 Task: Find connections with filter location Mandapeta with filter topic #HRwith filter profile language German with filter current company QX Global Group with filter school University of Kashmir, Srinagar with filter industry Periodical Publishing with filter service category Product Marketing with filter keywords title Telephone Operator
Action: Mouse moved to (615, 86)
Screenshot: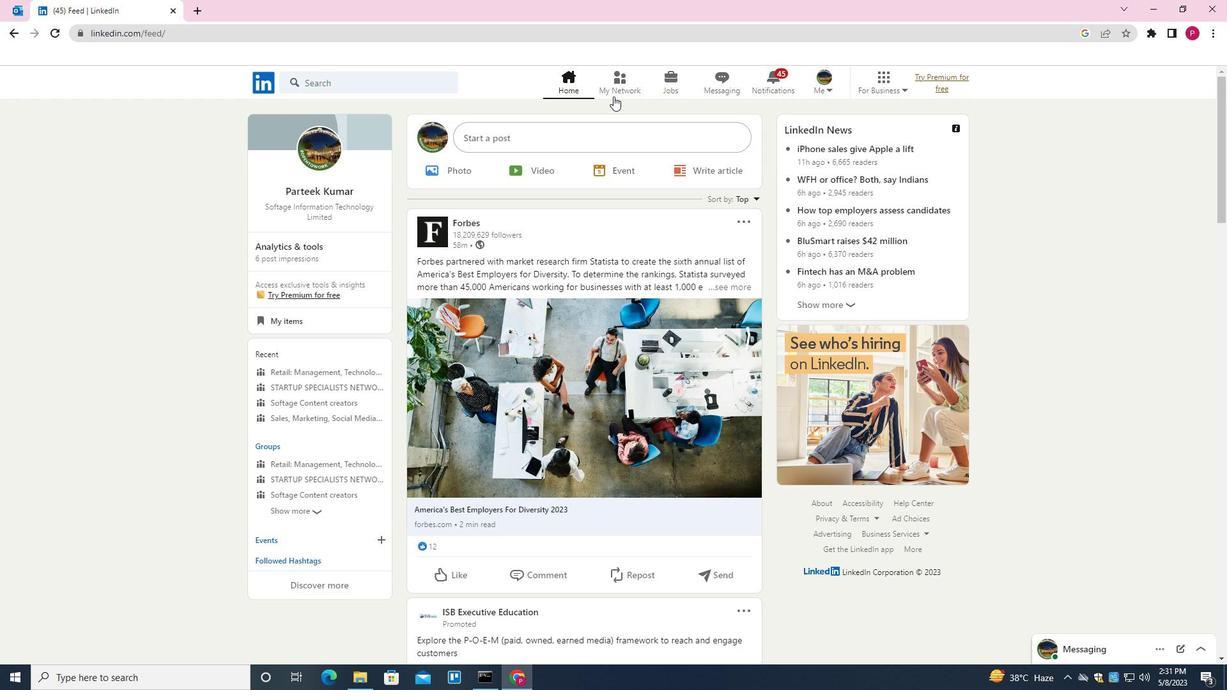 
Action: Mouse pressed left at (615, 86)
Screenshot: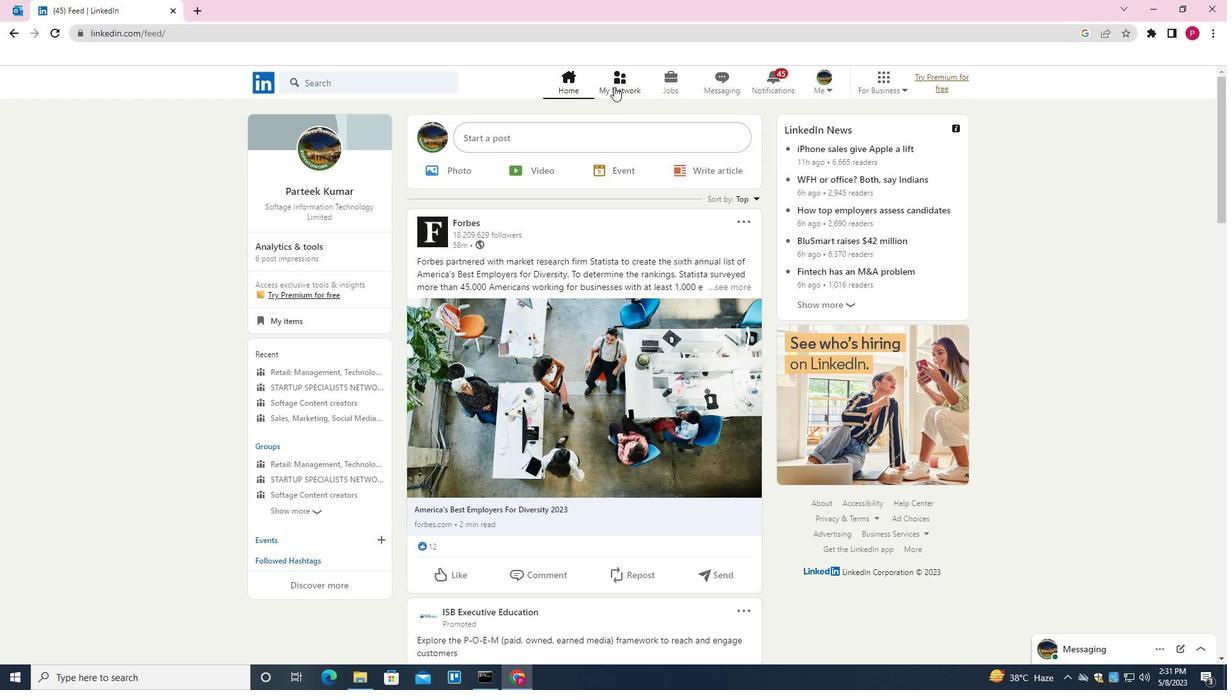 
Action: Mouse moved to (412, 150)
Screenshot: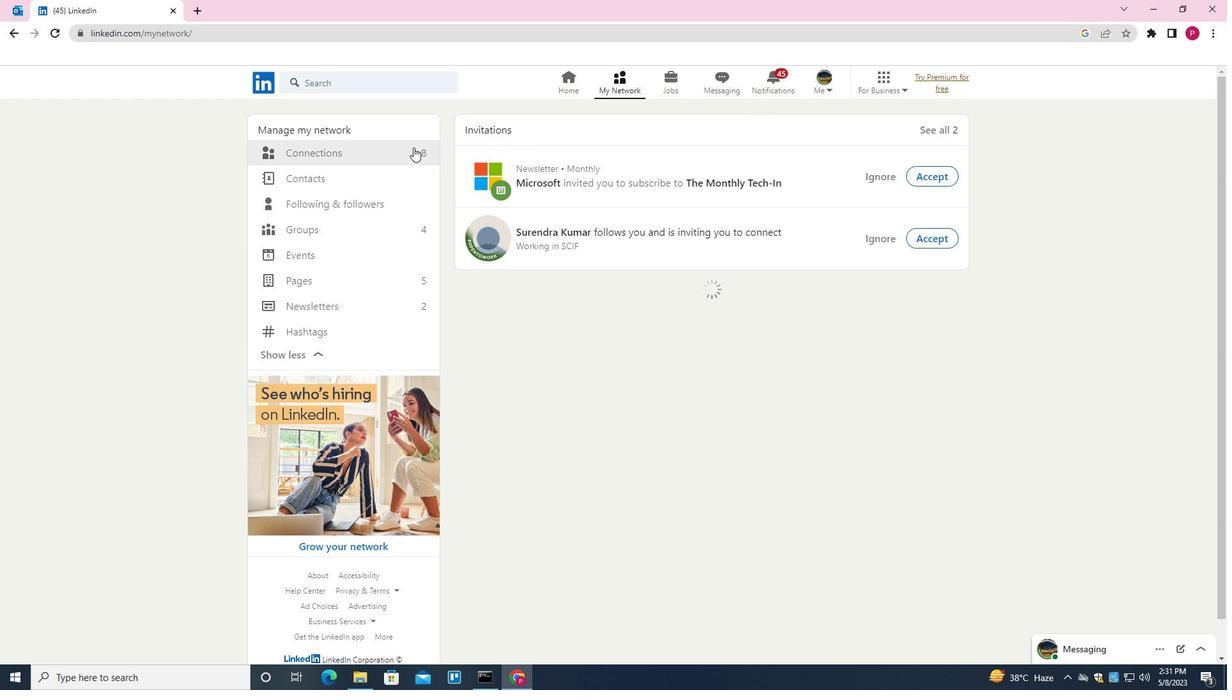 
Action: Mouse pressed left at (412, 150)
Screenshot: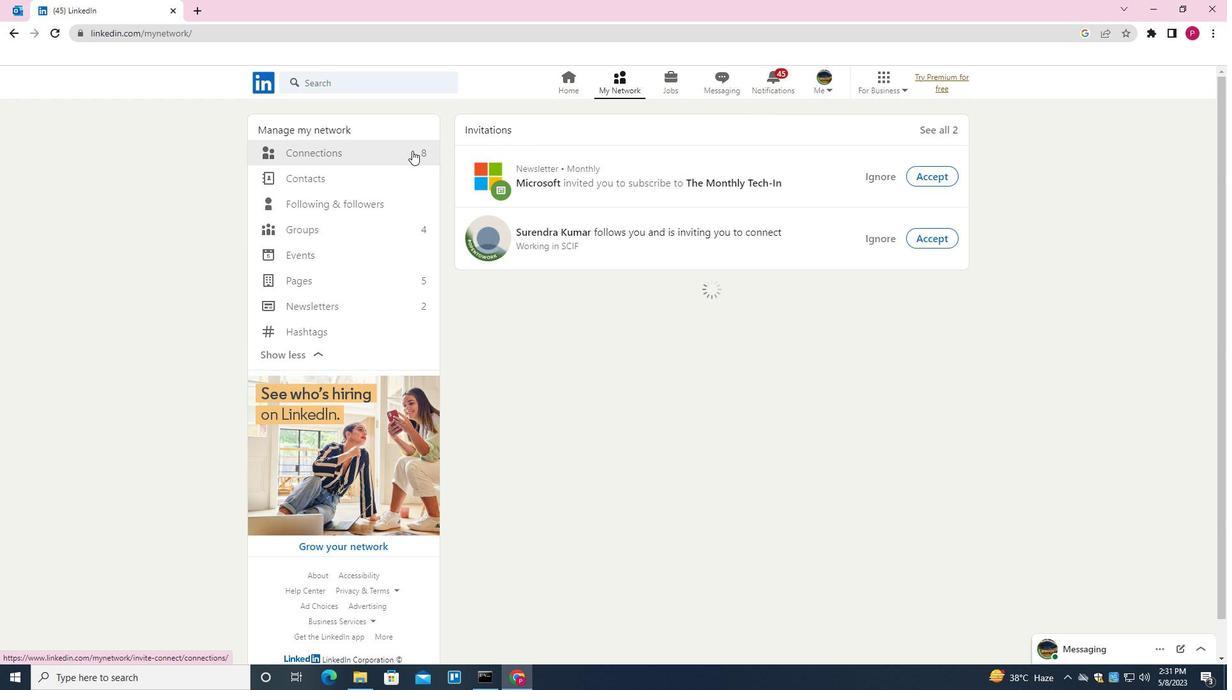
Action: Mouse moved to (708, 157)
Screenshot: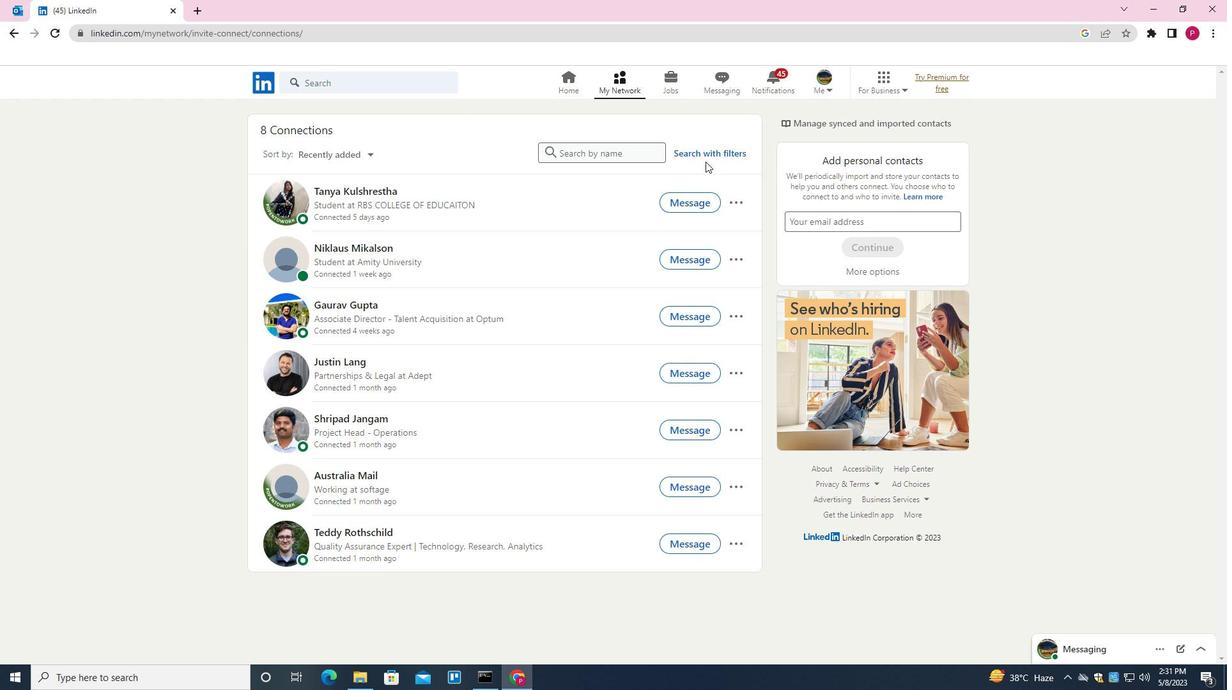 
Action: Mouse pressed left at (708, 157)
Screenshot: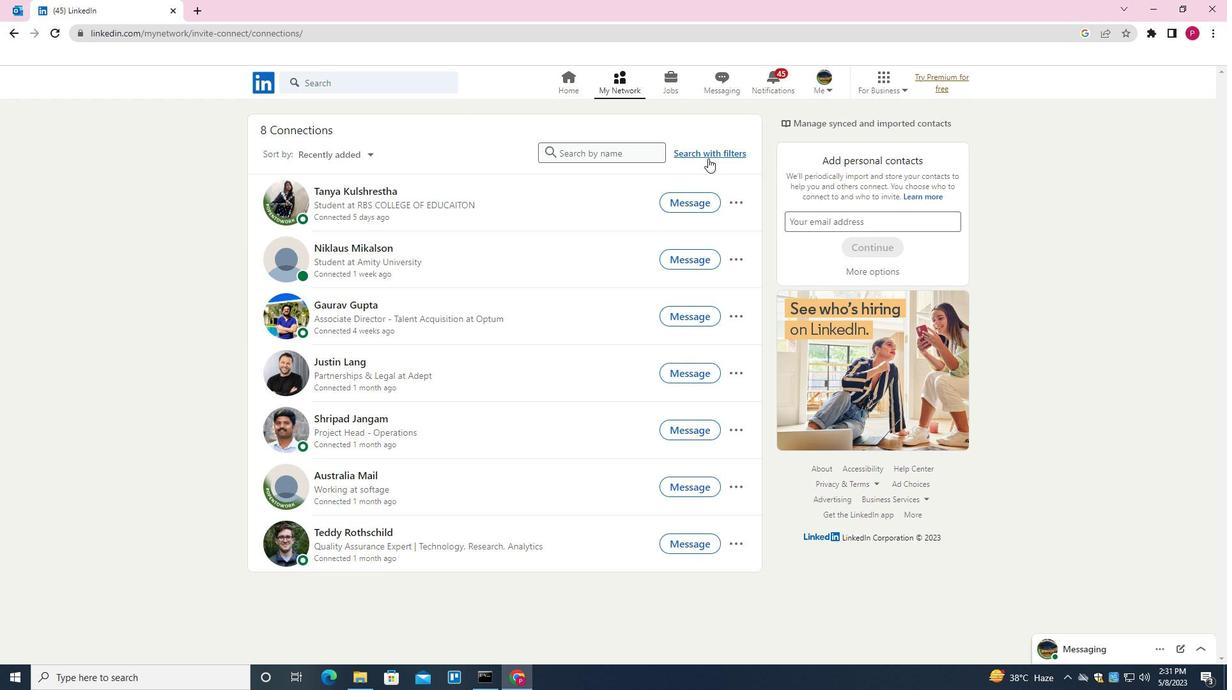 
Action: Mouse moved to (659, 115)
Screenshot: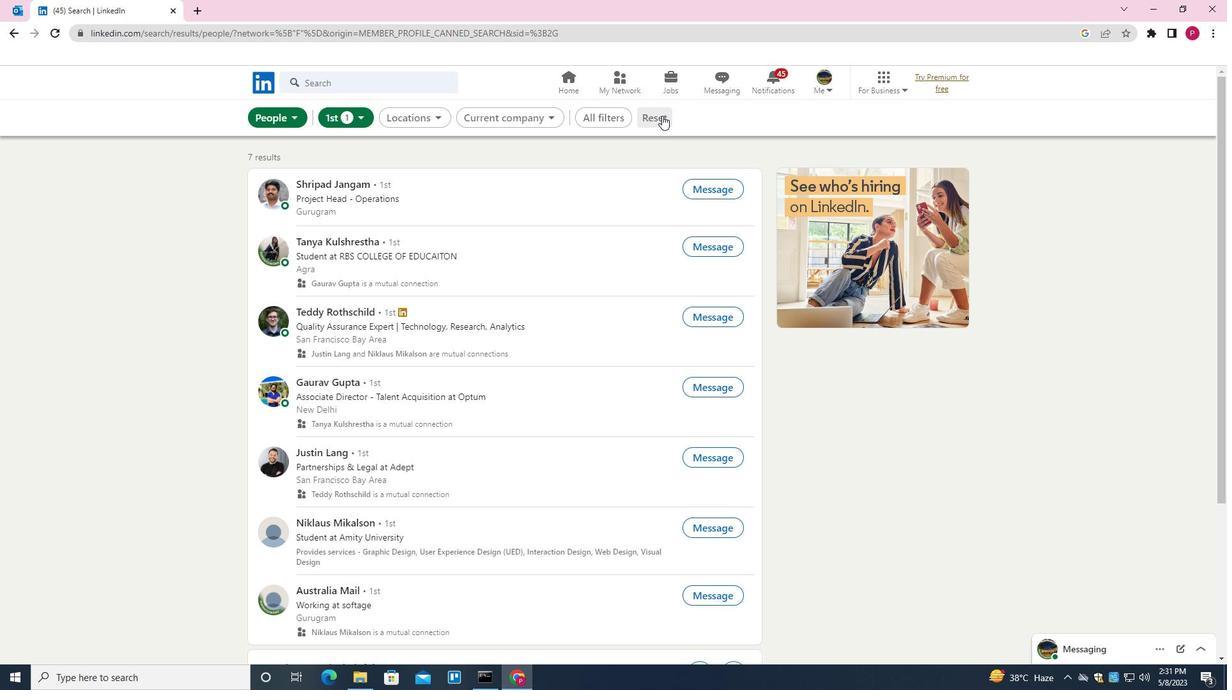 
Action: Mouse pressed left at (659, 115)
Screenshot: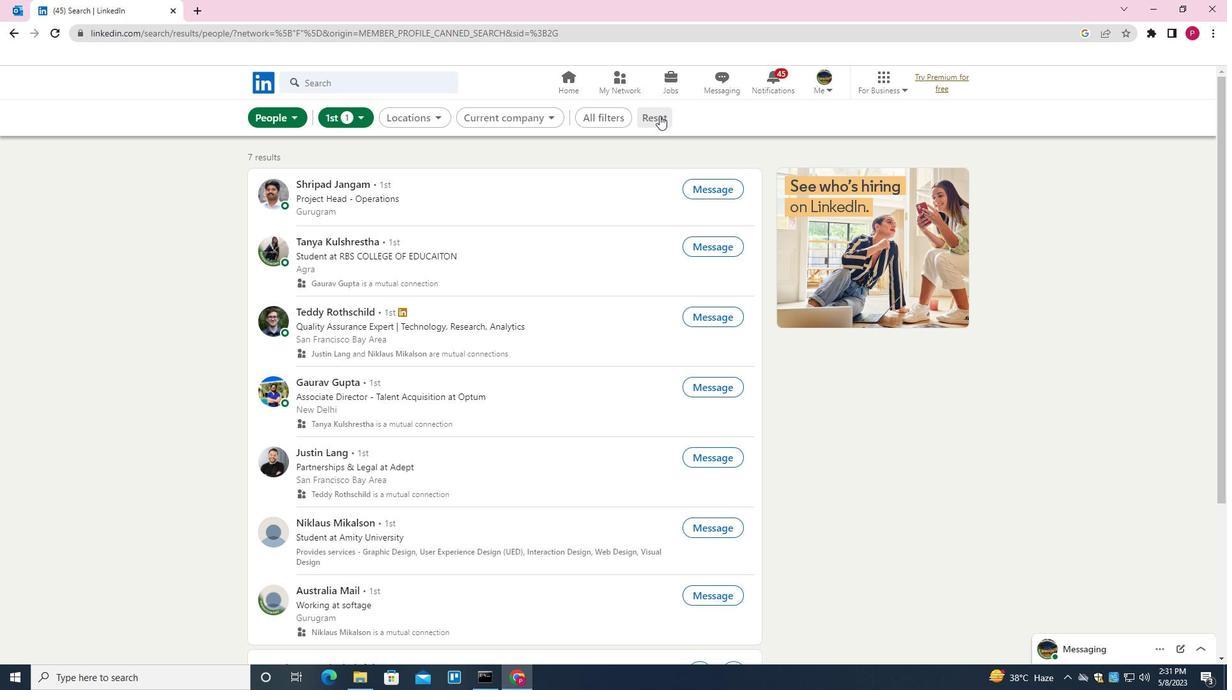 
Action: Mouse moved to (636, 117)
Screenshot: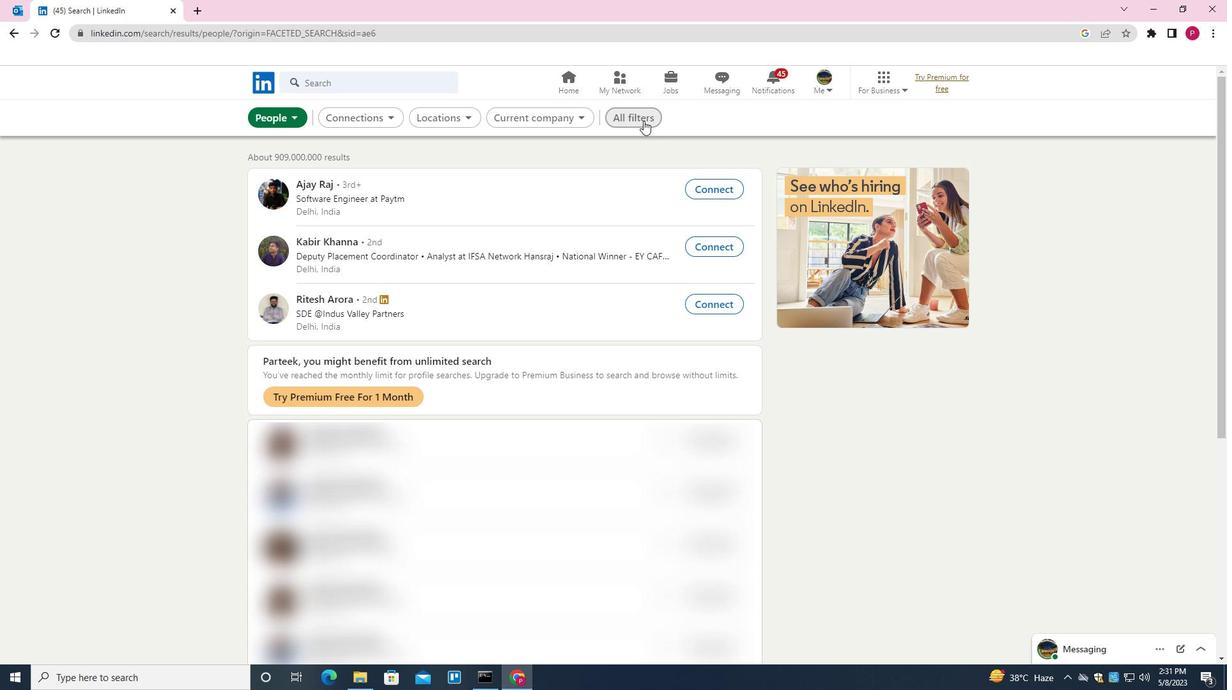 
Action: Mouse pressed left at (636, 117)
Screenshot: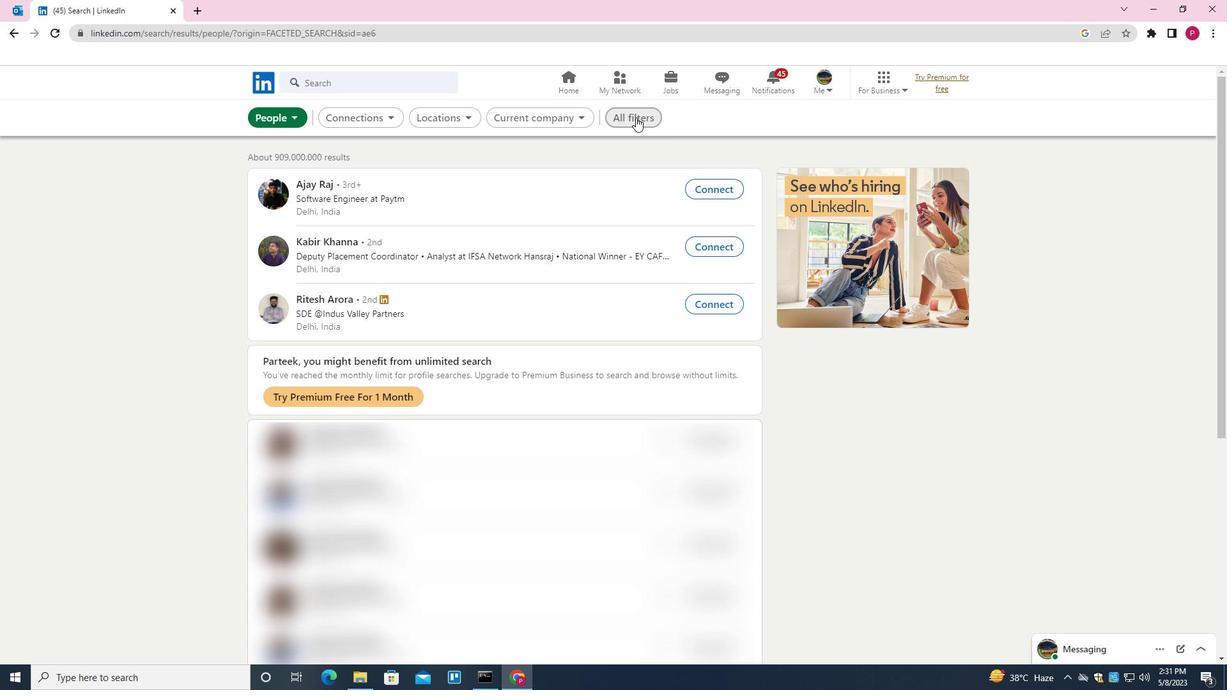 
Action: Mouse moved to (996, 381)
Screenshot: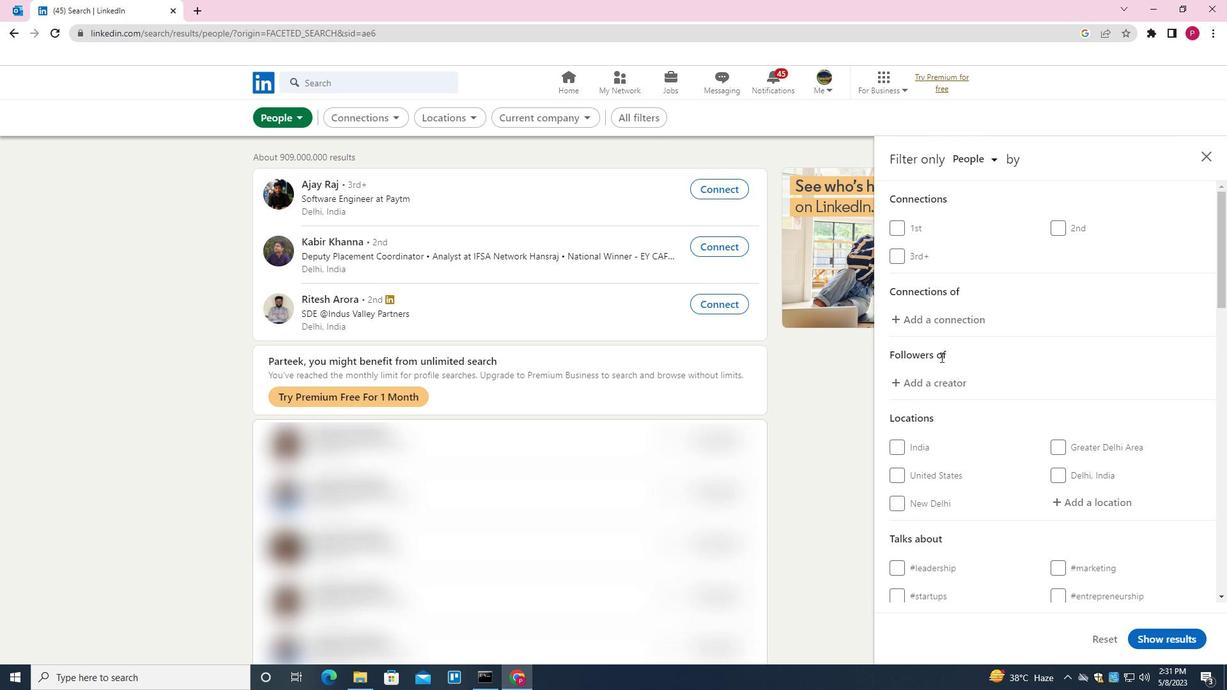 
Action: Mouse scrolled (996, 380) with delta (0, 0)
Screenshot: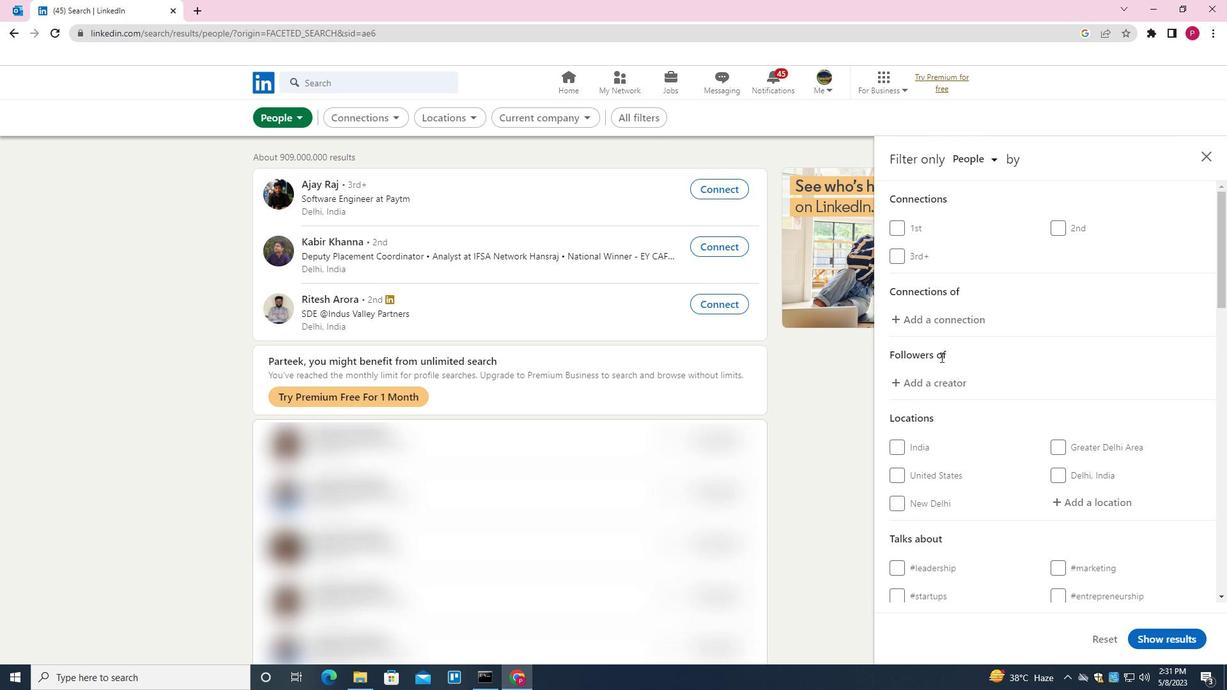 
Action: Mouse moved to (1011, 384)
Screenshot: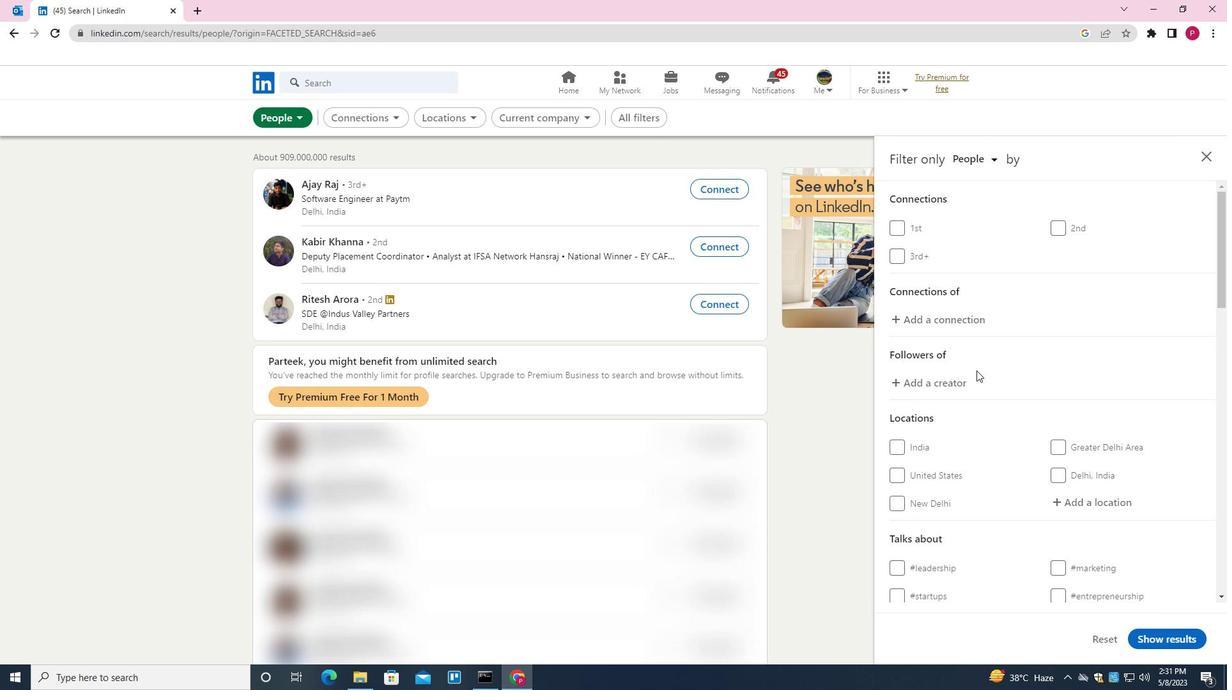 
Action: Mouse scrolled (1011, 384) with delta (0, 0)
Screenshot: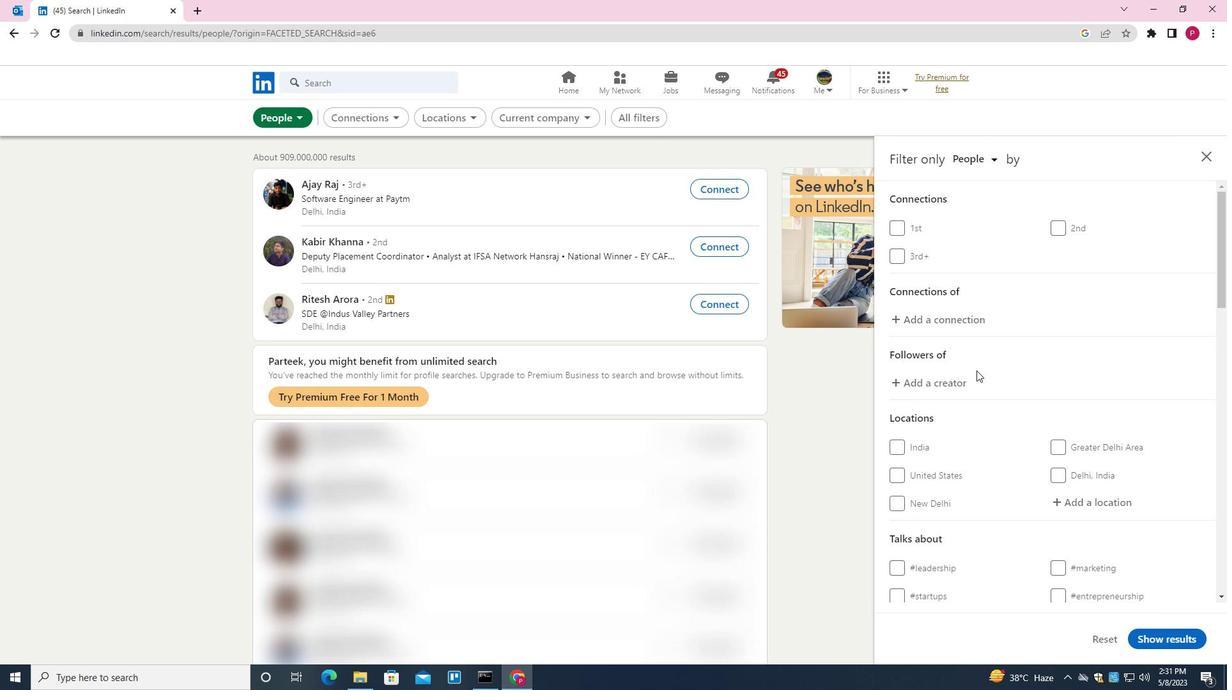 
Action: Mouse moved to (1114, 376)
Screenshot: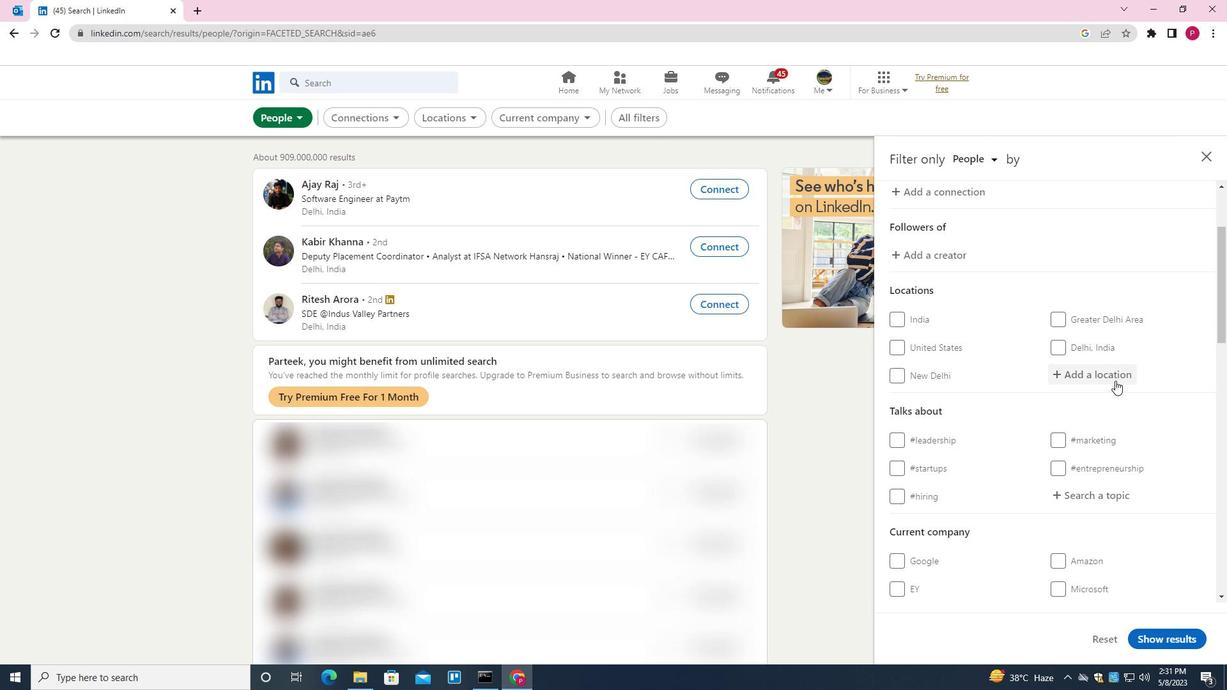 
Action: Mouse pressed left at (1114, 376)
Screenshot: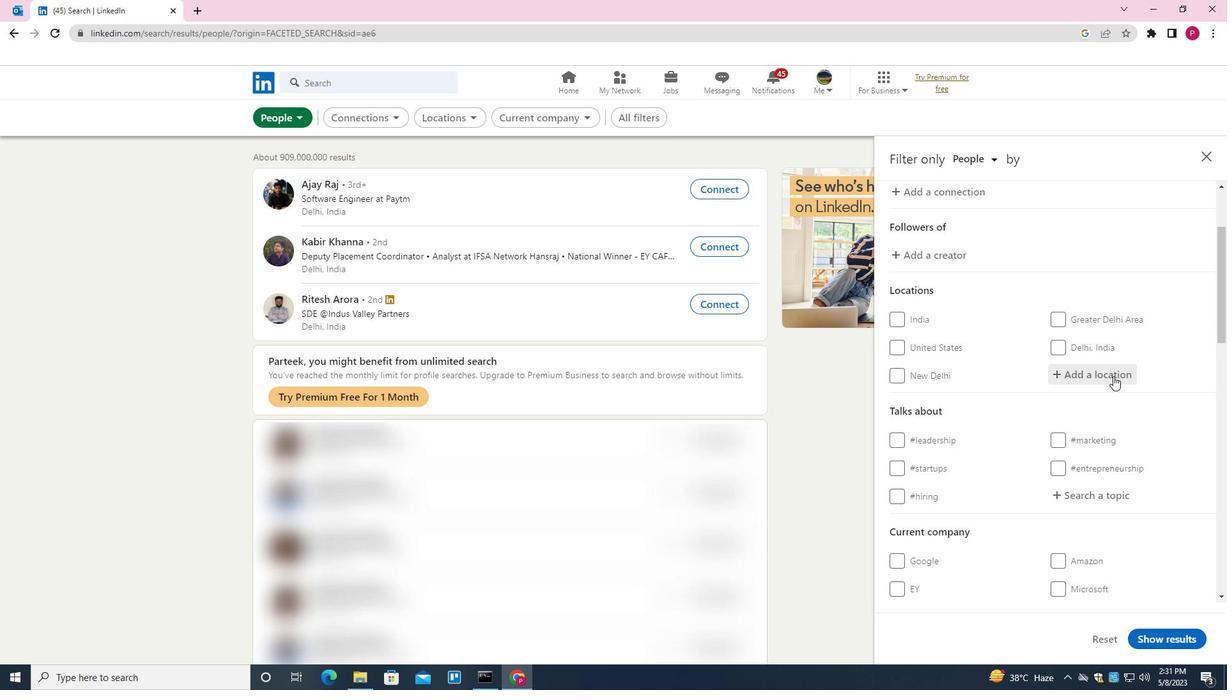 
Action: Mouse moved to (931, 489)
Screenshot: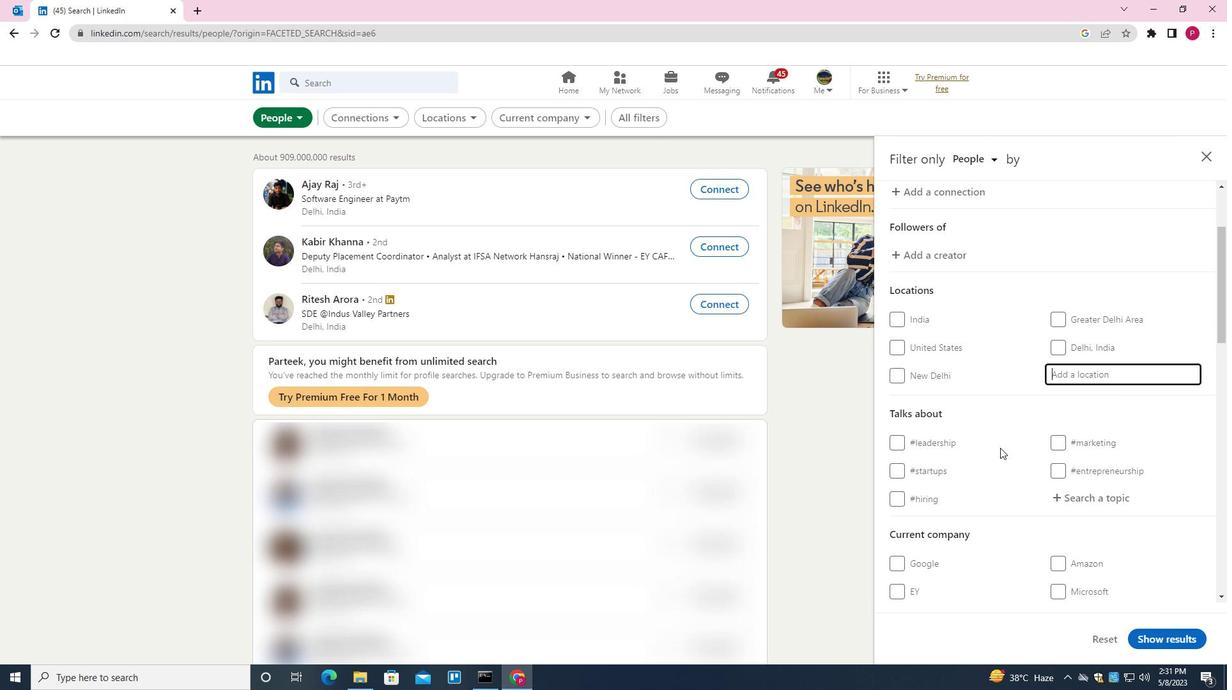
Action: Key pressed <Key.shift>MANDAPETA<Key.space><Key.down><Key.enter>
Screenshot: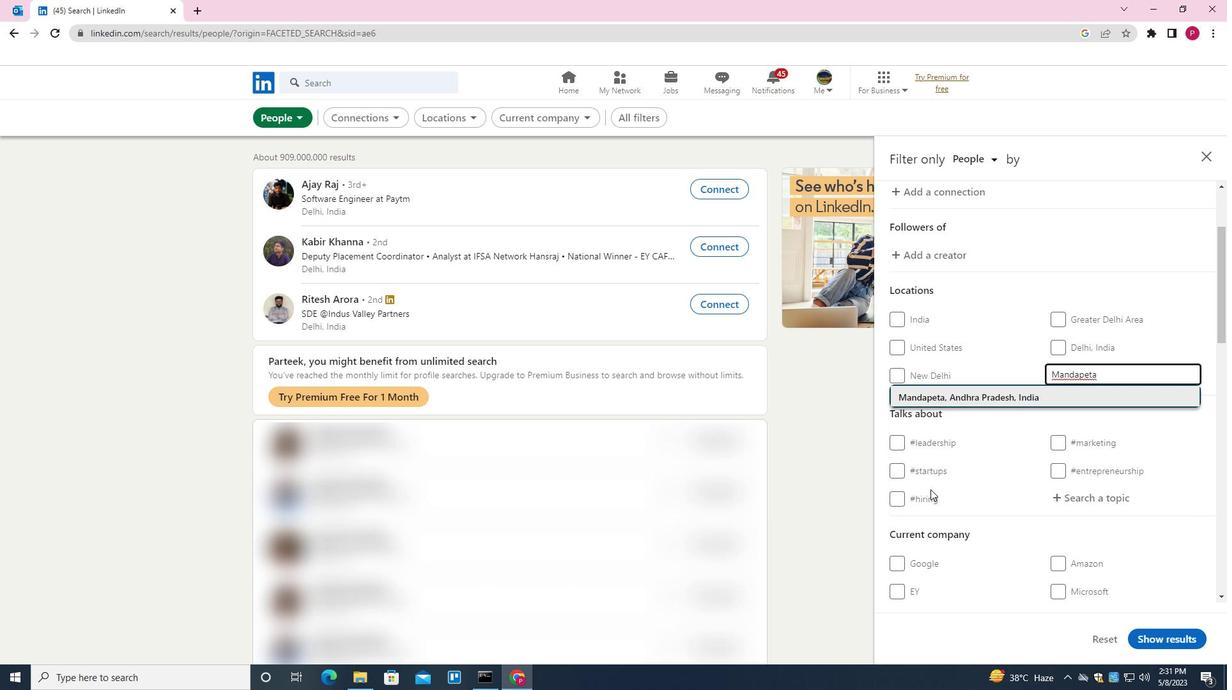 
Action: Mouse moved to (991, 418)
Screenshot: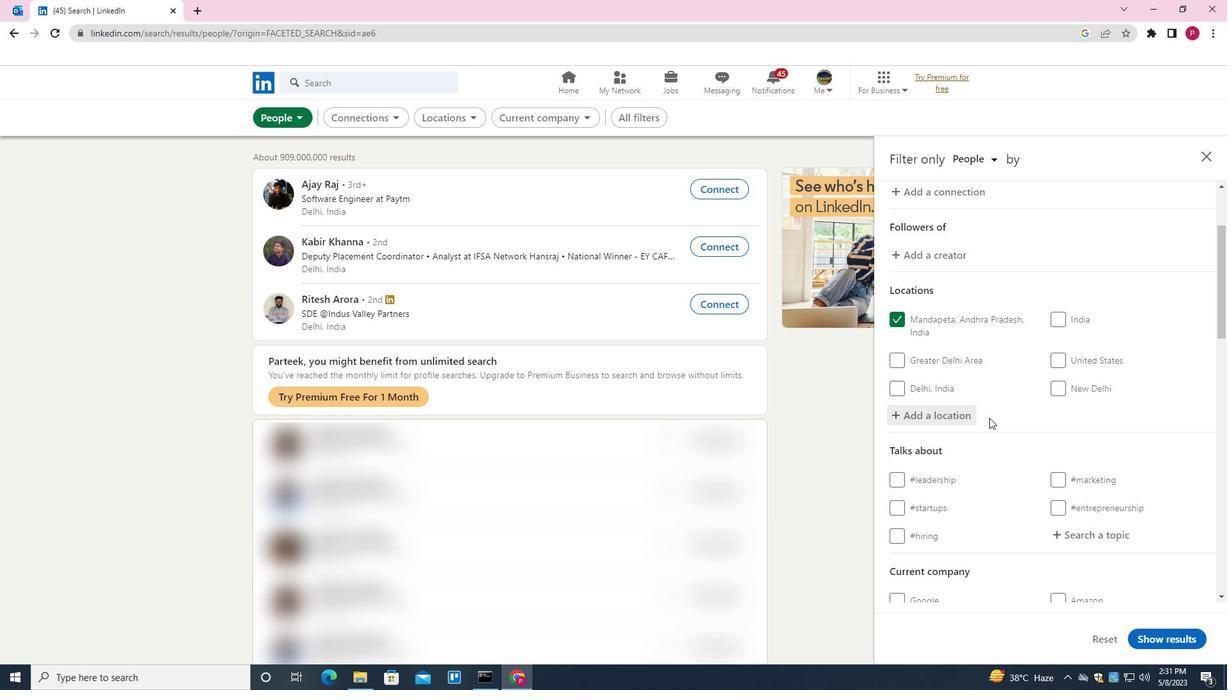
Action: Mouse scrolled (991, 417) with delta (0, 0)
Screenshot: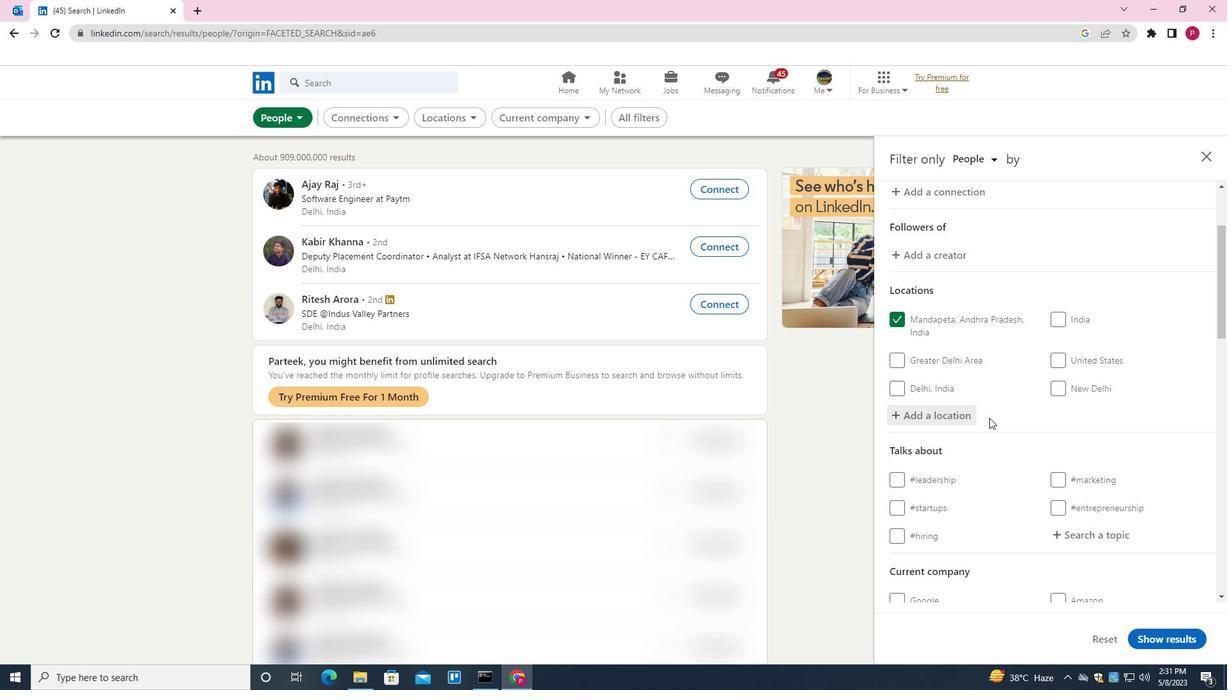 
Action: Mouse moved to (995, 419)
Screenshot: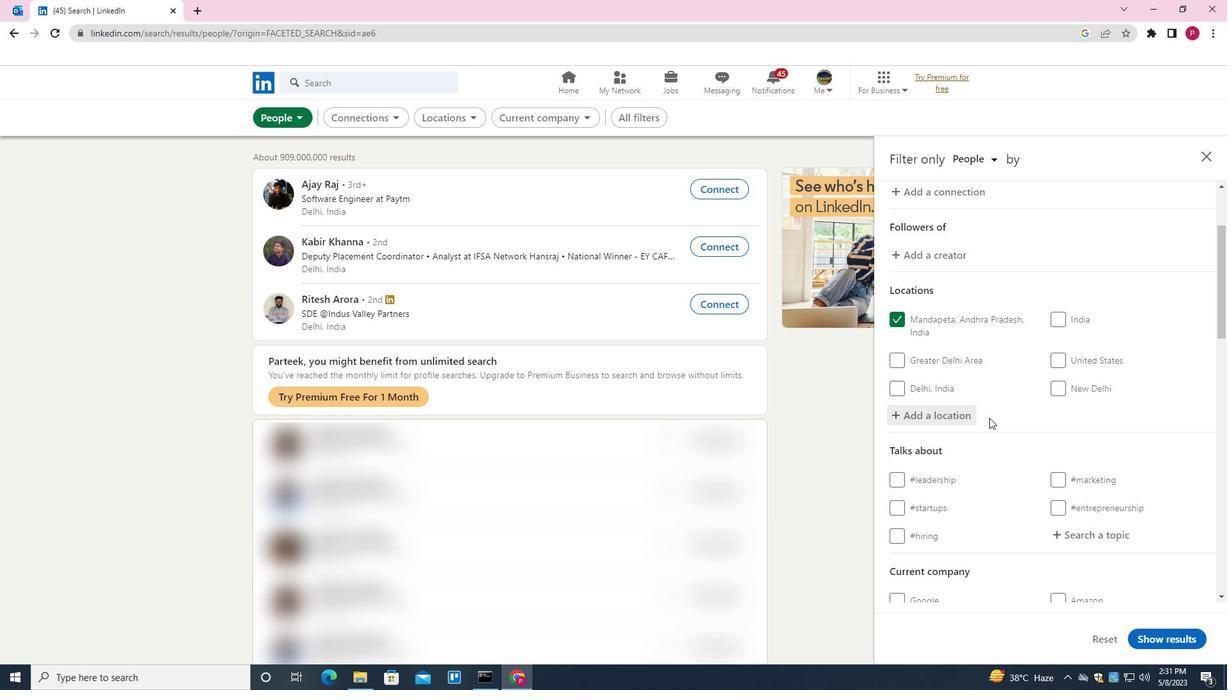 
Action: Mouse scrolled (995, 418) with delta (0, 0)
Screenshot: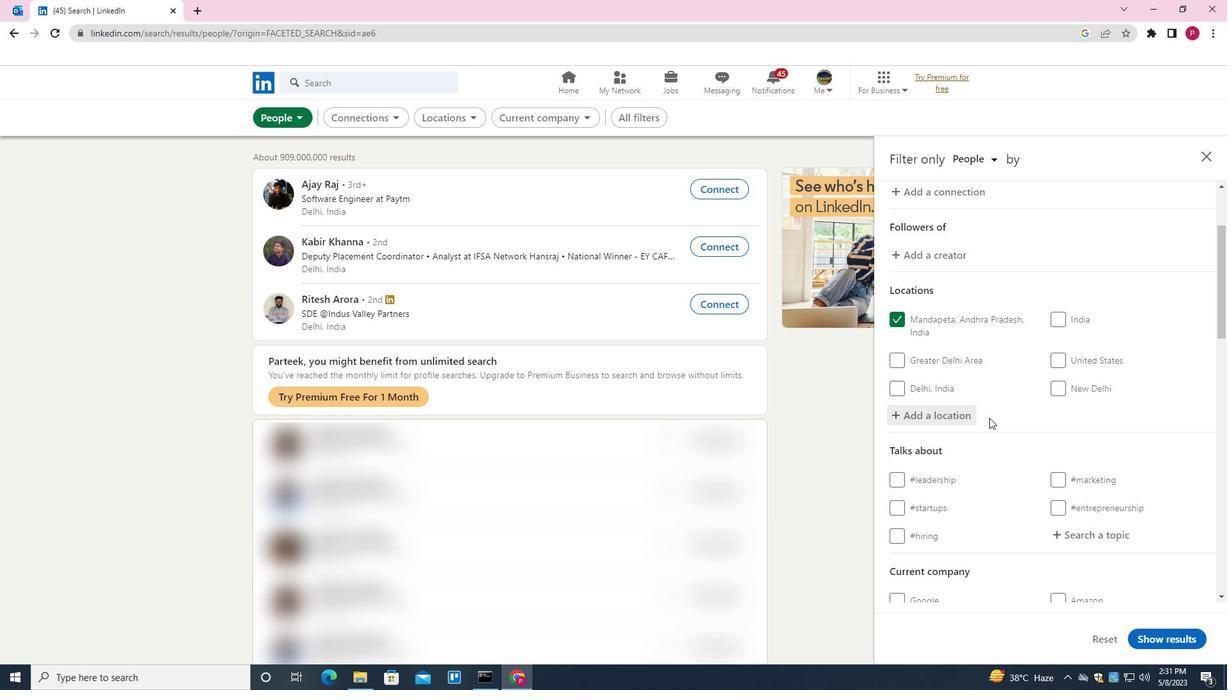 
Action: Mouse moved to (1000, 421)
Screenshot: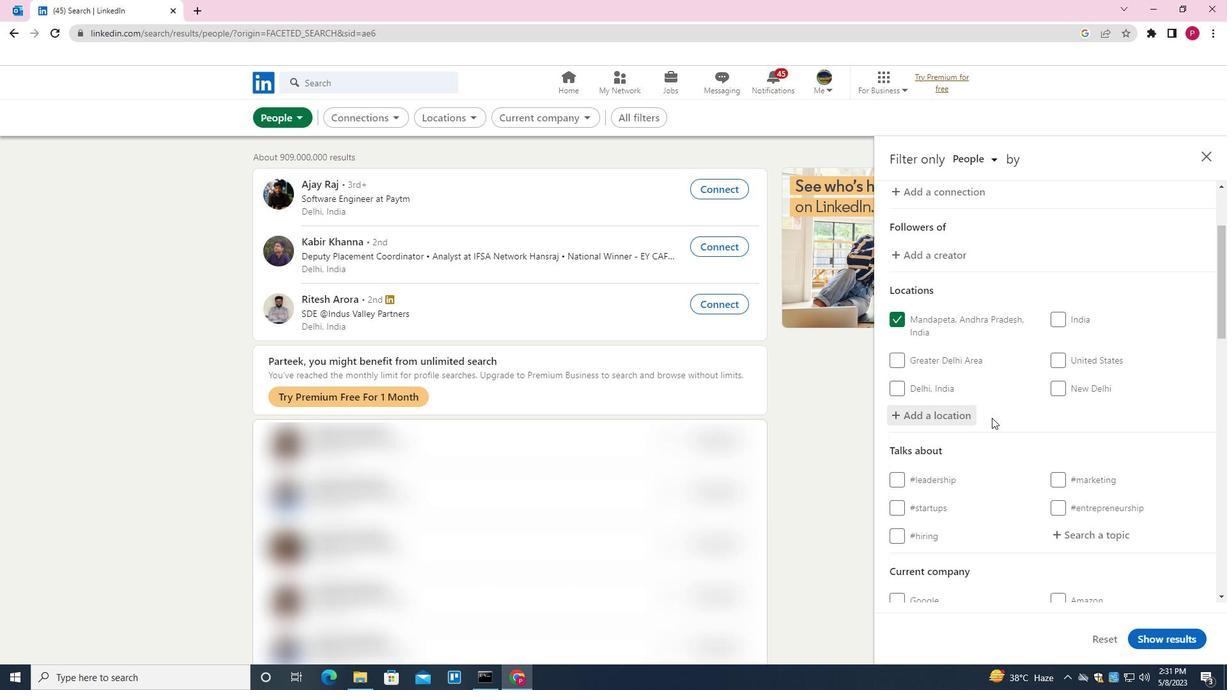 
Action: Mouse scrolled (1000, 420) with delta (0, 0)
Screenshot: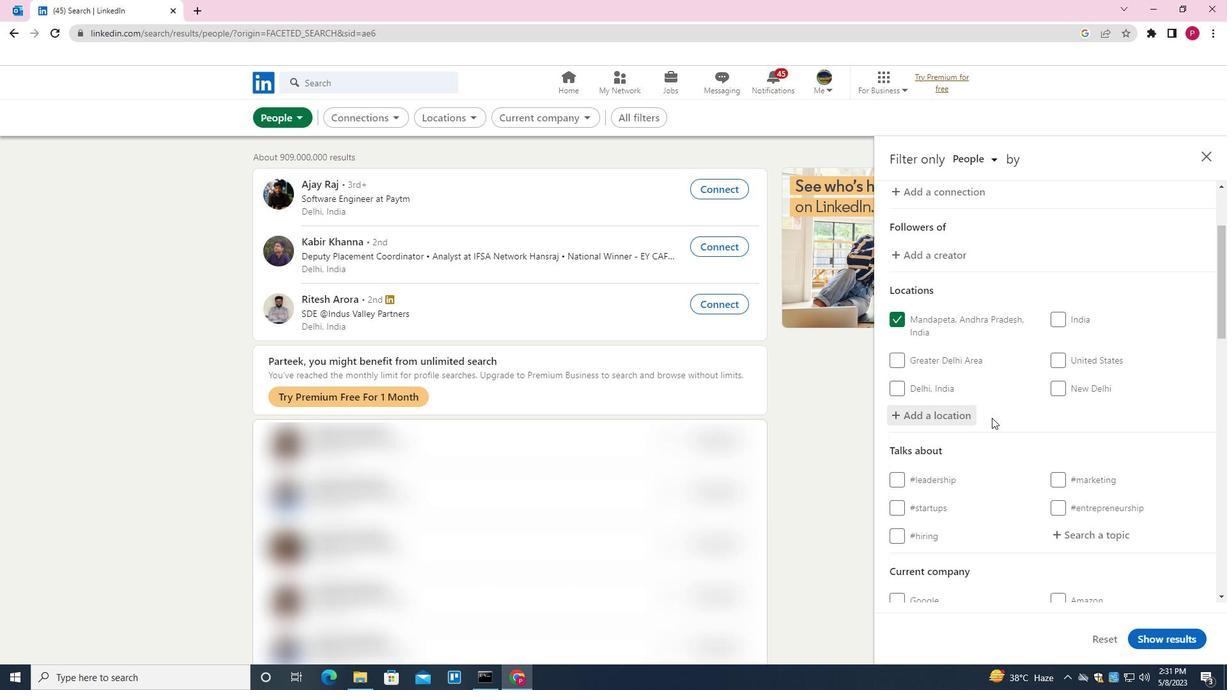 
Action: Mouse moved to (1088, 342)
Screenshot: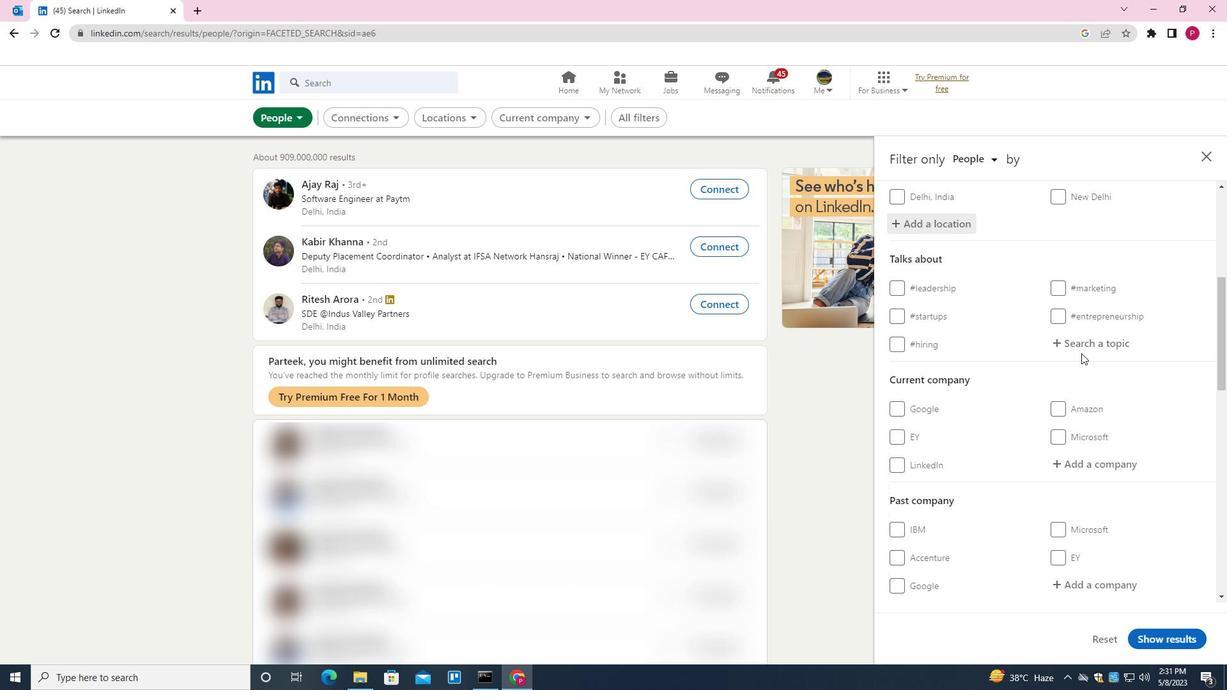 
Action: Mouse pressed left at (1088, 342)
Screenshot: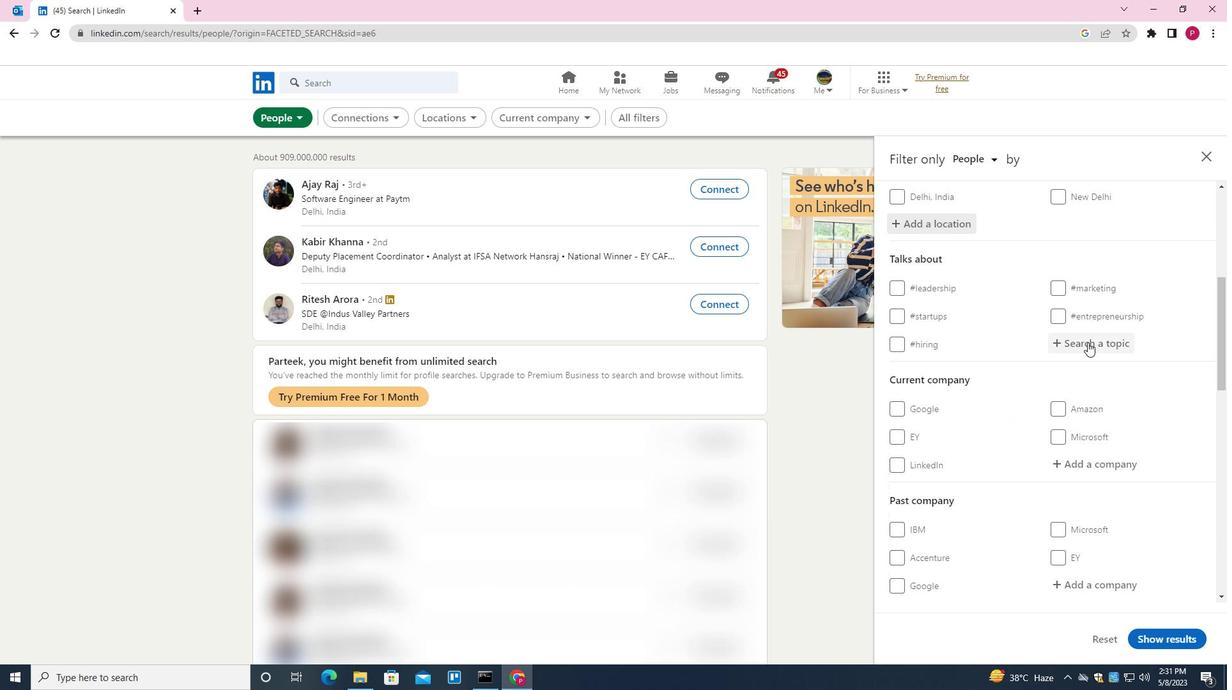 
Action: Mouse moved to (1085, 344)
Screenshot: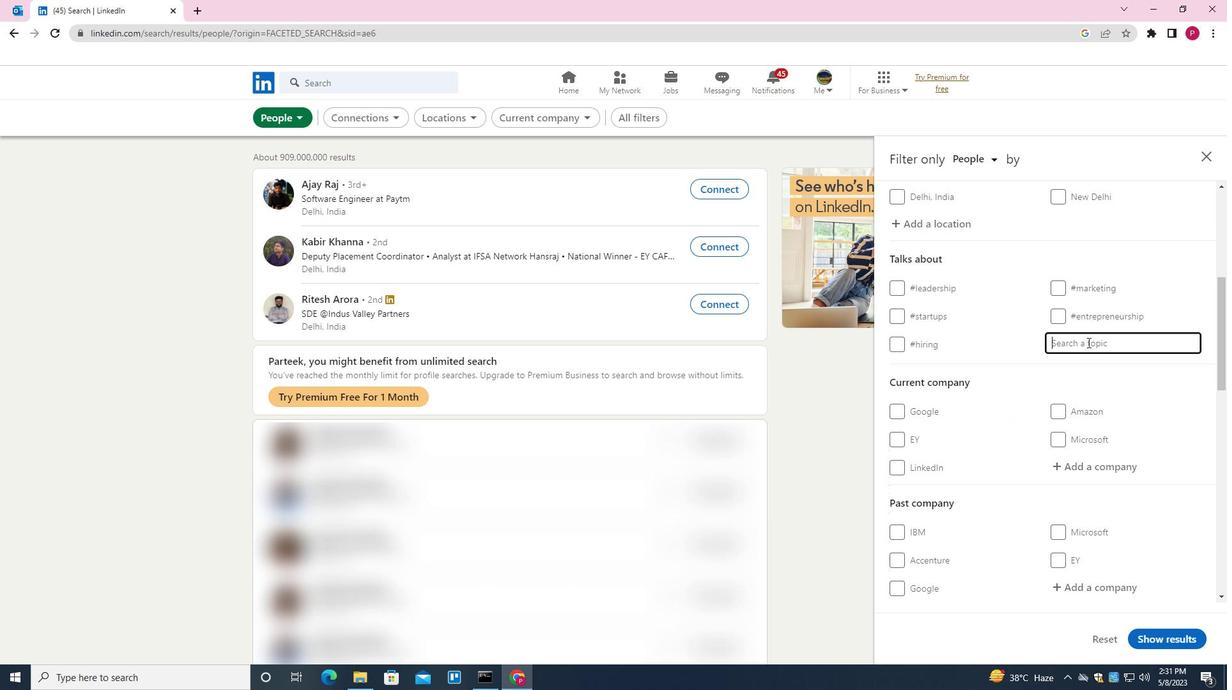 
Action: Key pressed HR<Key.down><Key.enter>
Screenshot: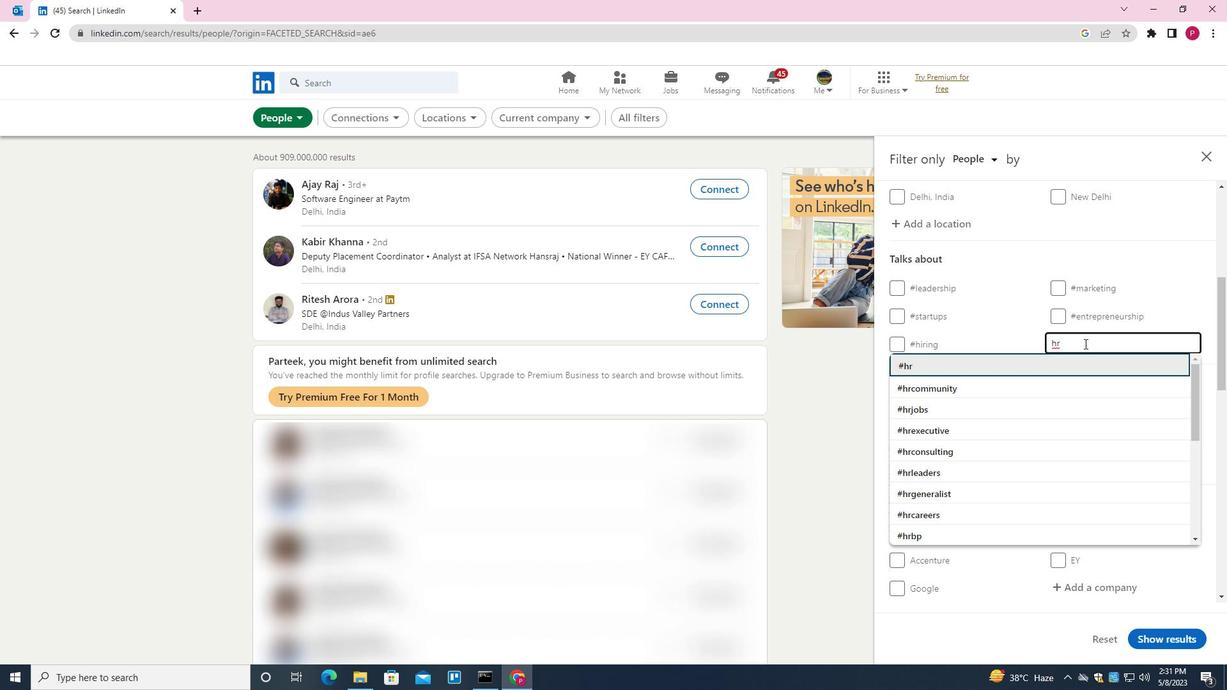 
Action: Mouse moved to (1021, 385)
Screenshot: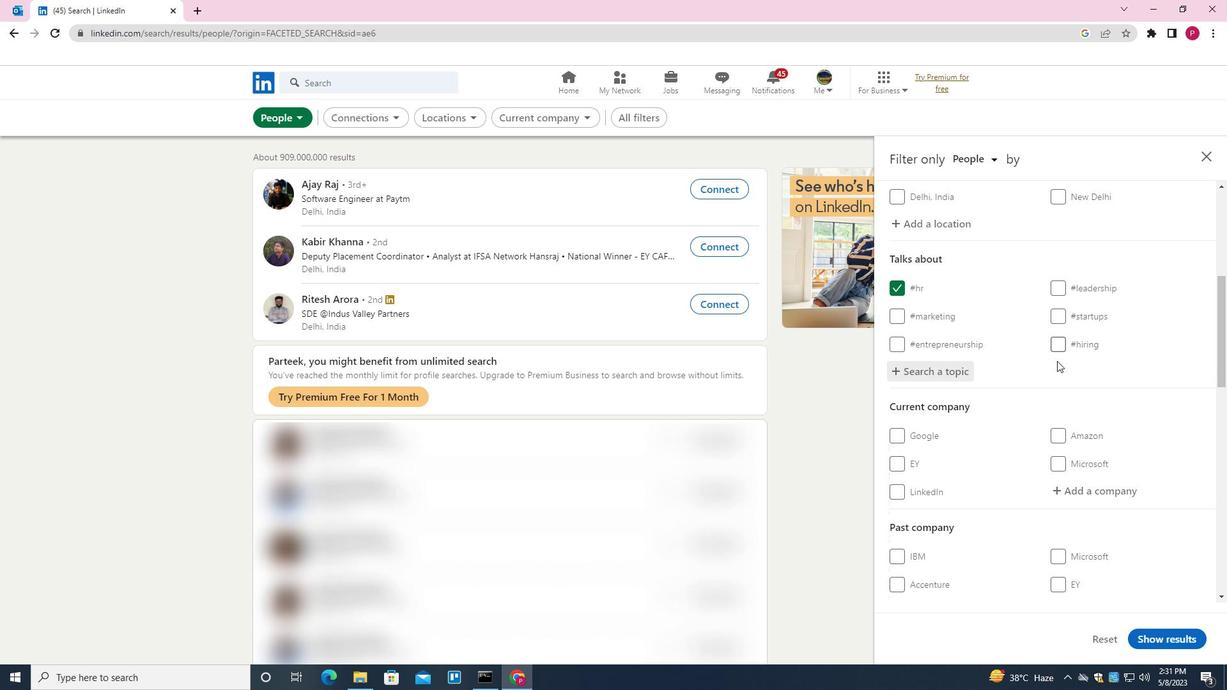 
Action: Mouse scrolled (1021, 384) with delta (0, 0)
Screenshot: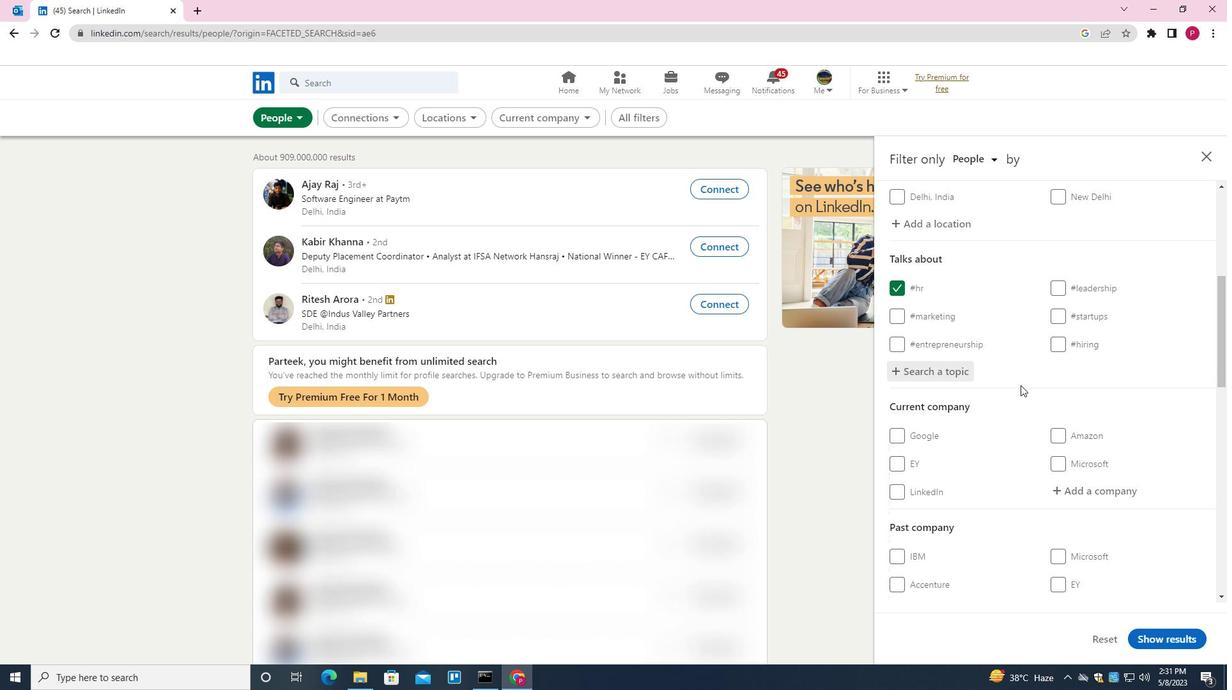 
Action: Mouse scrolled (1021, 384) with delta (0, 0)
Screenshot: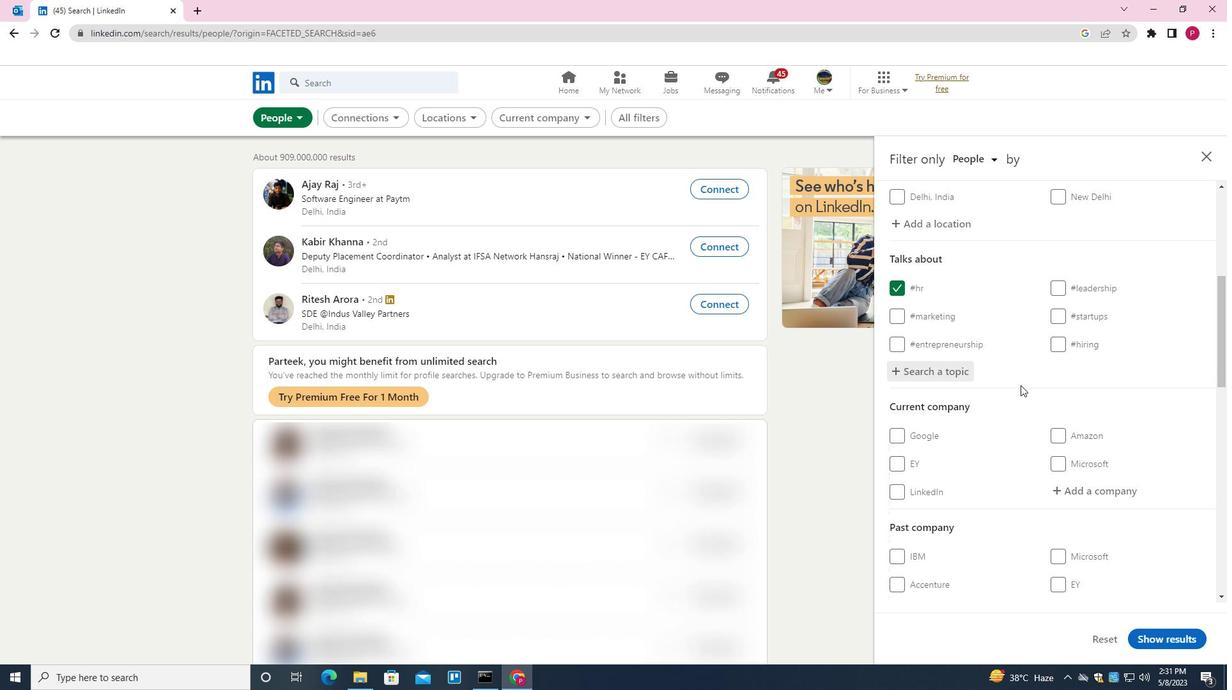 
Action: Mouse scrolled (1021, 384) with delta (0, 0)
Screenshot: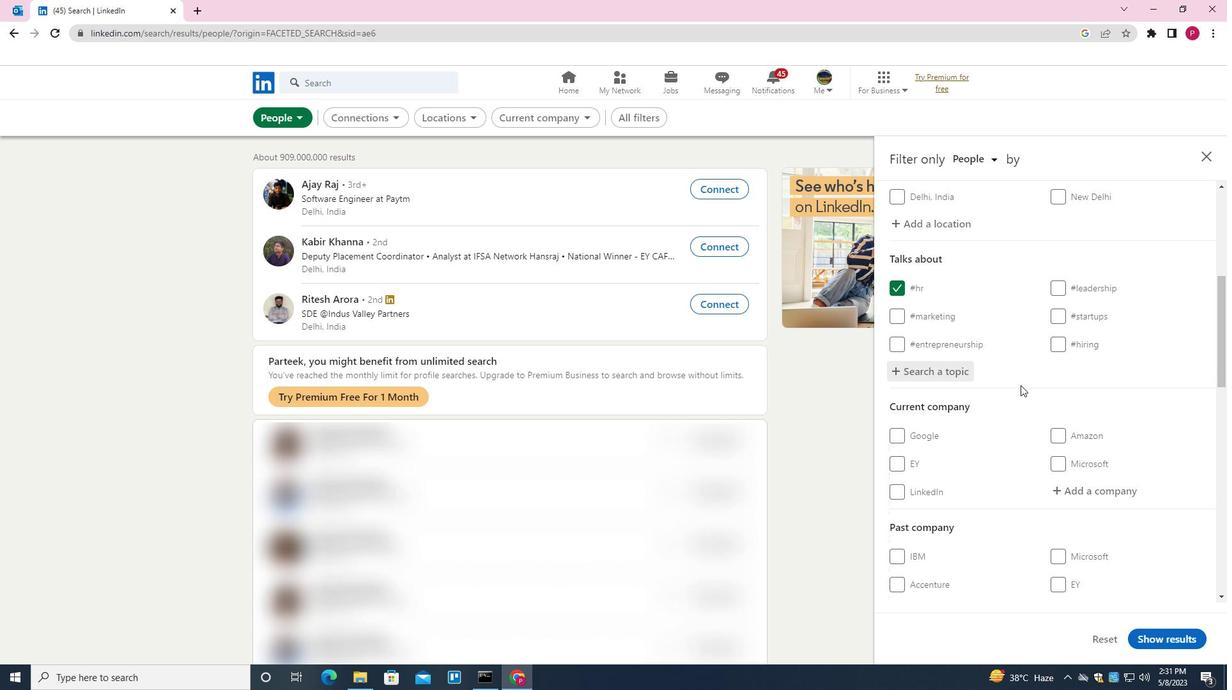 
Action: Mouse scrolled (1021, 384) with delta (0, 0)
Screenshot: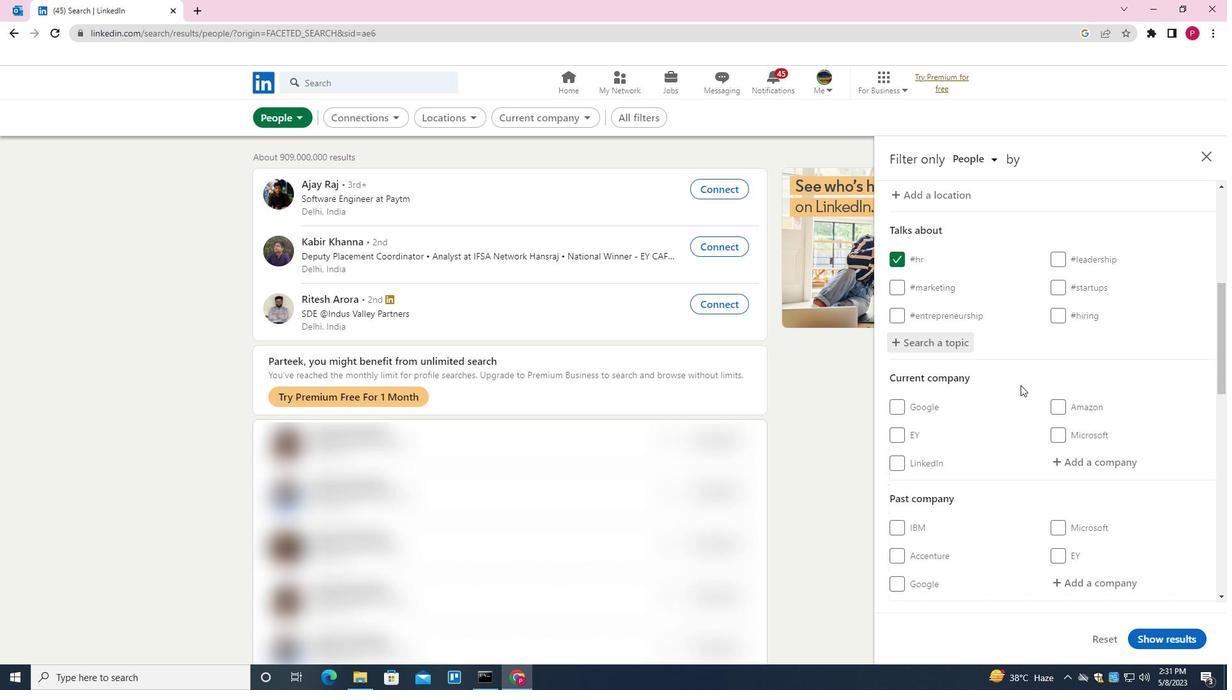 
Action: Mouse scrolled (1021, 384) with delta (0, 0)
Screenshot: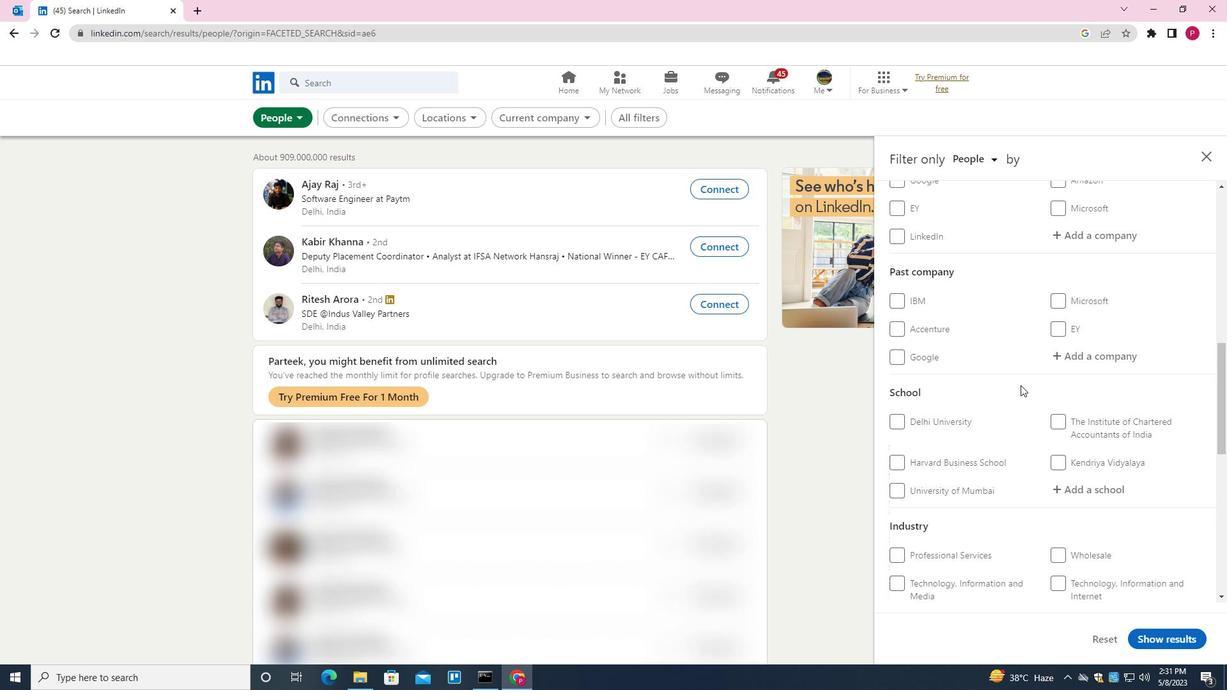 
Action: Mouse scrolled (1021, 384) with delta (0, 0)
Screenshot: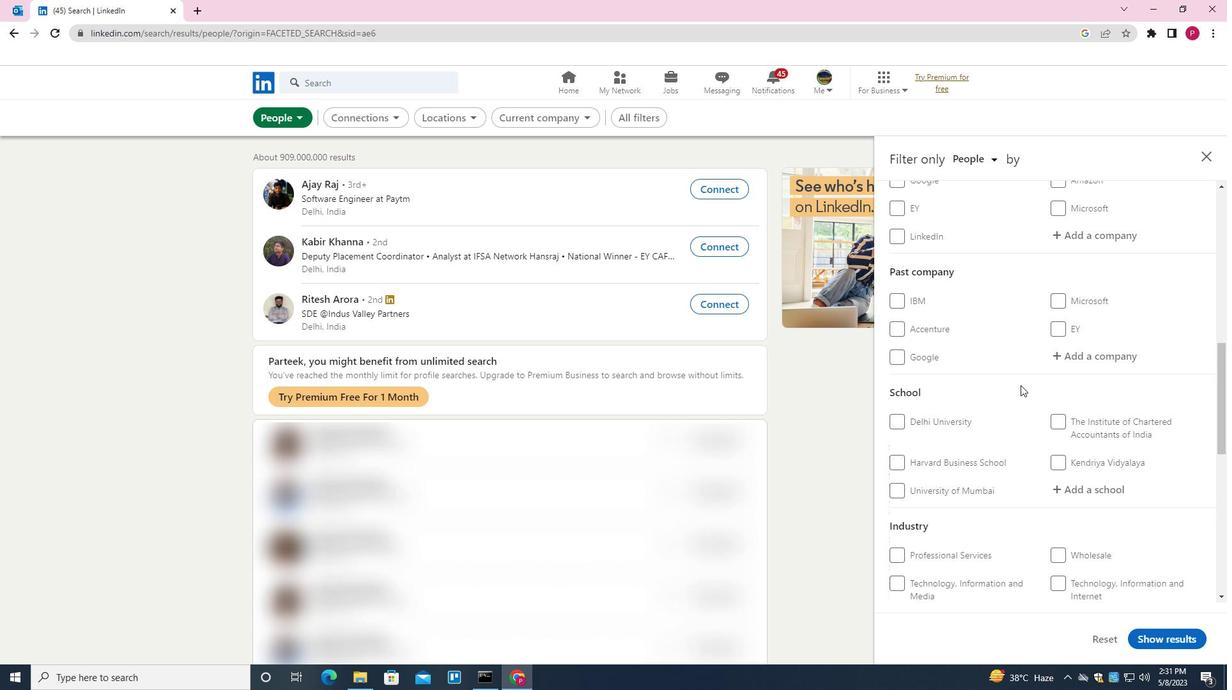 
Action: Mouse scrolled (1021, 384) with delta (0, 0)
Screenshot: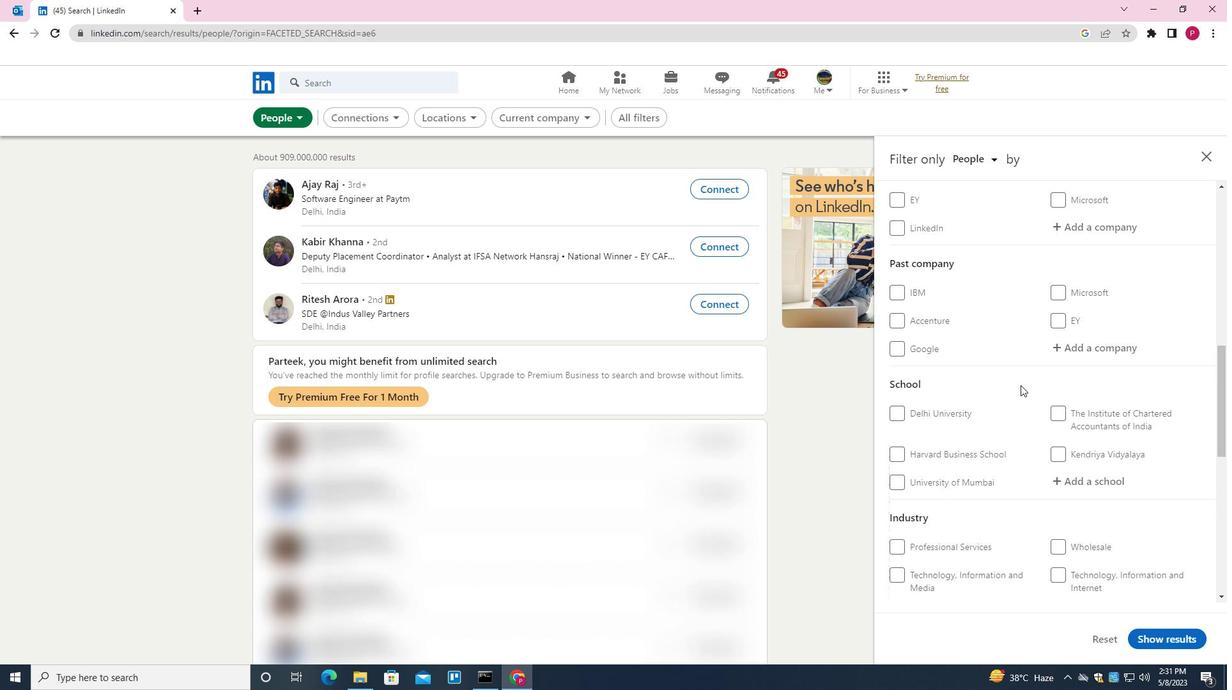 
Action: Mouse scrolled (1021, 384) with delta (0, 0)
Screenshot: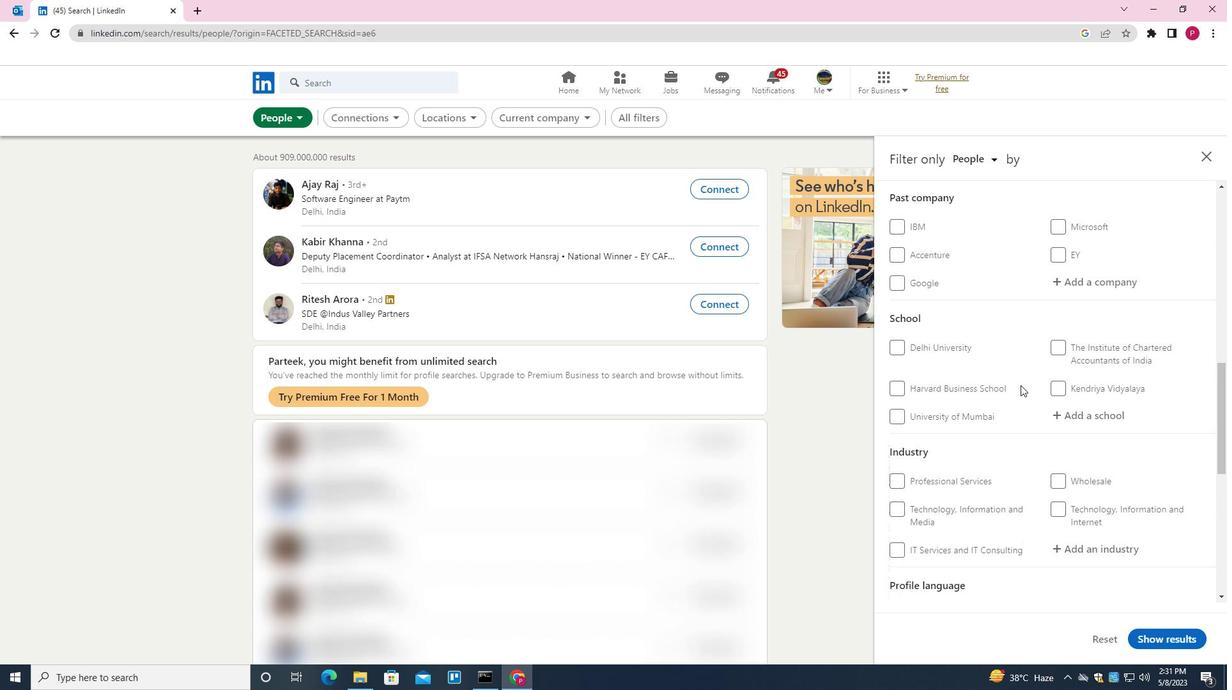 
Action: Mouse scrolled (1021, 384) with delta (0, 0)
Screenshot: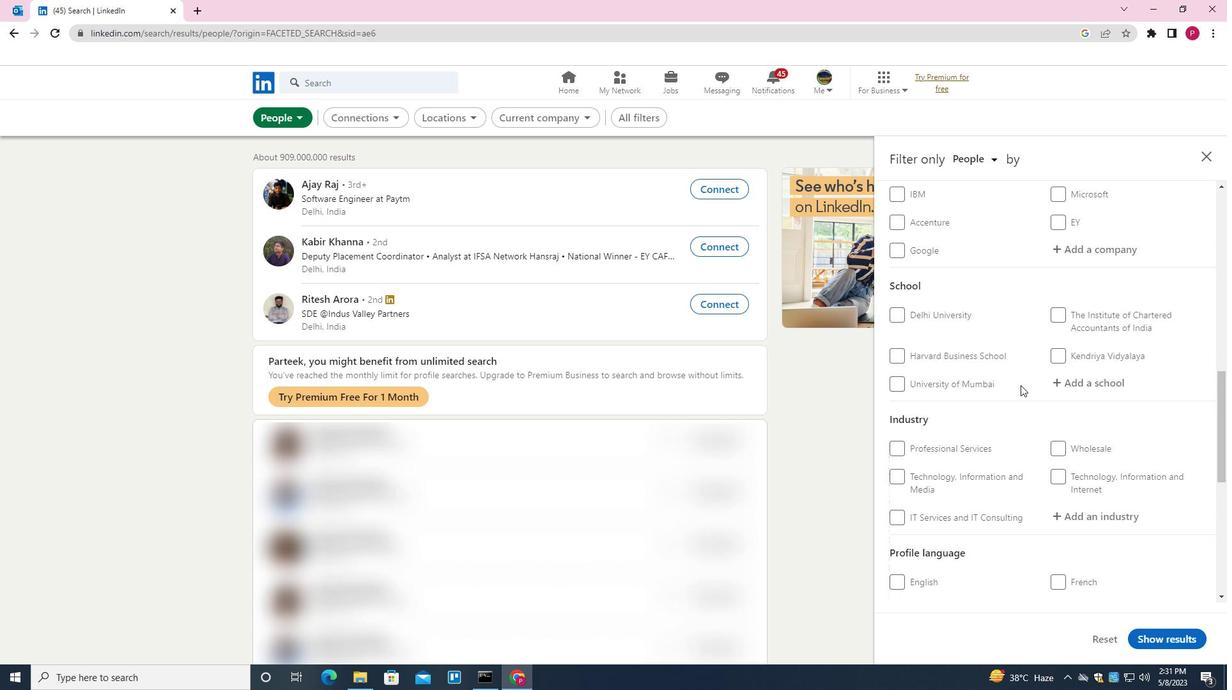 
Action: Mouse scrolled (1021, 384) with delta (0, 0)
Screenshot: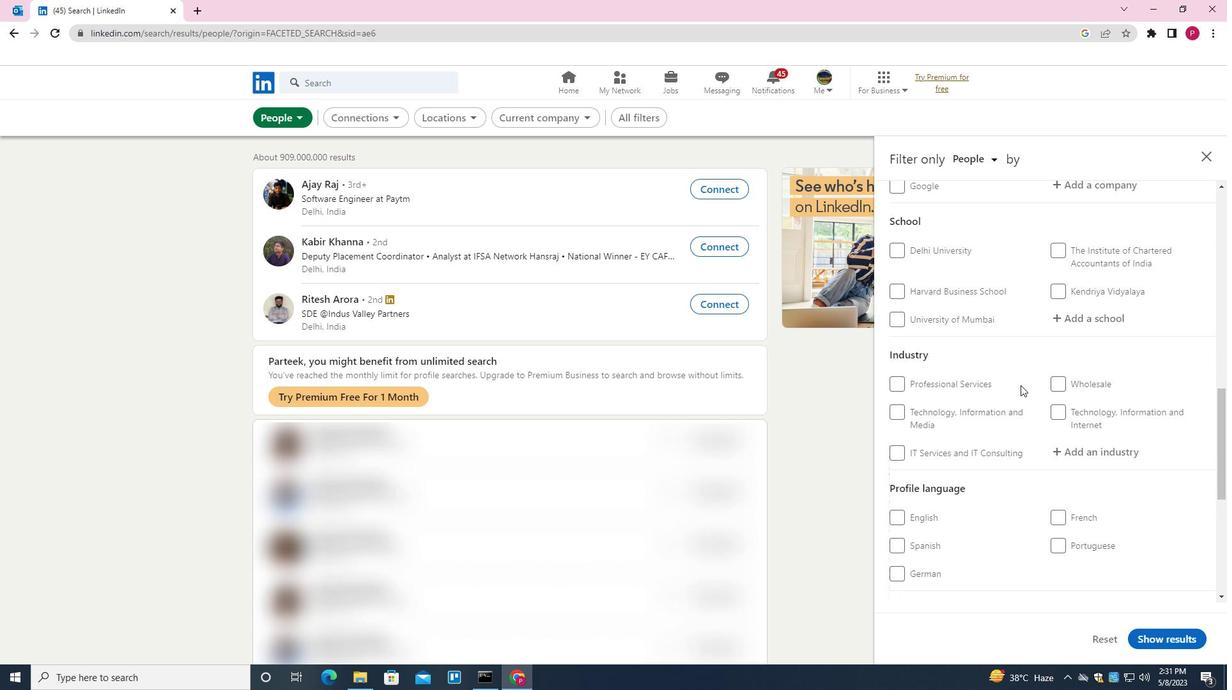 
Action: Mouse moved to (904, 361)
Screenshot: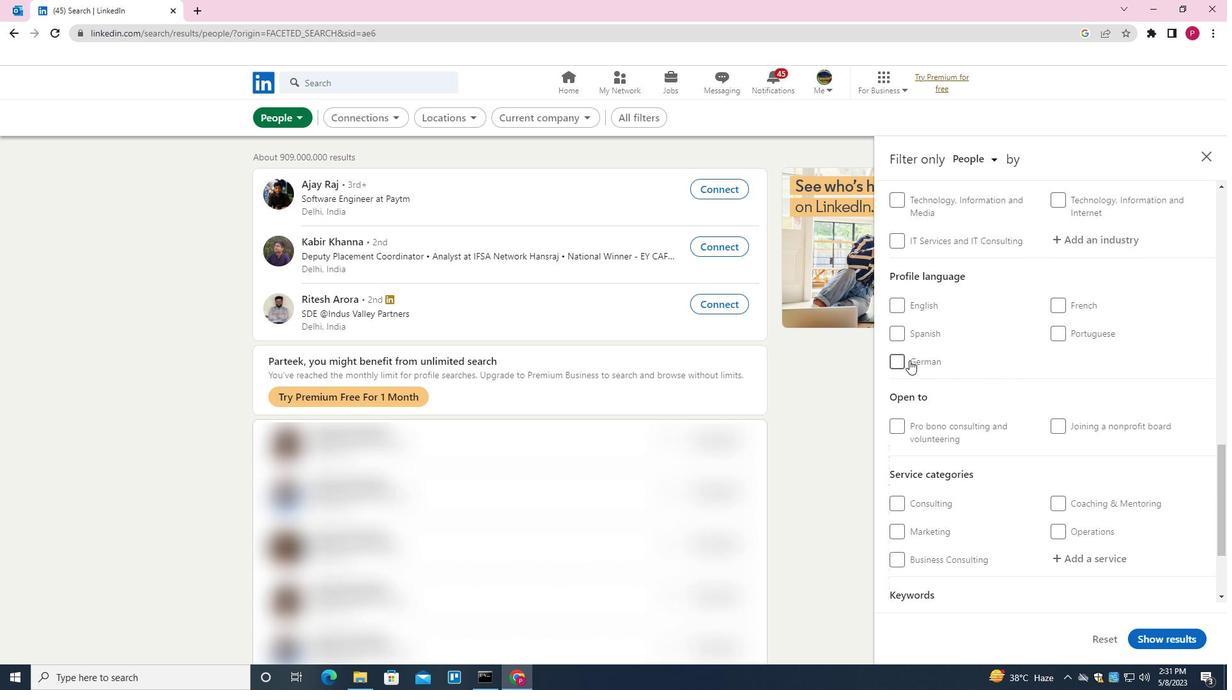 
Action: Mouse pressed left at (904, 361)
Screenshot: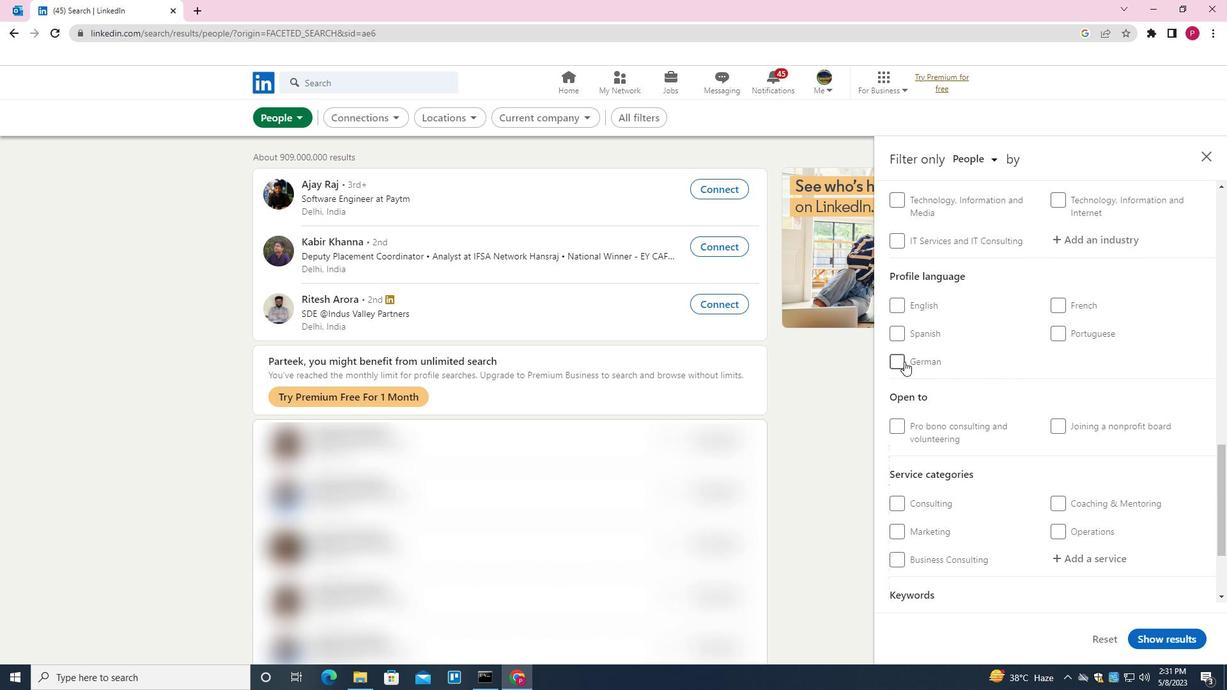 
Action: Mouse moved to (975, 376)
Screenshot: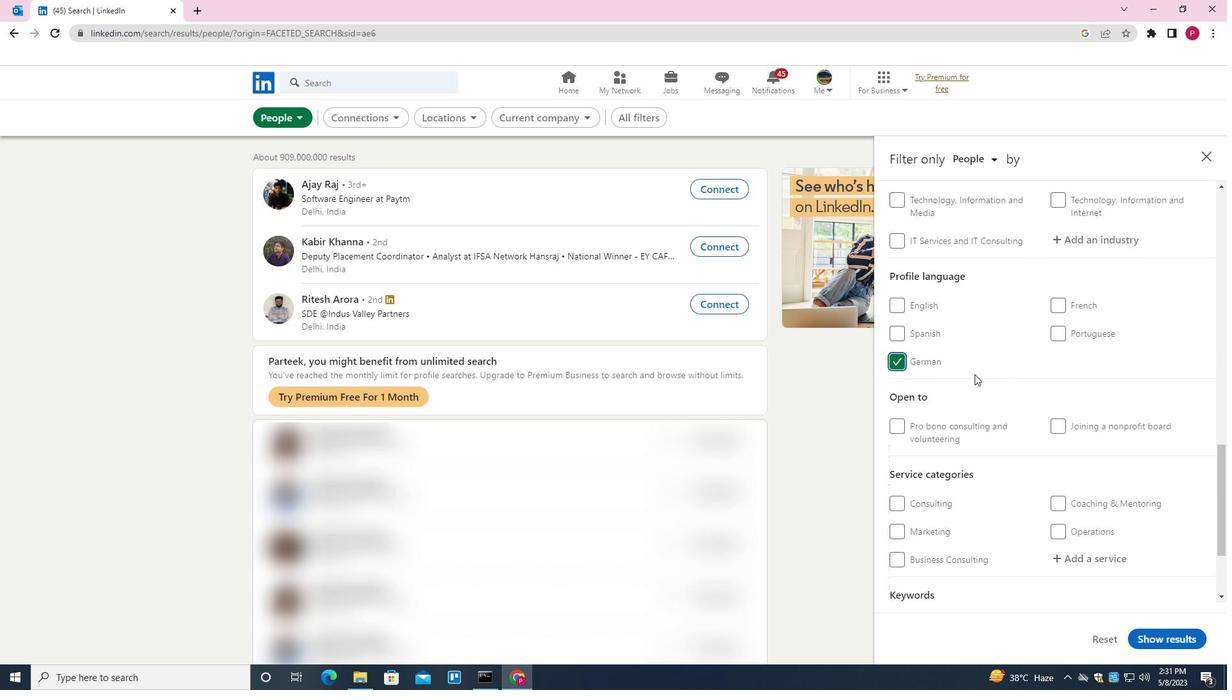 
Action: Mouse scrolled (975, 377) with delta (0, 0)
Screenshot: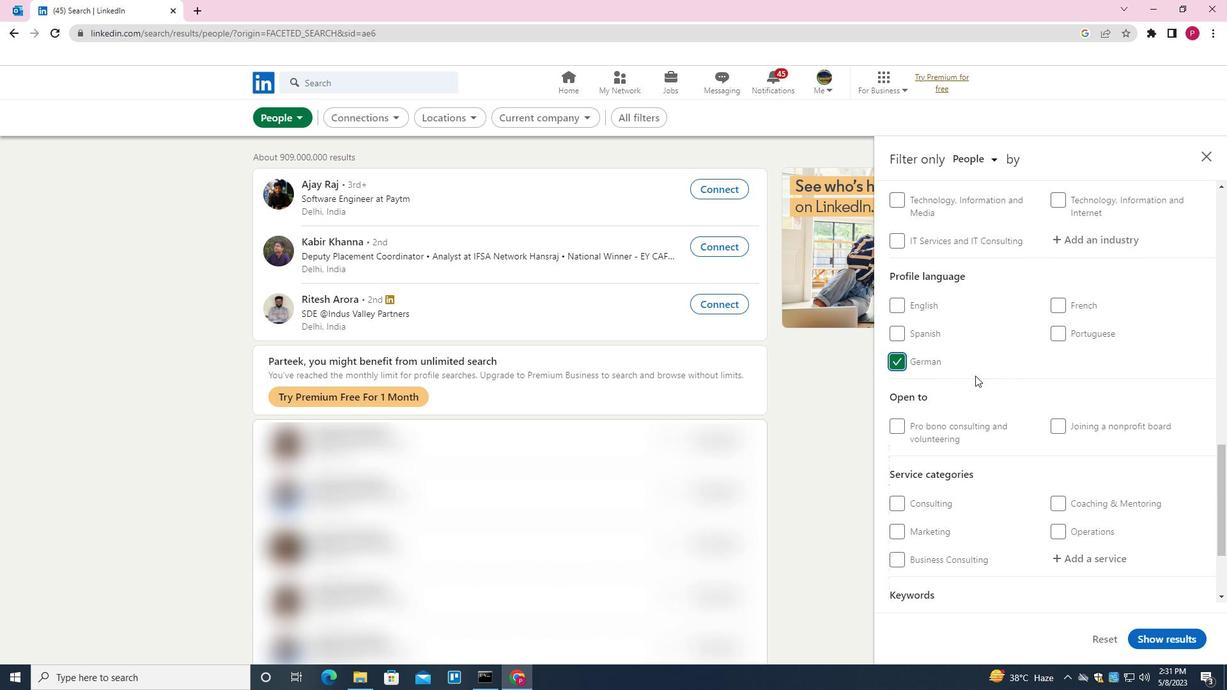 
Action: Mouse scrolled (975, 377) with delta (0, 0)
Screenshot: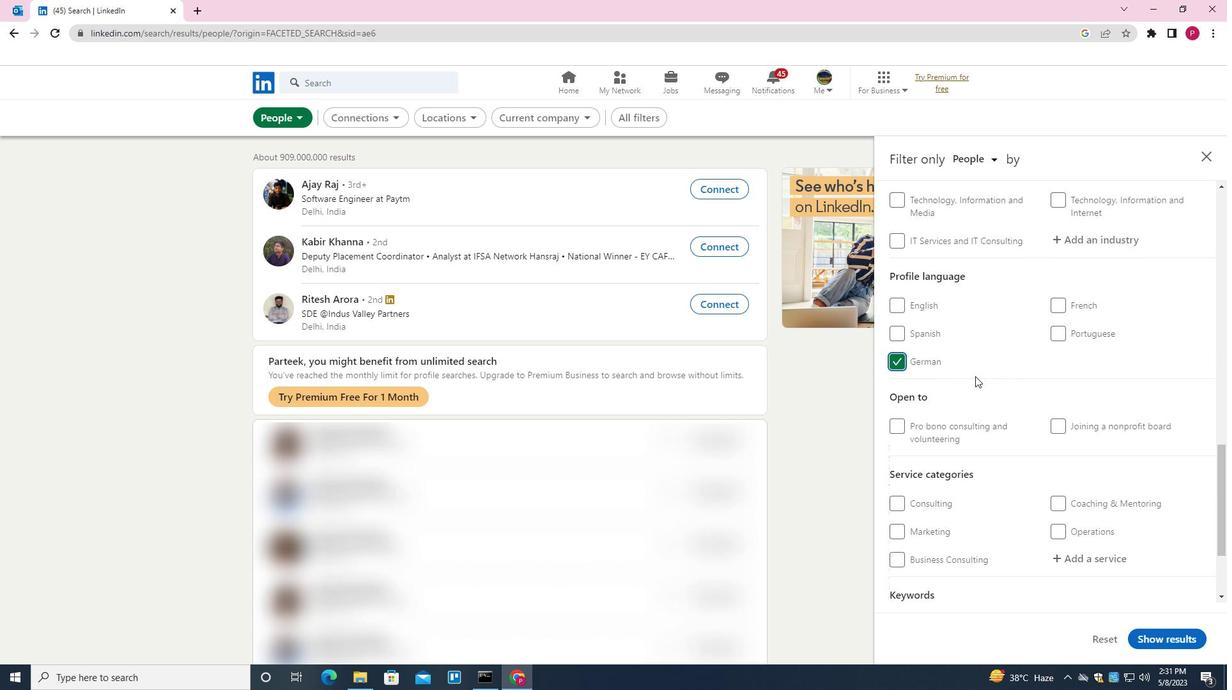 
Action: Mouse scrolled (975, 377) with delta (0, 0)
Screenshot: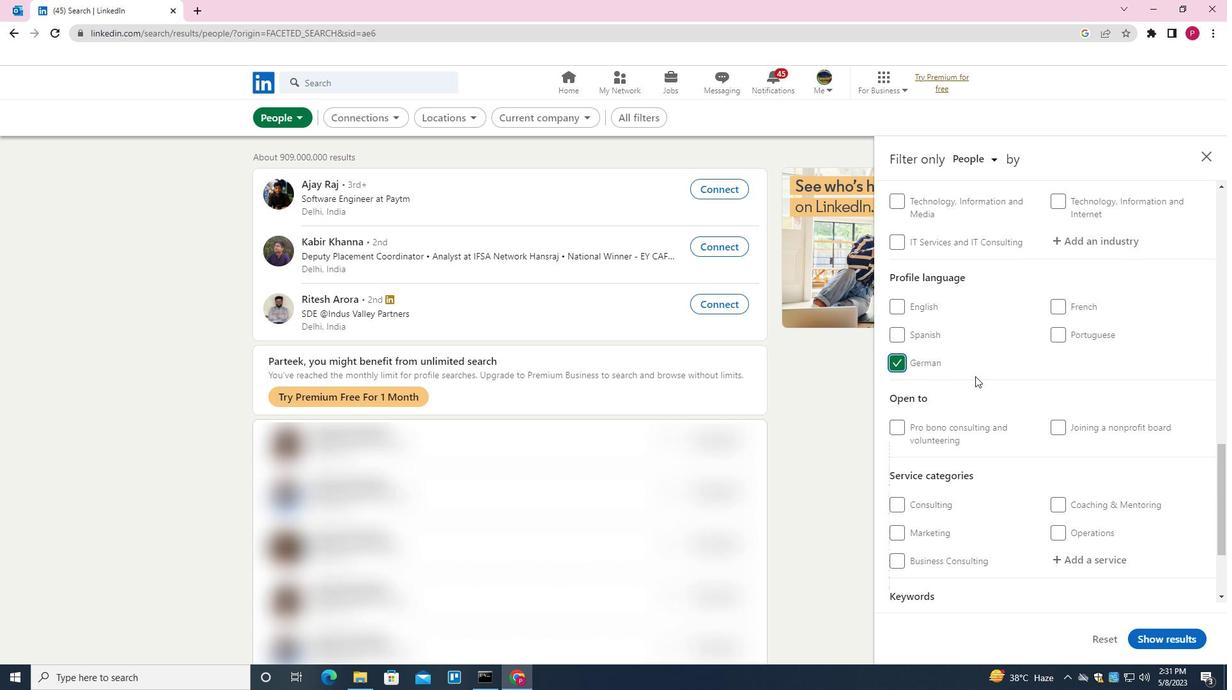 
Action: Mouse scrolled (975, 377) with delta (0, 0)
Screenshot: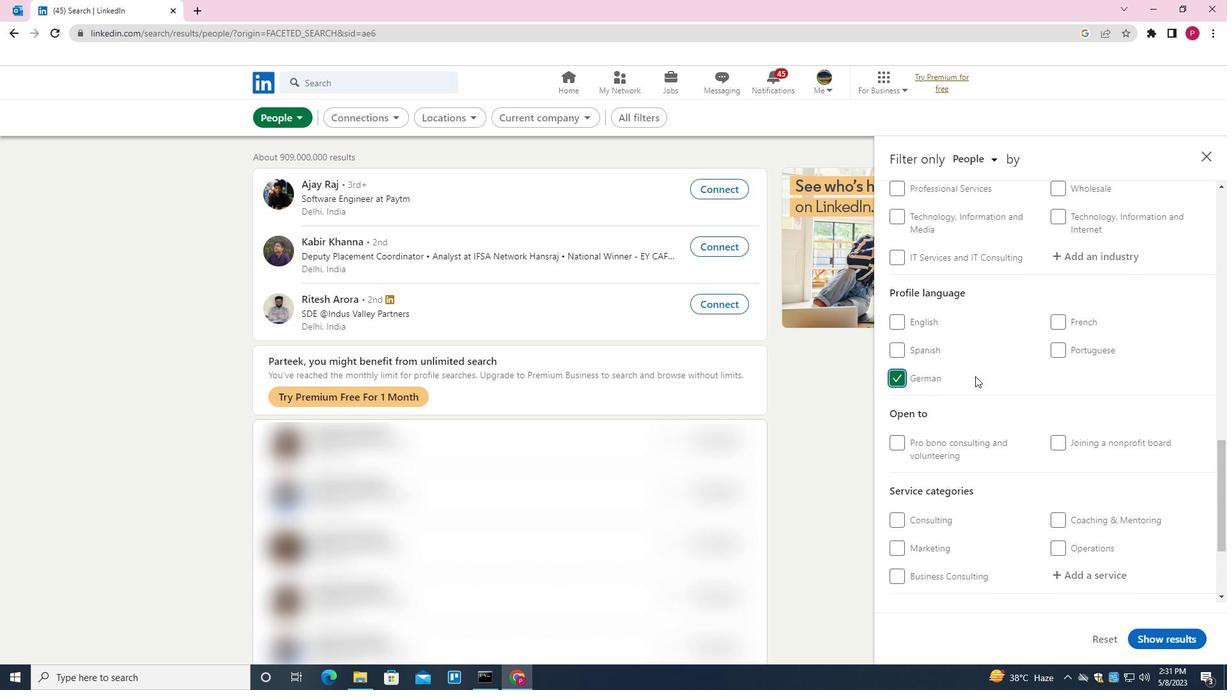 
Action: Mouse scrolled (975, 377) with delta (0, 0)
Screenshot: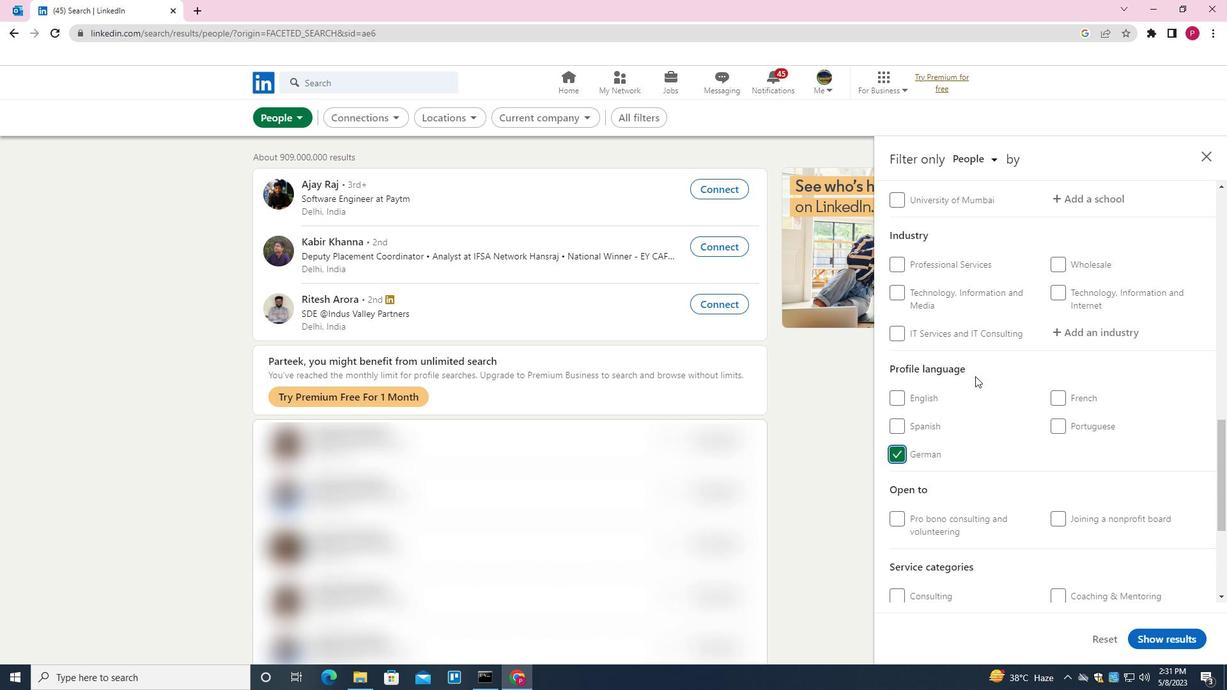 
Action: Mouse scrolled (975, 377) with delta (0, 0)
Screenshot: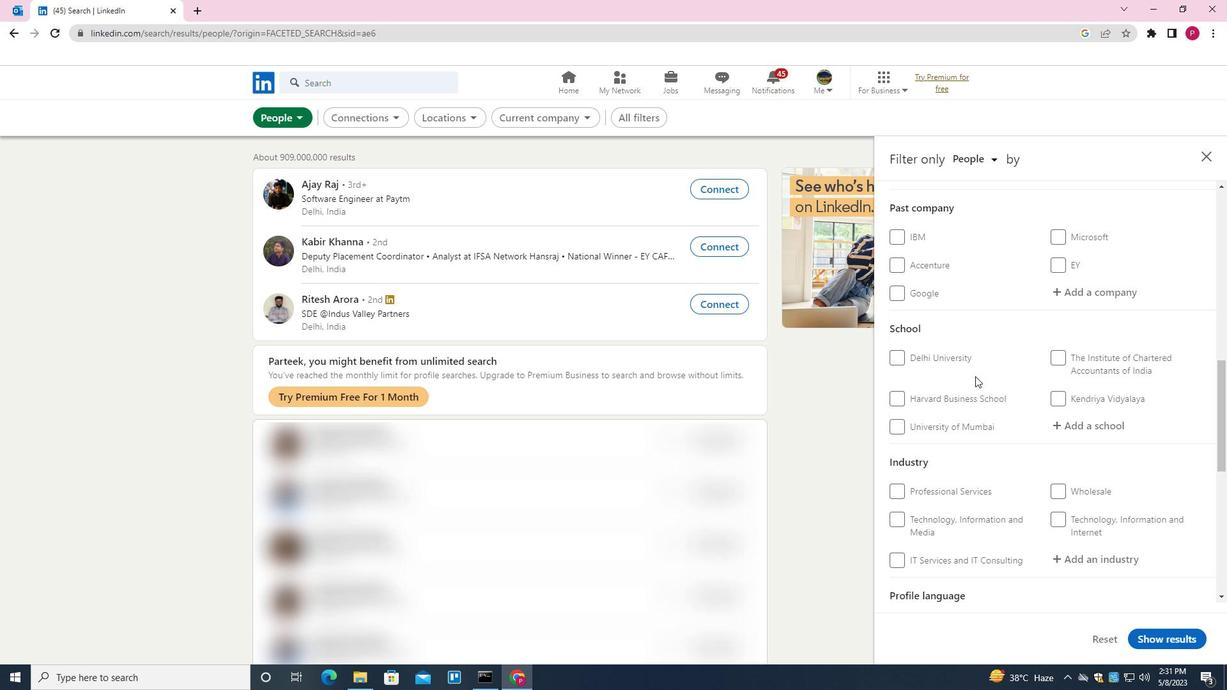 
Action: Mouse scrolled (975, 377) with delta (0, 0)
Screenshot: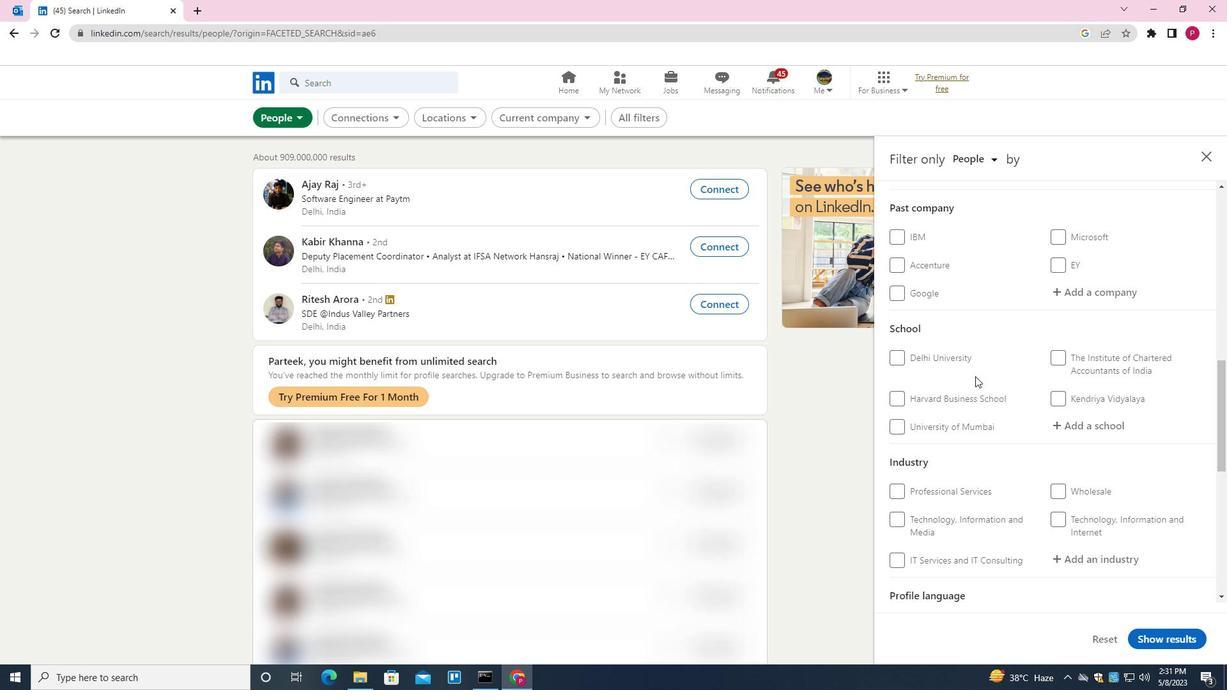 
Action: Mouse moved to (1082, 301)
Screenshot: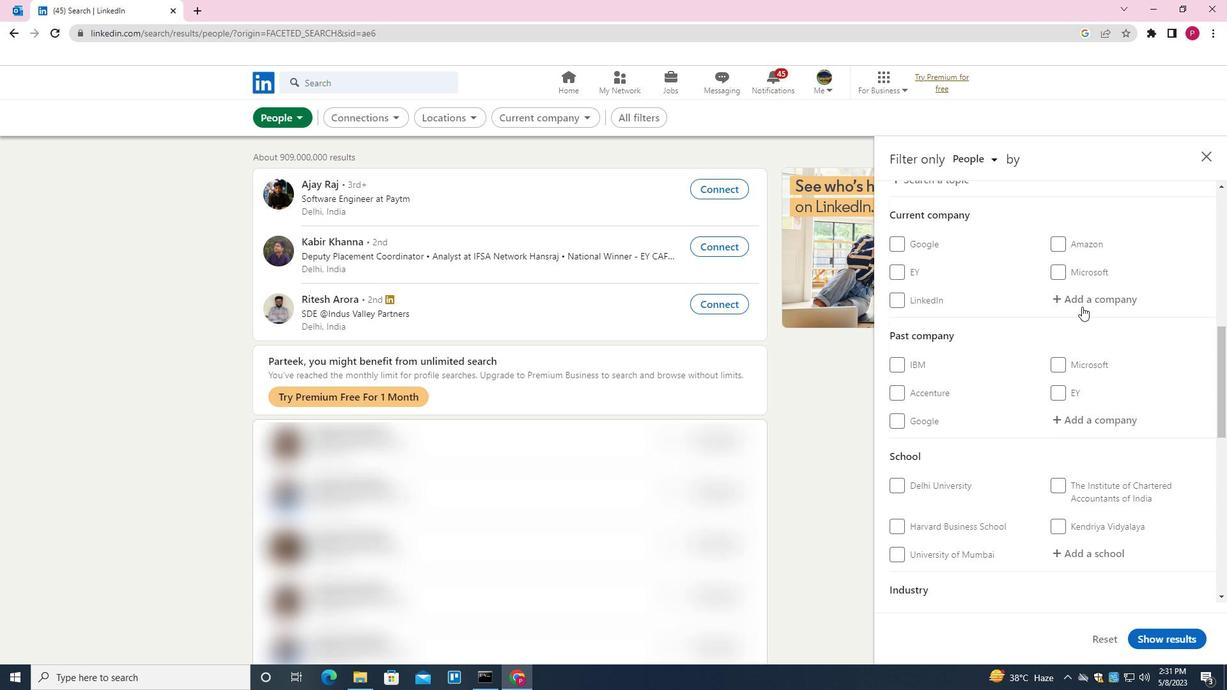 
Action: Mouse pressed left at (1082, 301)
Screenshot: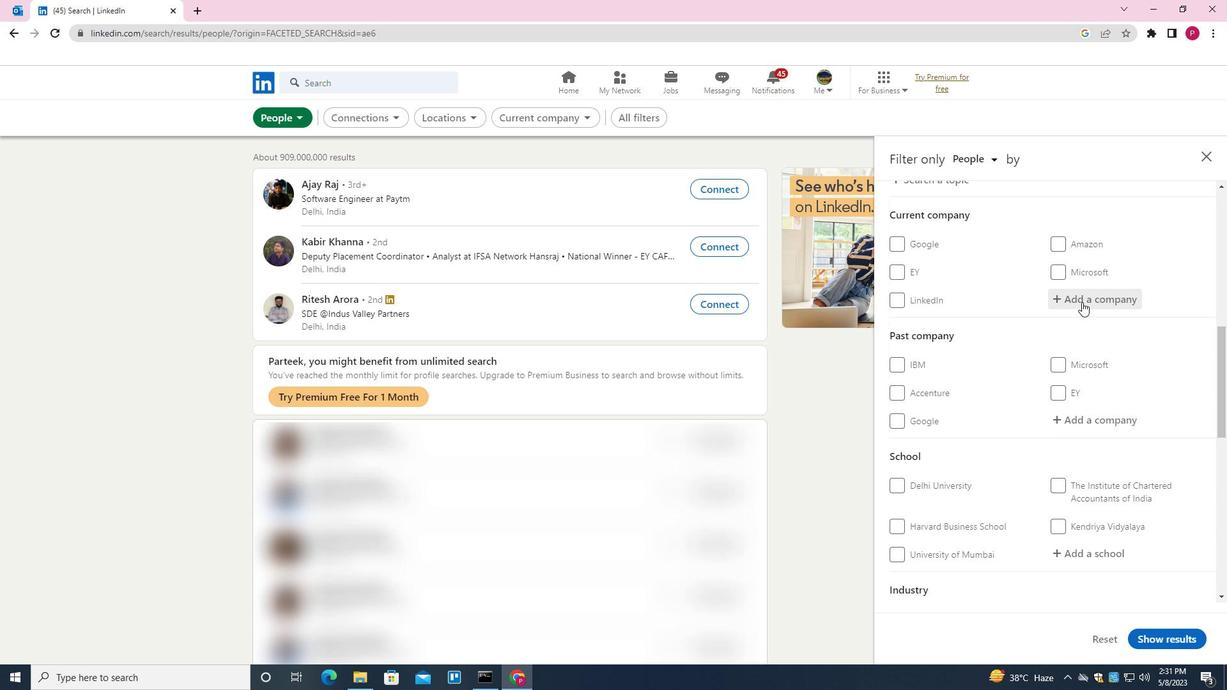 
Action: Mouse moved to (1051, 317)
Screenshot: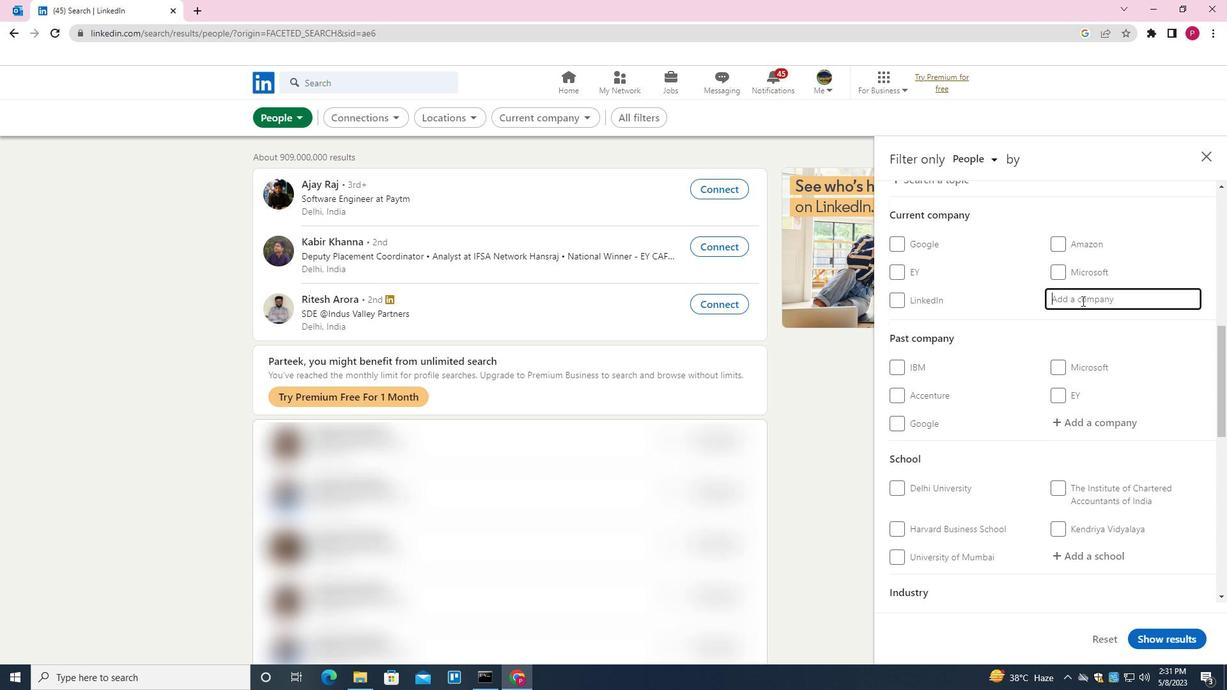 
Action: Key pressed <Key.shift><Key.shift><Key.shift><Key.shift><Key.shift>QX<Key.space><Key.shift>G;<Key.backspace>LOBAL<Key.space><Key.shift><Key.shift><Key.shift><Key.shift>GROUP<Key.down><Key.enter>
Screenshot: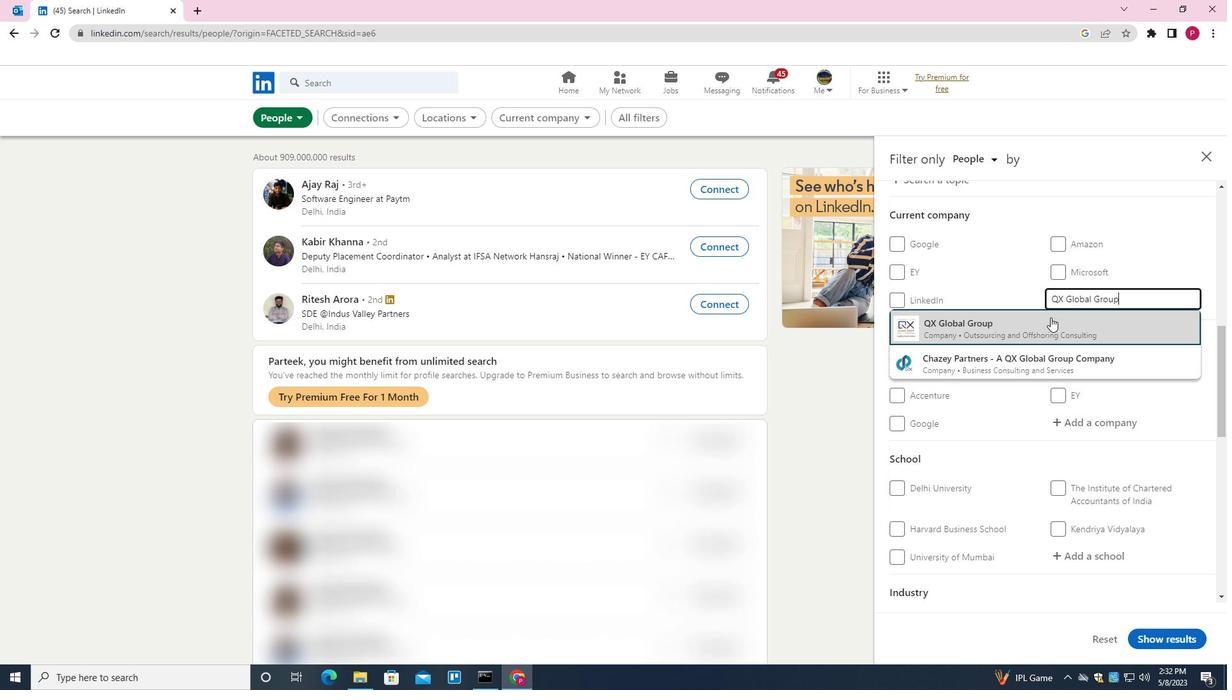 
Action: Mouse moved to (962, 382)
Screenshot: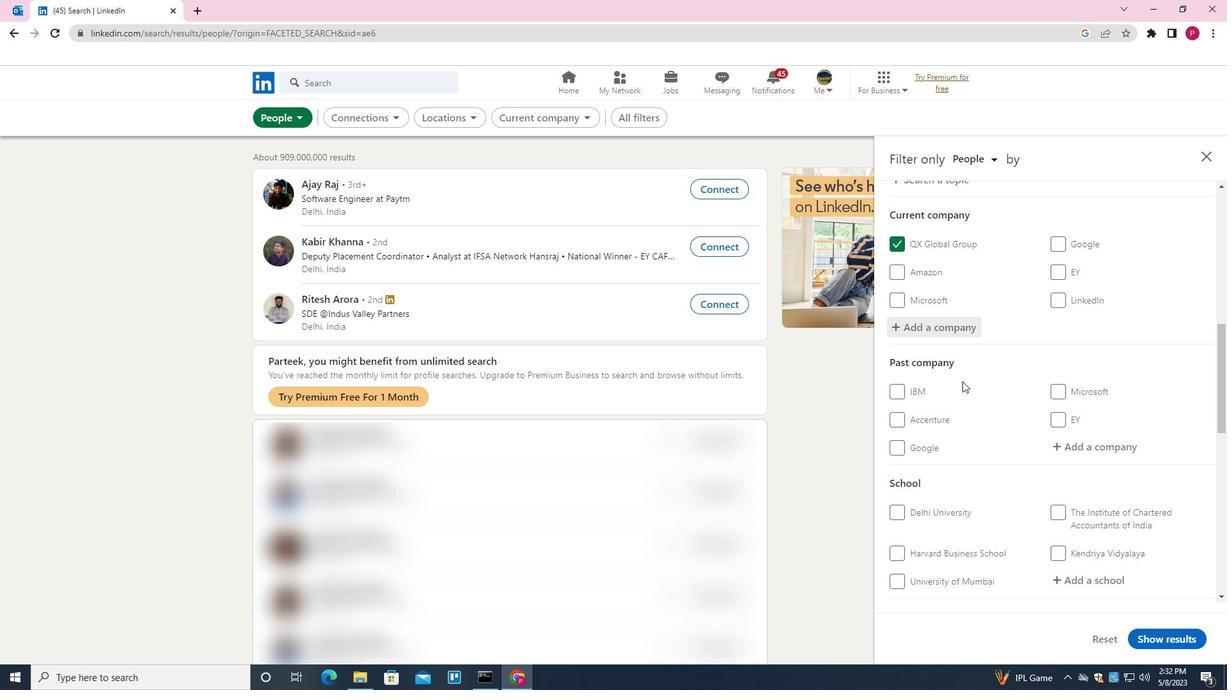 
Action: Mouse scrolled (962, 381) with delta (0, 0)
Screenshot: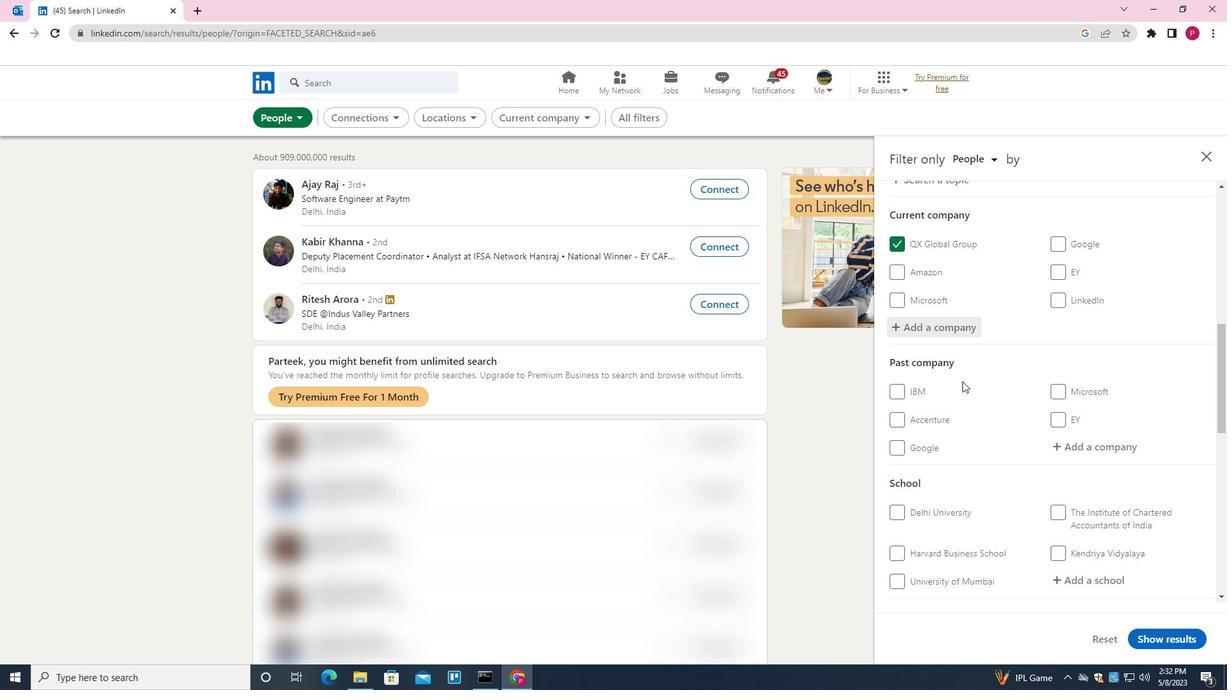 
Action: Mouse moved to (964, 383)
Screenshot: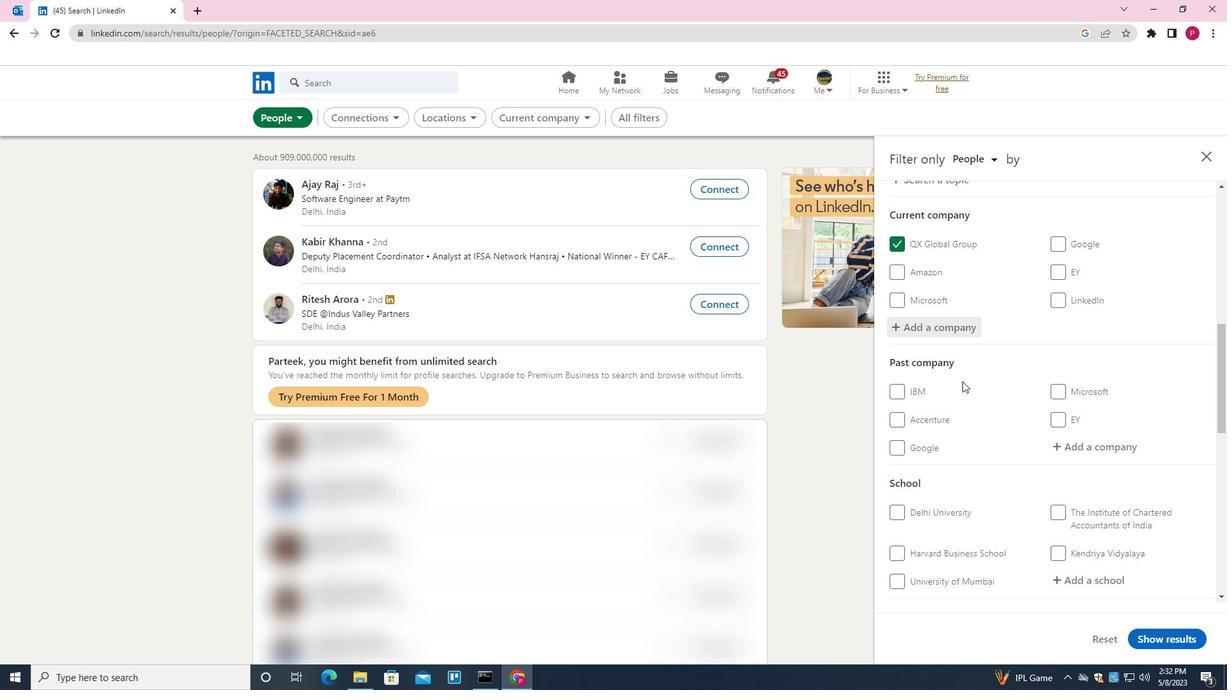 
Action: Mouse scrolled (964, 383) with delta (0, 0)
Screenshot: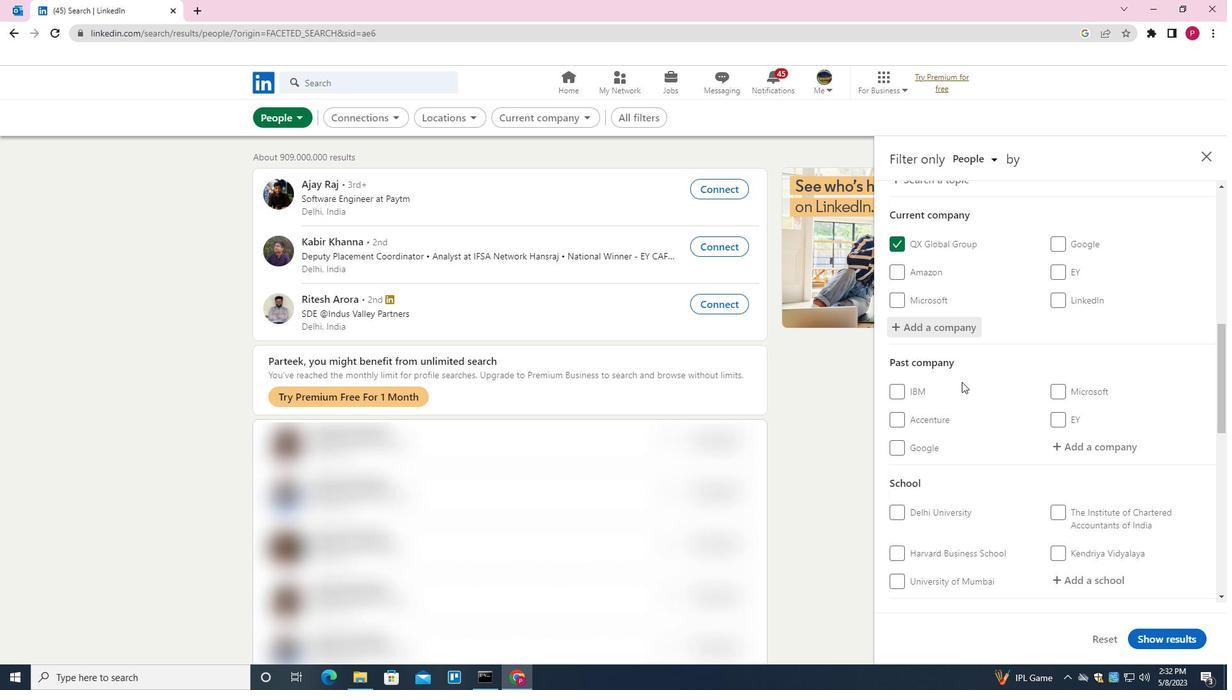 
Action: Mouse moved to (966, 384)
Screenshot: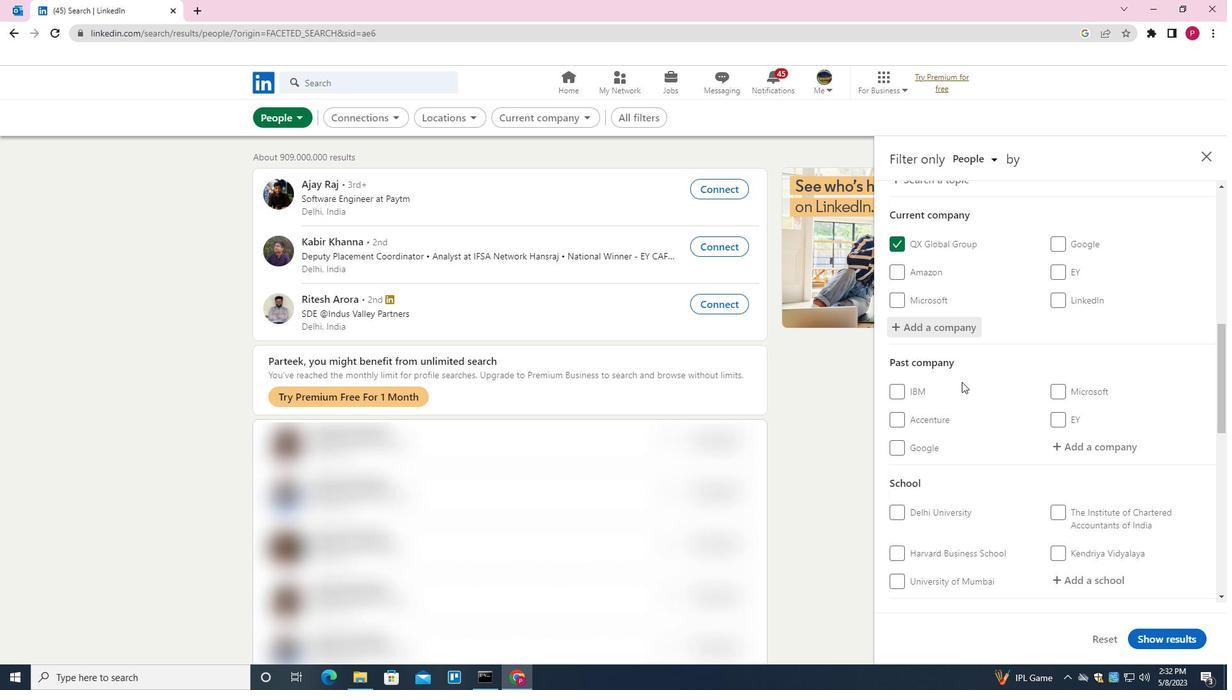 
Action: Mouse scrolled (966, 383) with delta (0, 0)
Screenshot: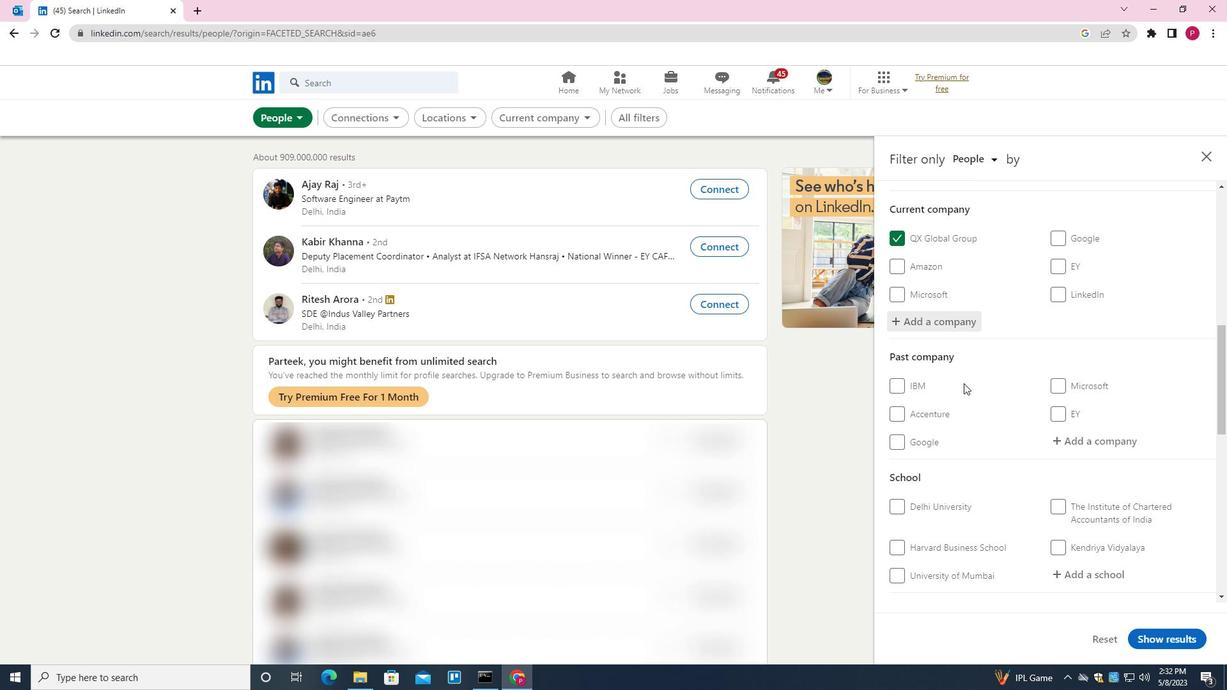 
Action: Mouse moved to (972, 383)
Screenshot: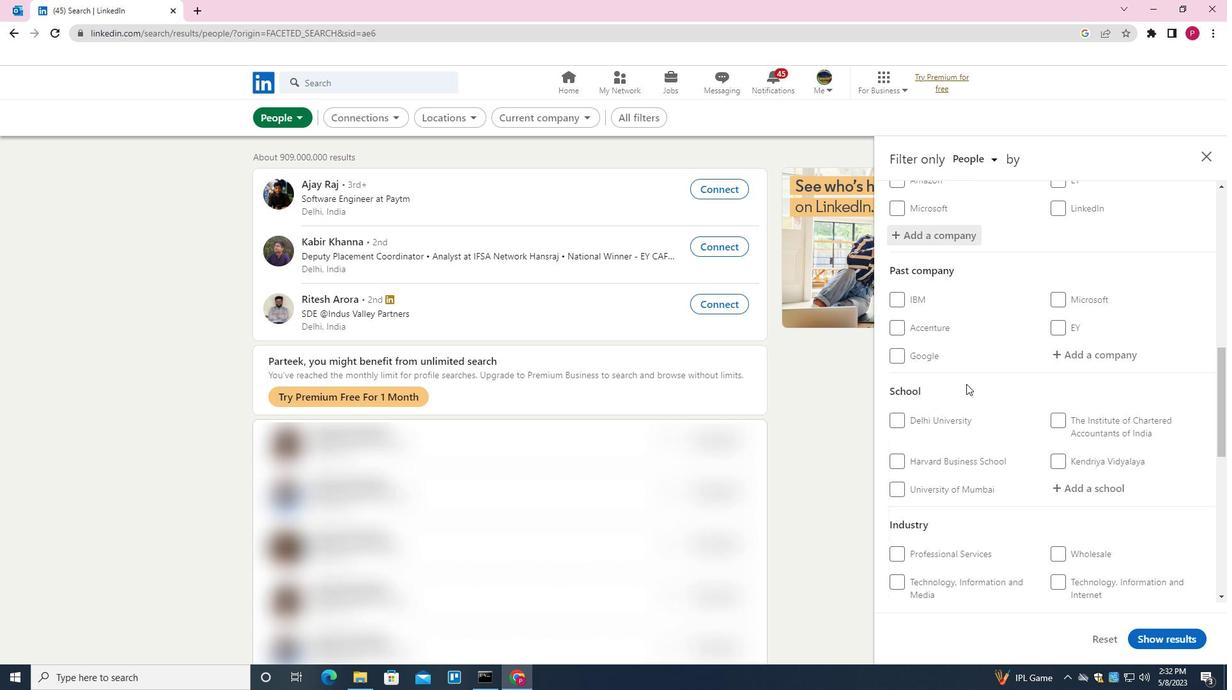
Action: Mouse scrolled (972, 383) with delta (0, 0)
Screenshot: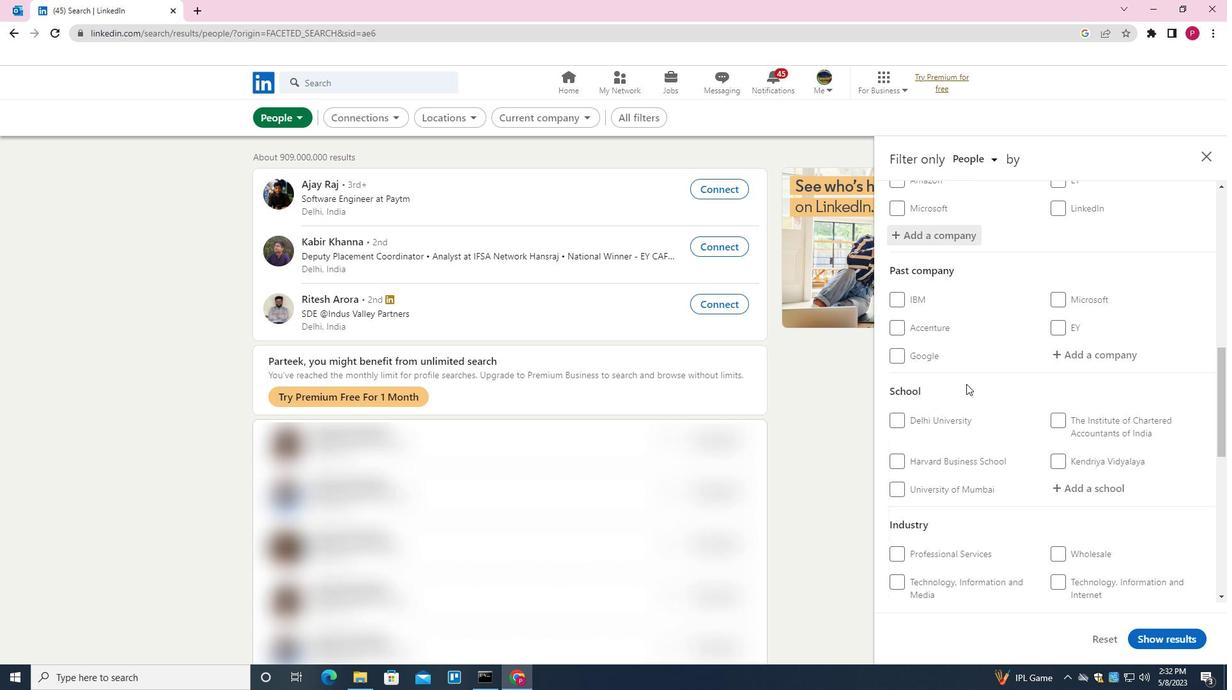 
Action: Mouse moved to (1077, 326)
Screenshot: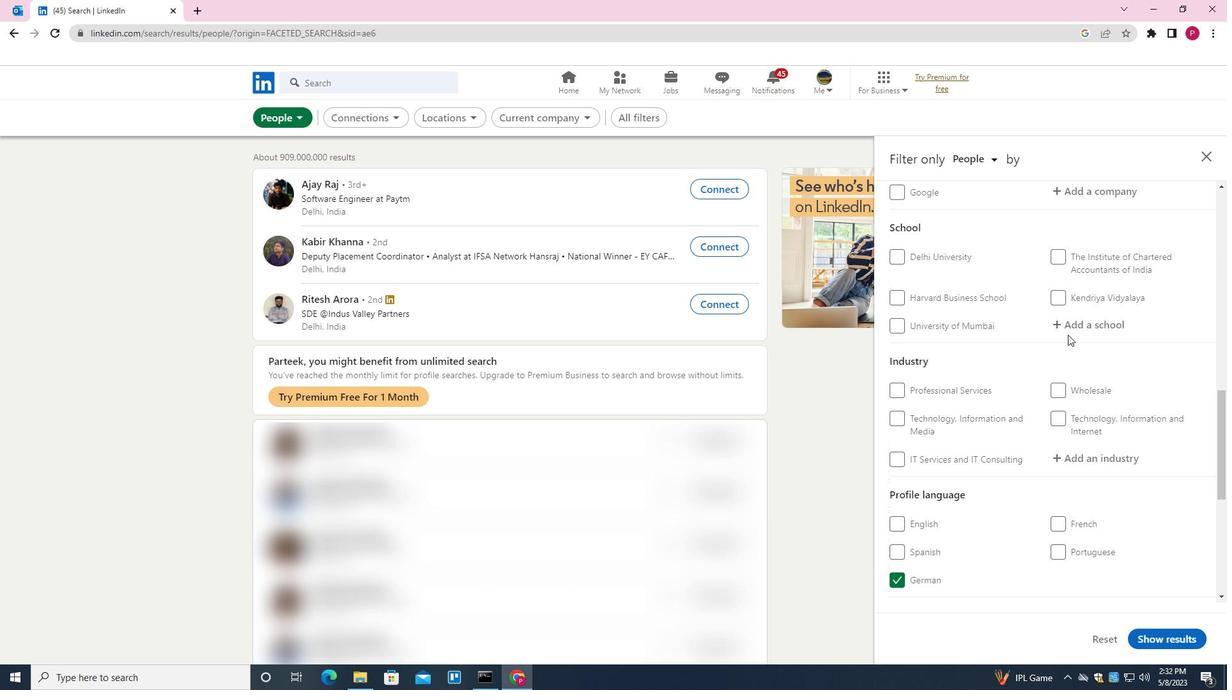 
Action: Mouse pressed left at (1077, 326)
Screenshot: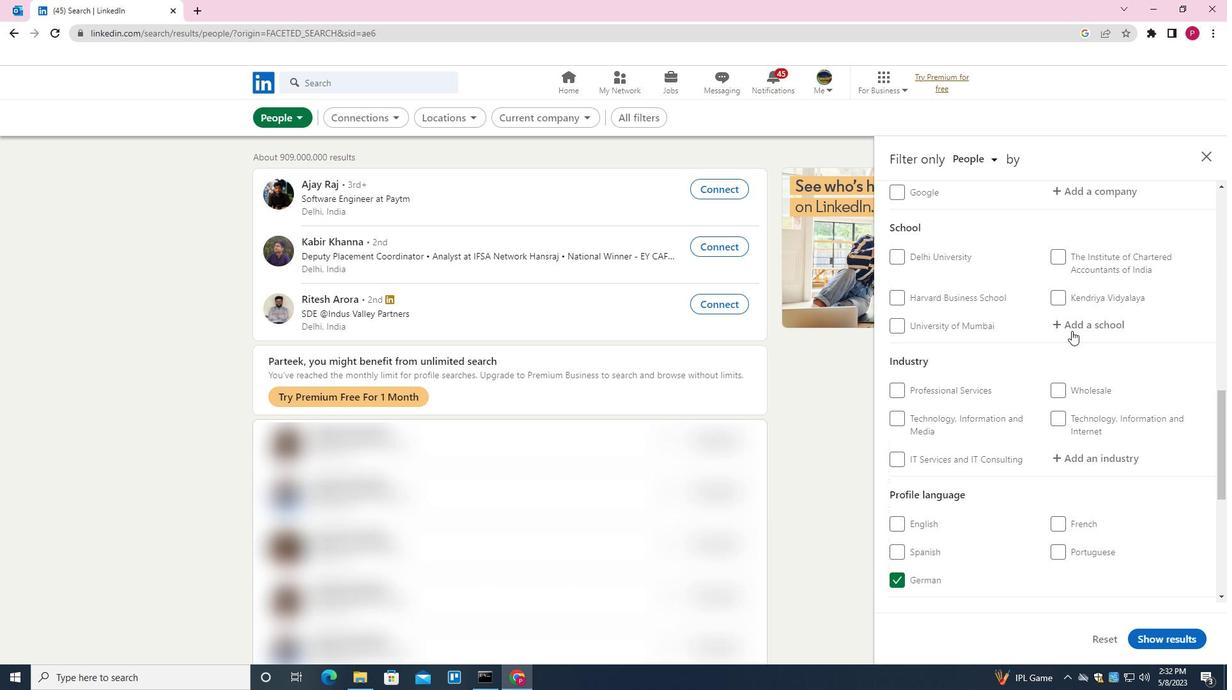 
Action: Key pressed <Key.shift>UNIVERSITY<Key.space>OF<Key.space><Key.shift>KASHMIR<Key.space><Key.backspace>,<Key.space><Key.shift>SRINAGAR<Key.down><Key.enter>
Screenshot: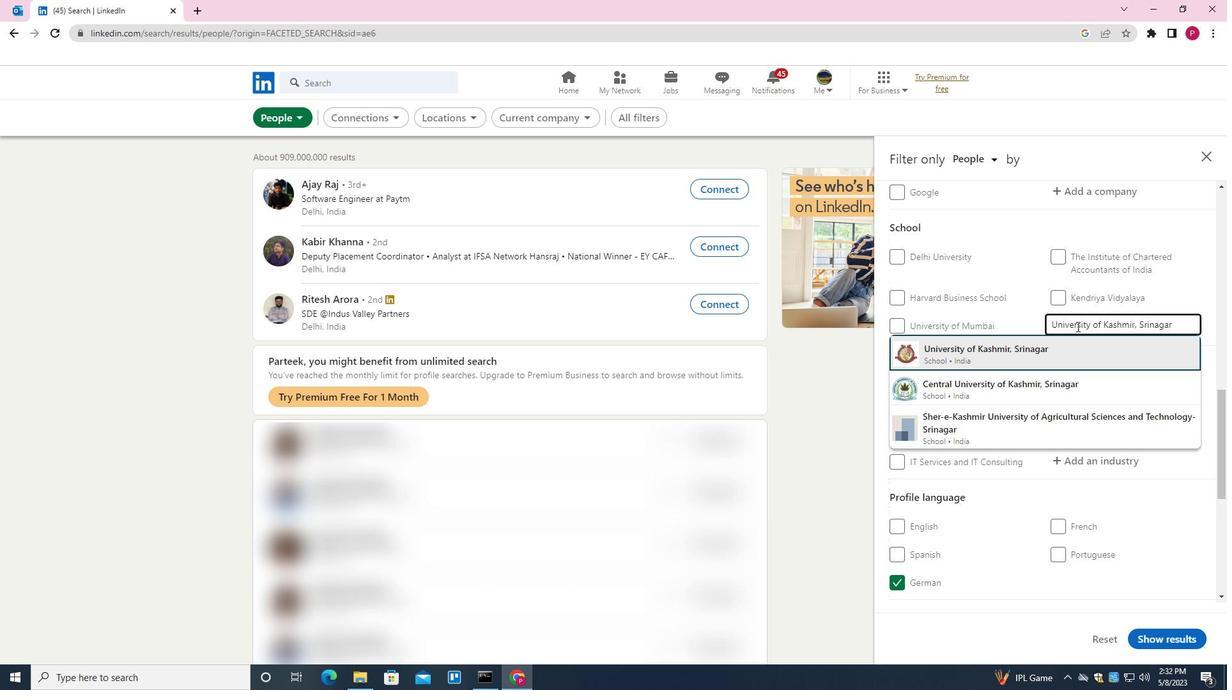 
Action: Mouse moved to (1085, 339)
Screenshot: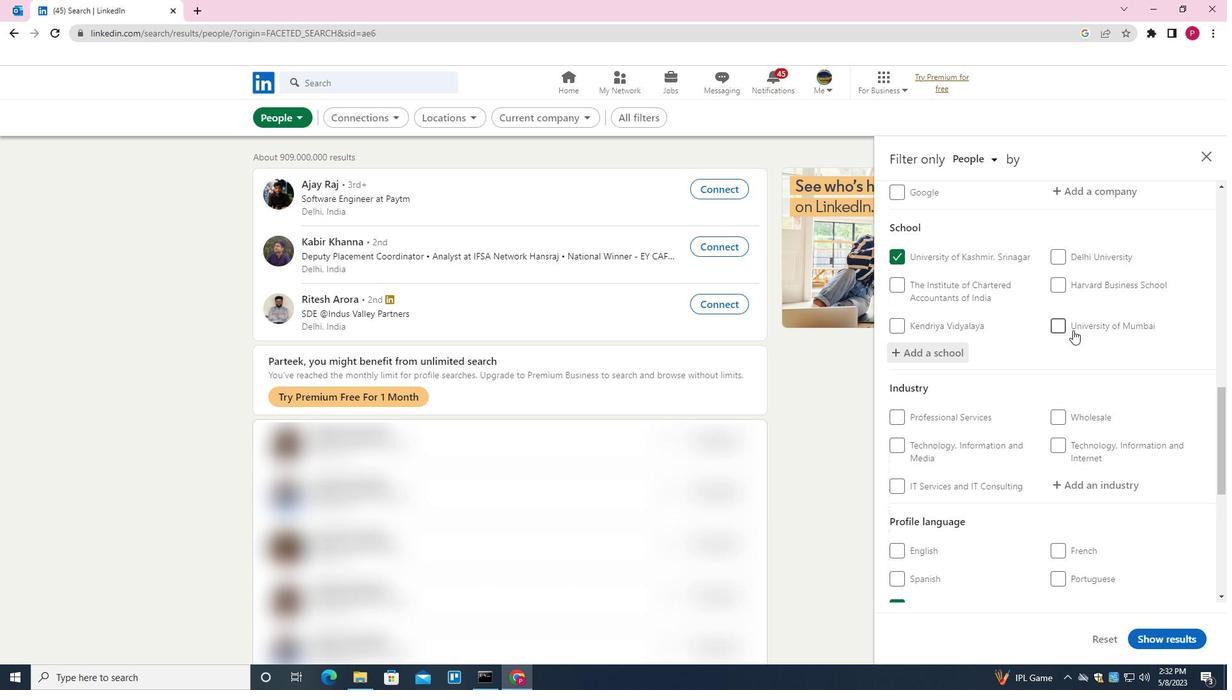 
Action: Mouse scrolled (1085, 338) with delta (0, 0)
Screenshot: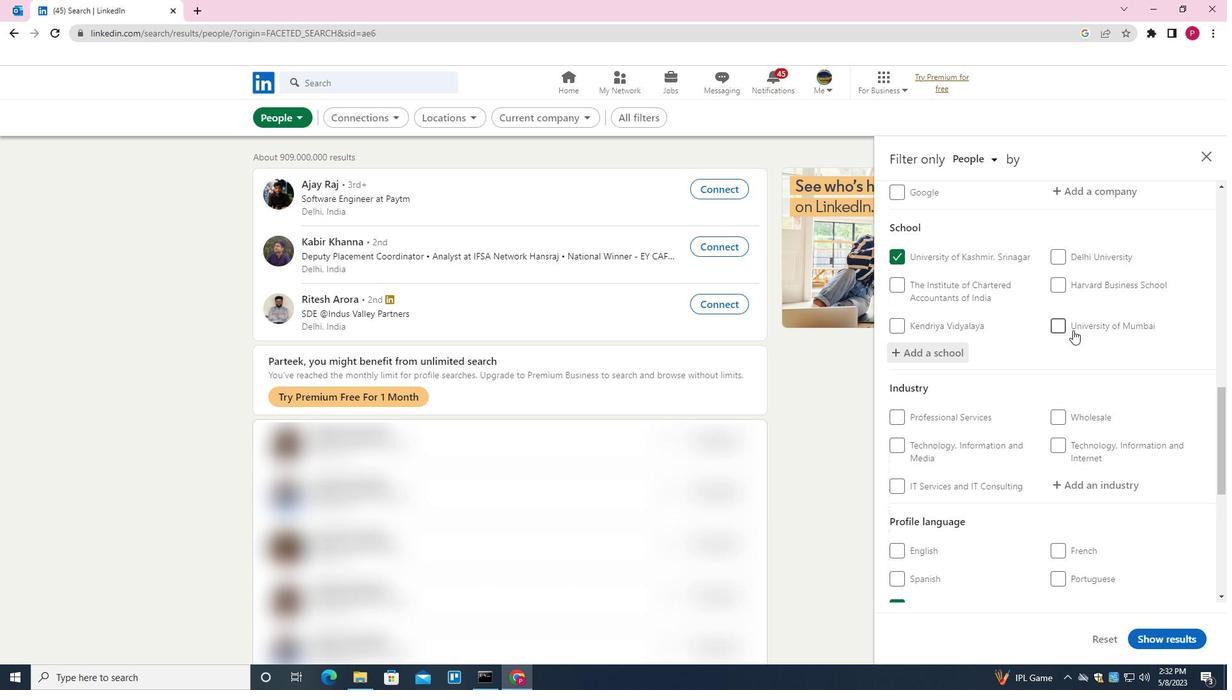 
Action: Mouse moved to (1086, 340)
Screenshot: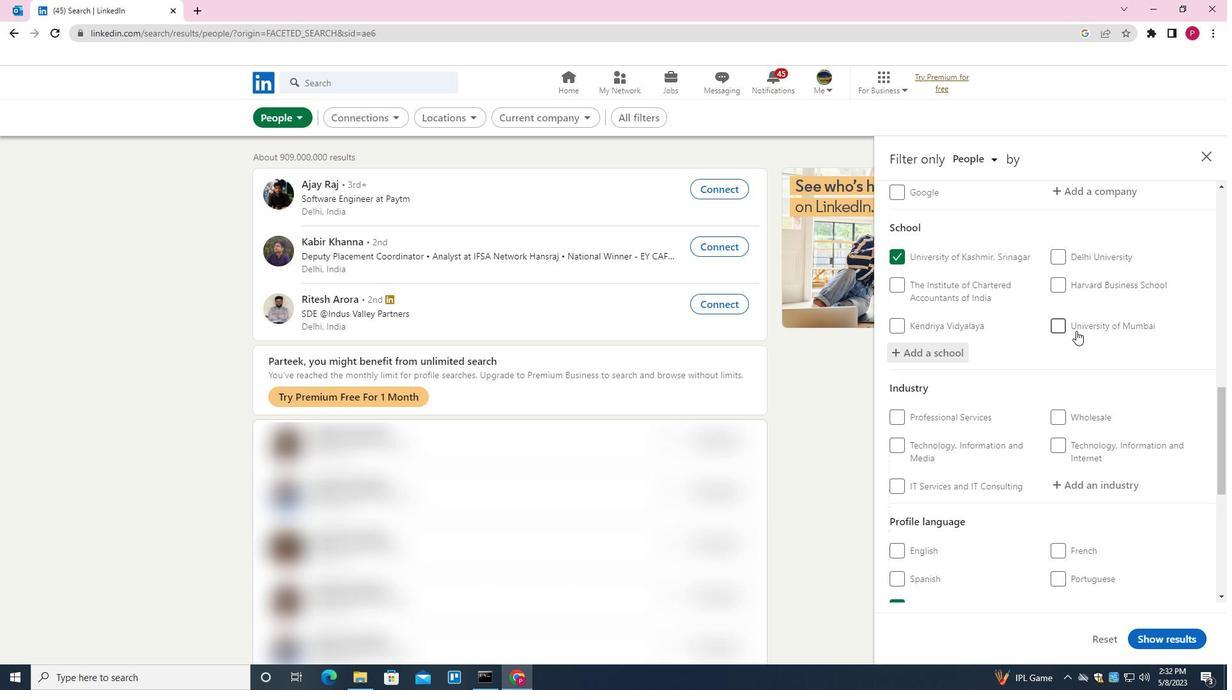
Action: Mouse scrolled (1086, 339) with delta (0, 0)
Screenshot: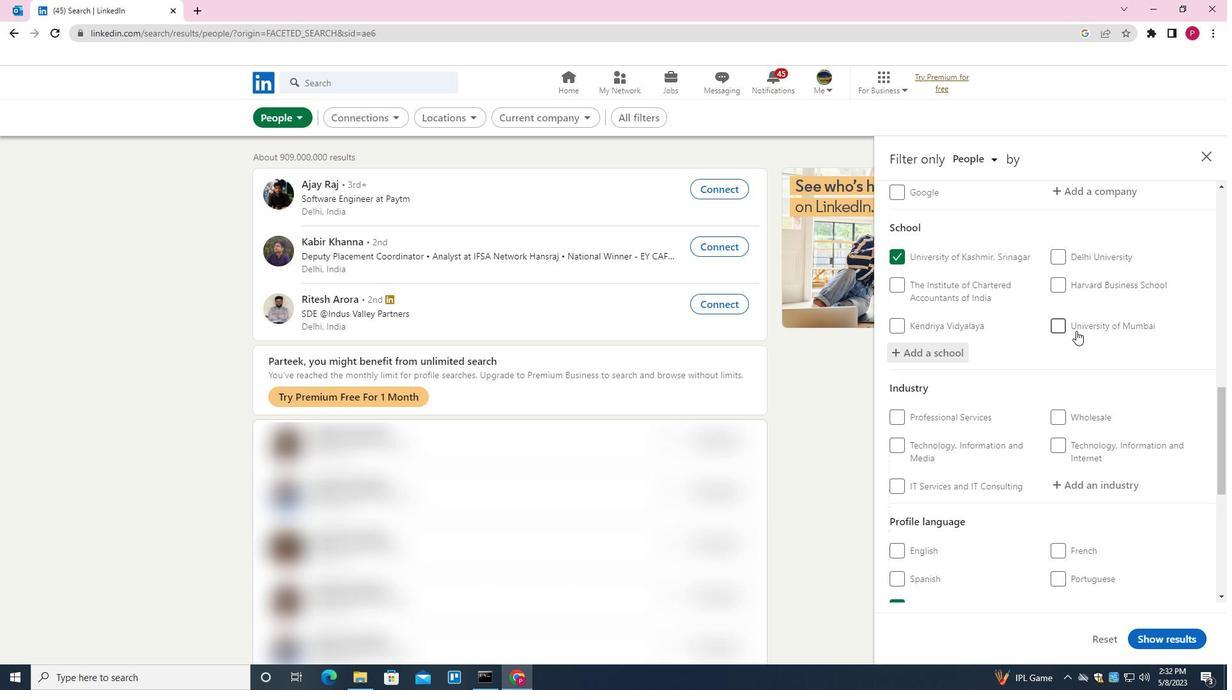 
Action: Mouse scrolled (1086, 339) with delta (0, 0)
Screenshot: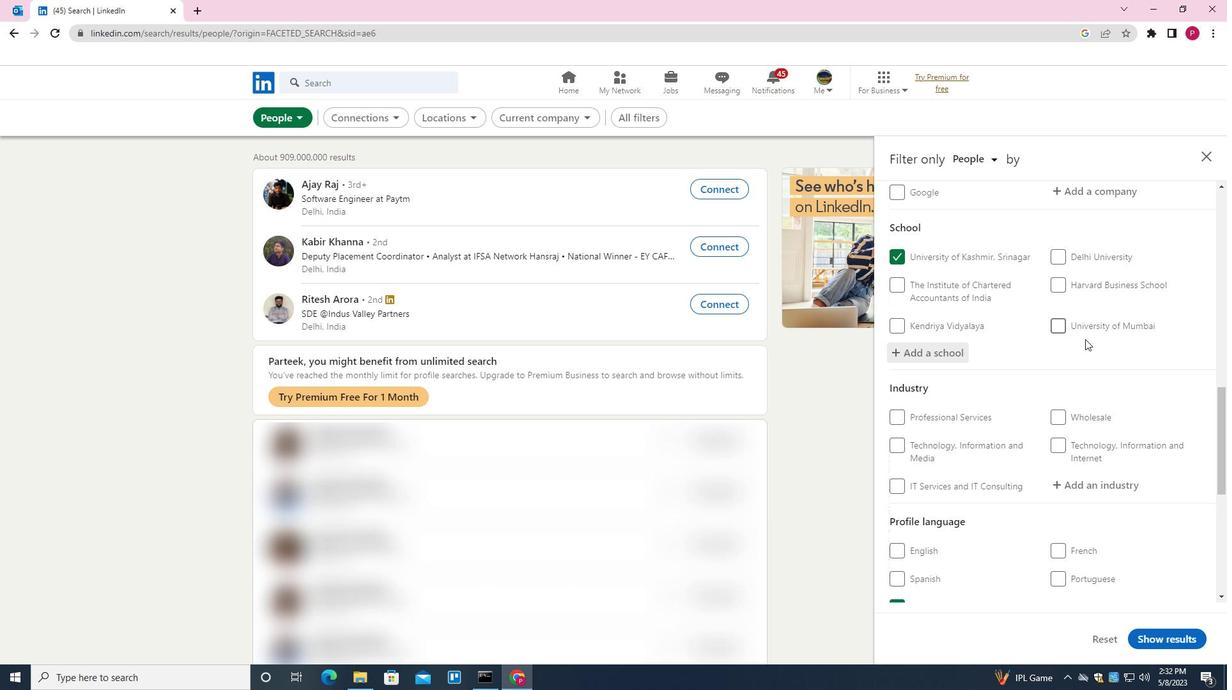 
Action: Mouse moved to (1108, 294)
Screenshot: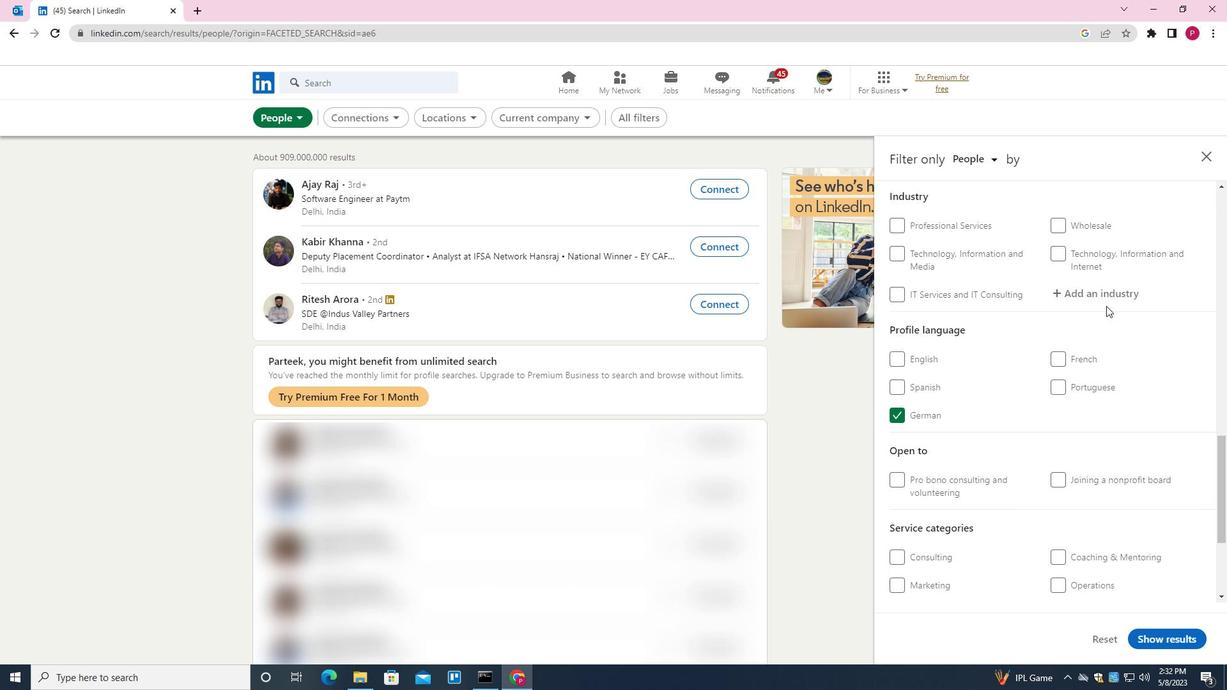 
Action: Mouse pressed left at (1108, 294)
Screenshot: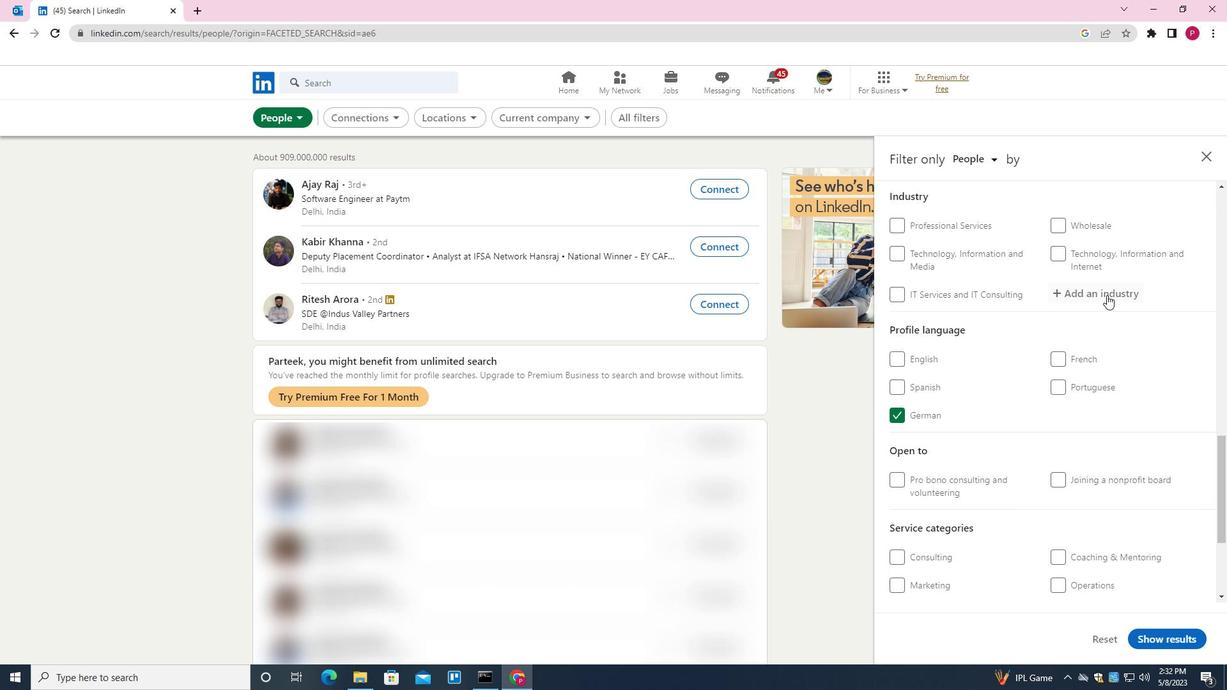 
Action: Mouse moved to (1085, 307)
Screenshot: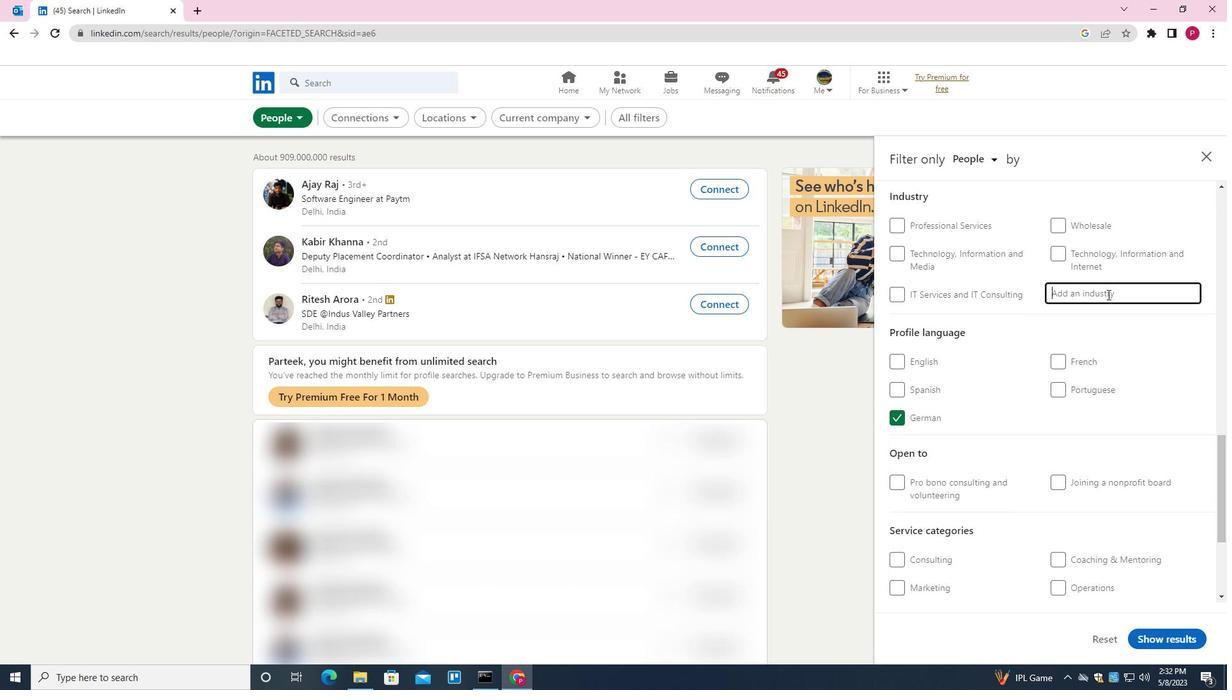 
Action: Key pressed <Key.shift>PR<Key.backspace>ERIODICAL<Key.space><Key.shift><Key.shift><Key.shift><Key.shift><Key.shift><Key.shift><Key.shift><Key.shift><Key.shift><Key.shift><Key.shift>PUBLISHING<Key.down><Key.down><Key.enter>
Screenshot: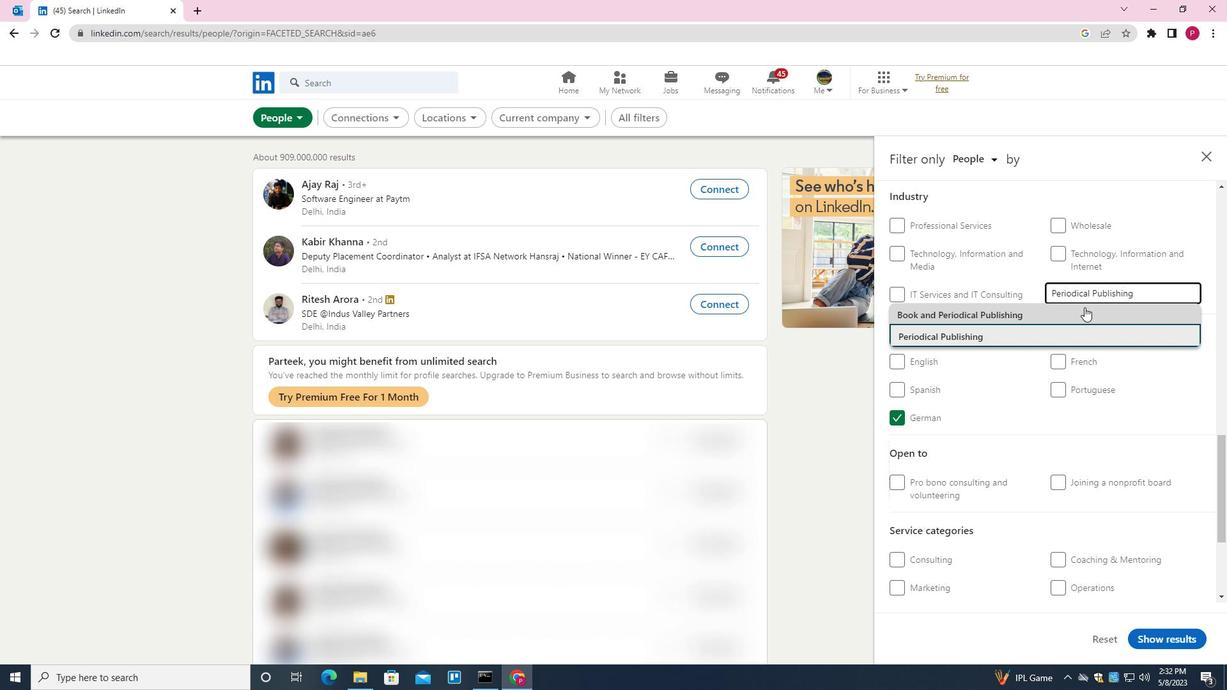 
Action: Mouse moved to (1106, 351)
Screenshot: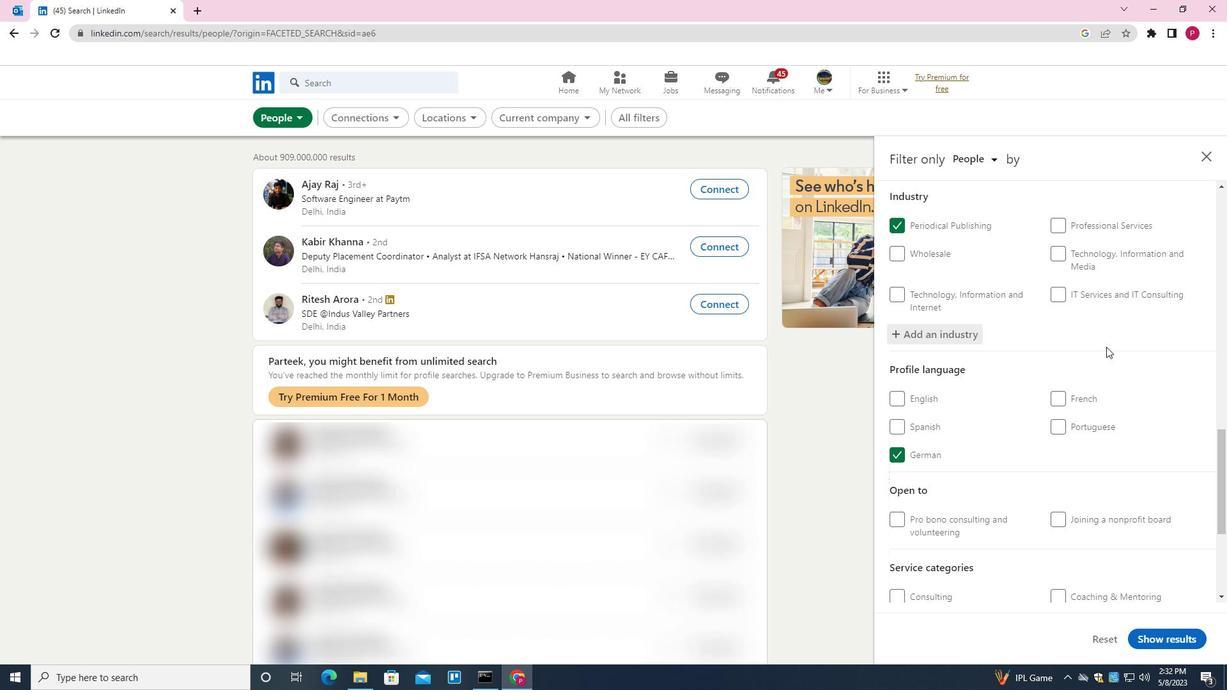 
Action: Mouse scrolled (1106, 351) with delta (0, 0)
Screenshot: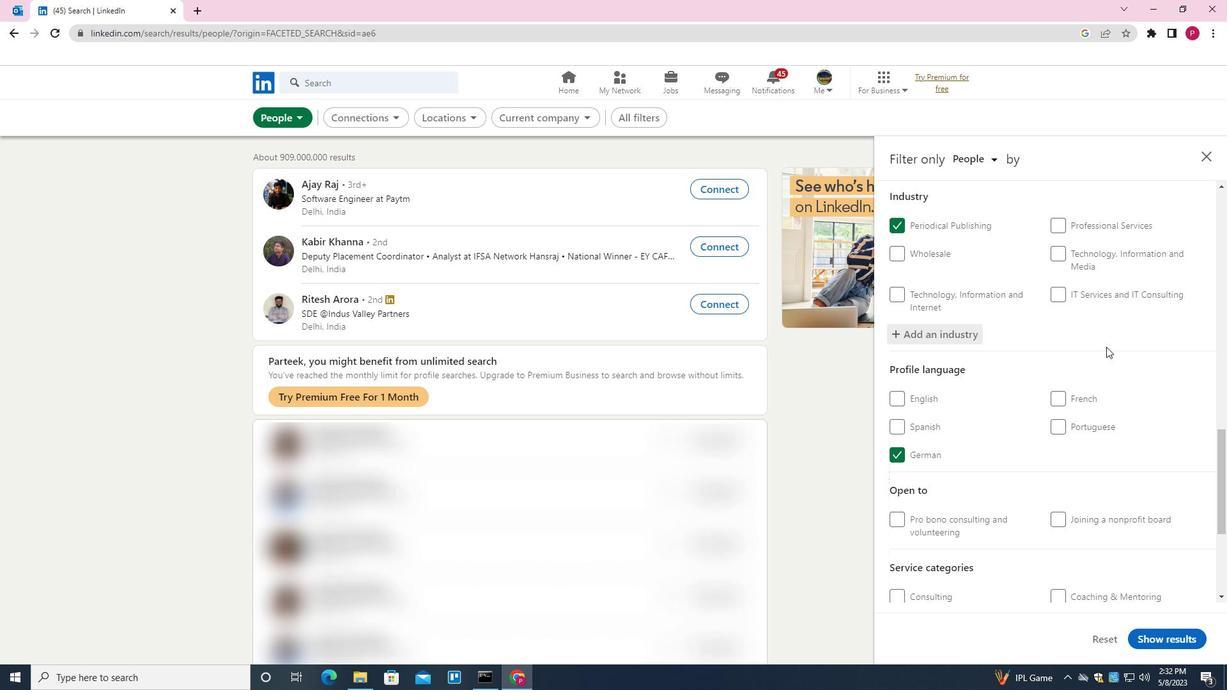 
Action: Mouse moved to (1106, 353)
Screenshot: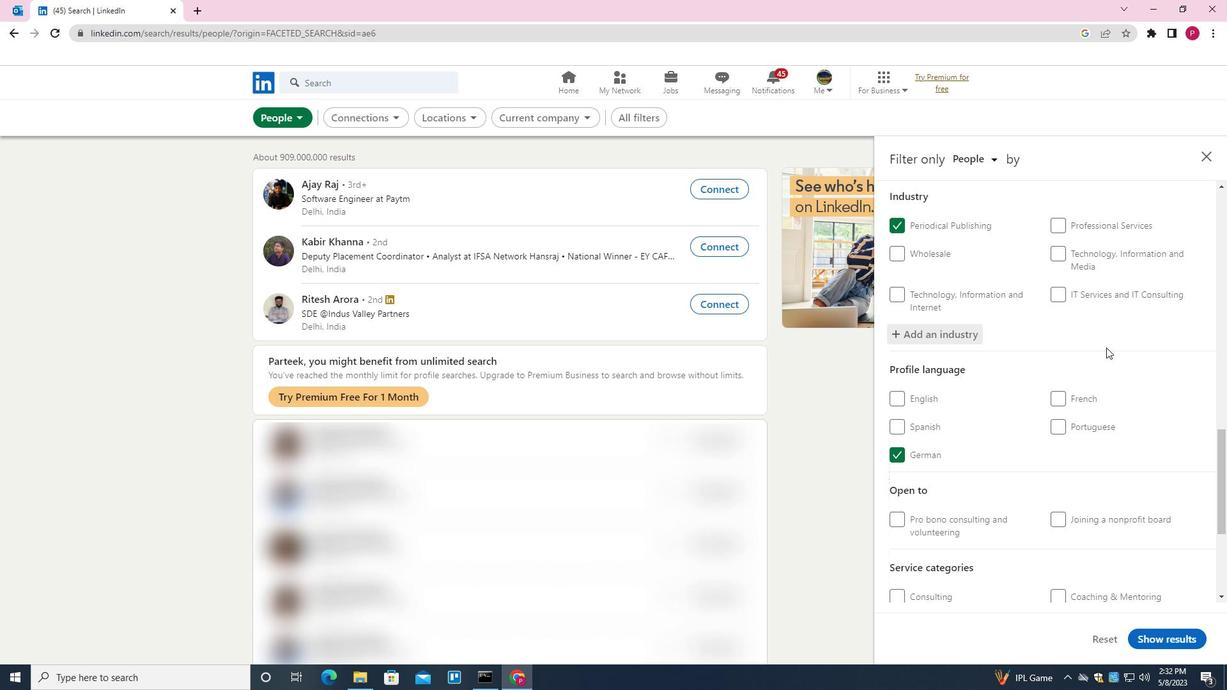 
Action: Mouse scrolled (1106, 352) with delta (0, 0)
Screenshot: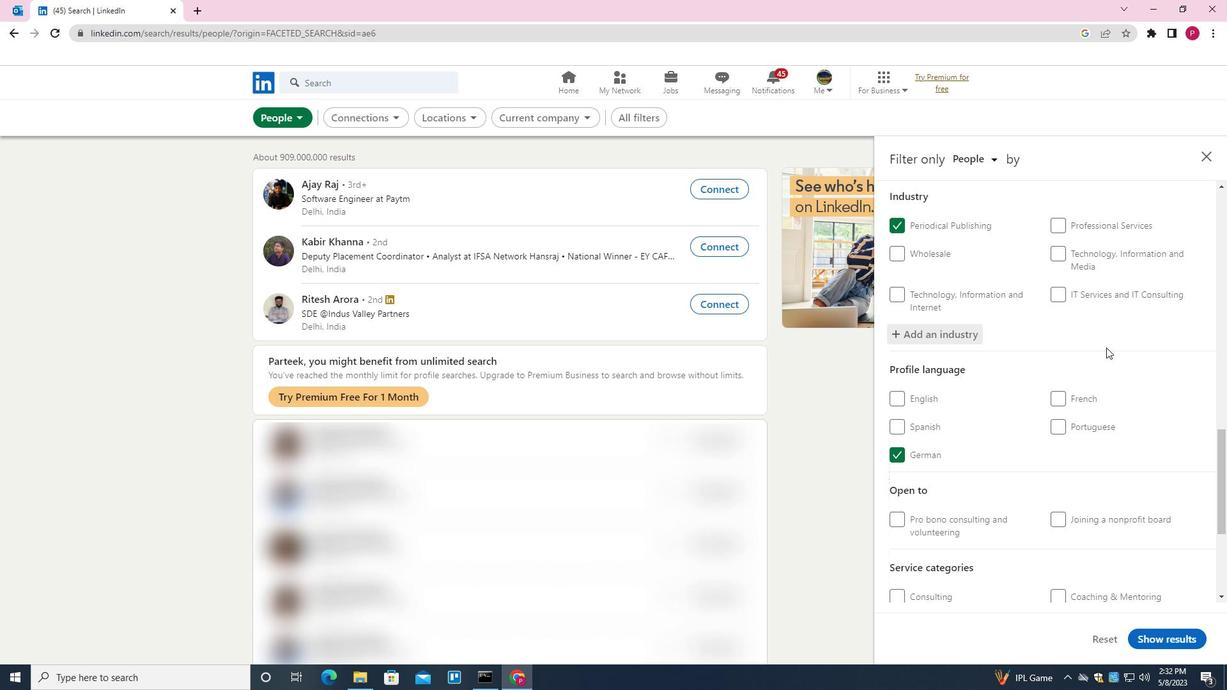 
Action: Mouse moved to (1106, 353)
Screenshot: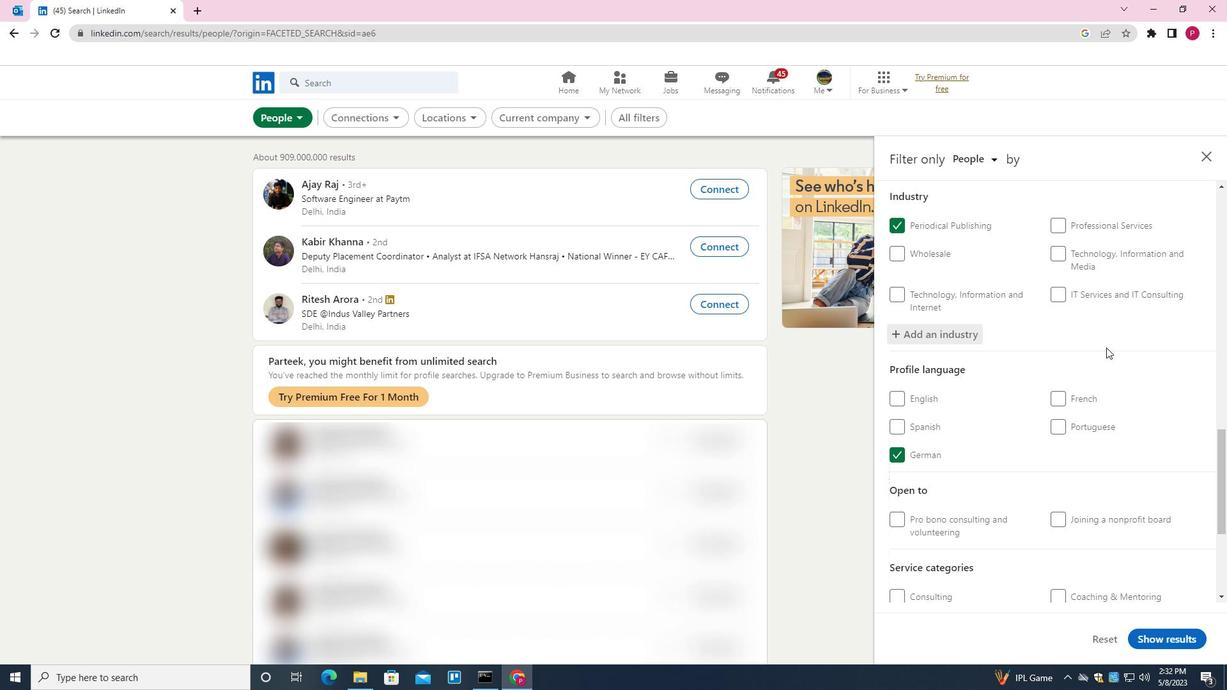 
Action: Mouse scrolled (1106, 353) with delta (0, 0)
Screenshot: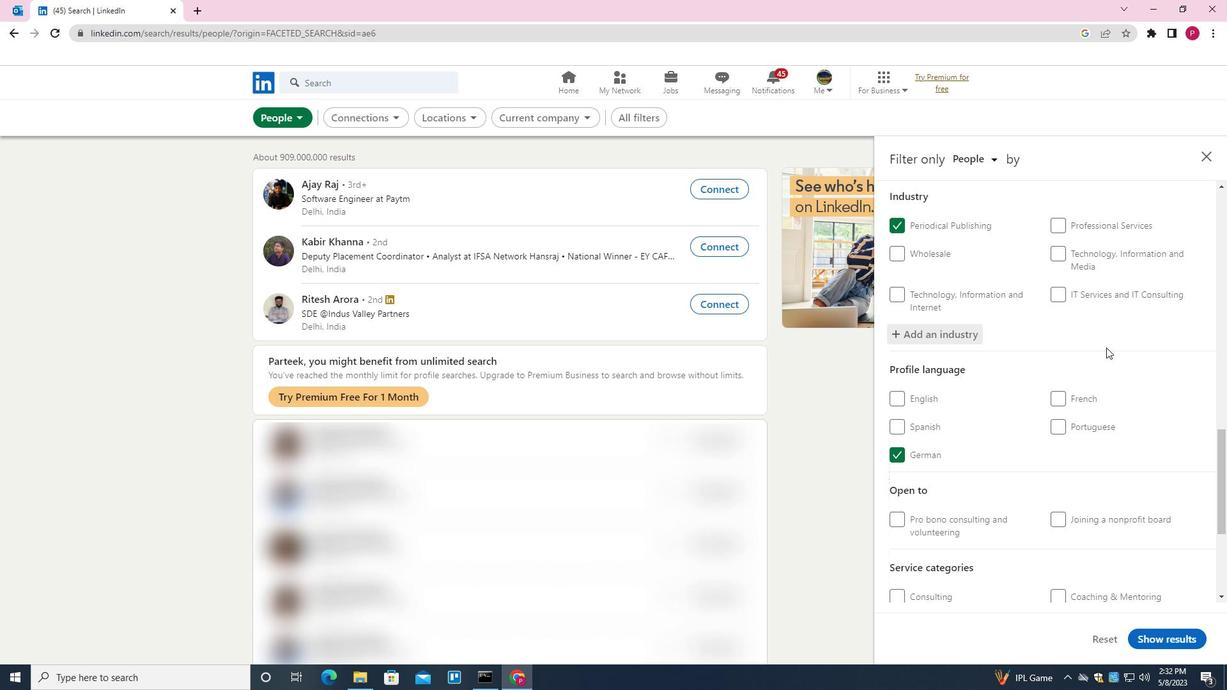 
Action: Mouse moved to (1106, 354)
Screenshot: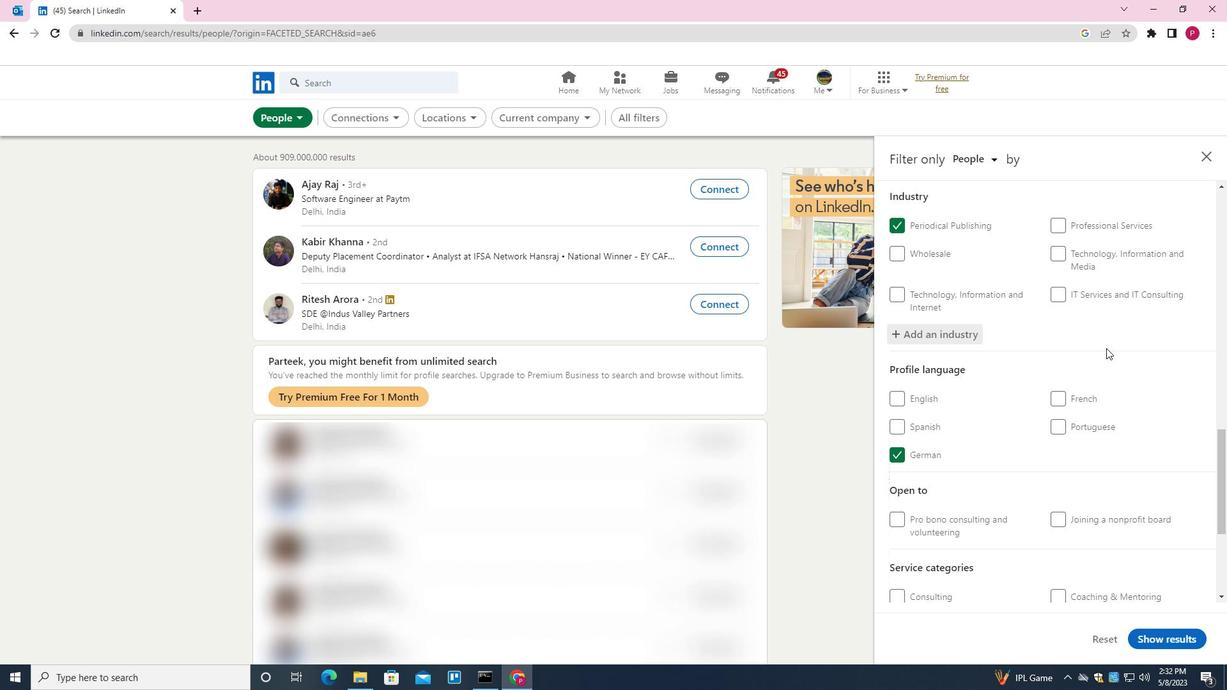 
Action: Mouse scrolled (1106, 353) with delta (0, 0)
Screenshot: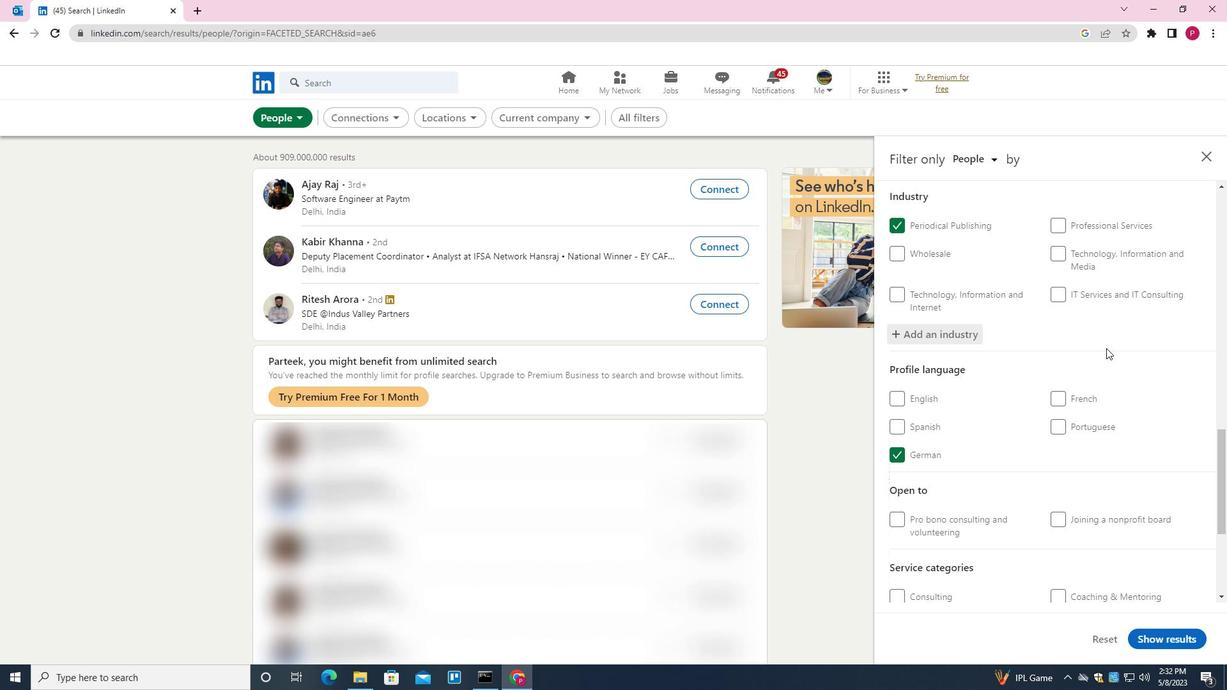 
Action: Mouse moved to (1106, 354)
Screenshot: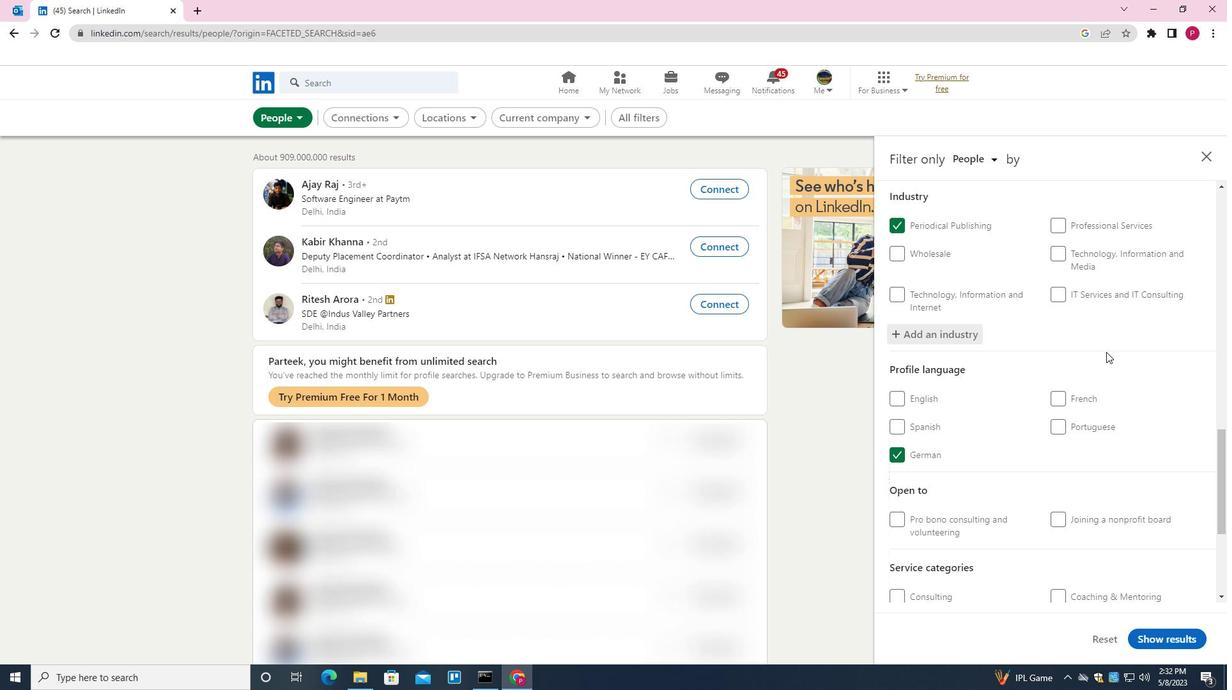 
Action: Mouse scrolled (1106, 354) with delta (0, 0)
Screenshot: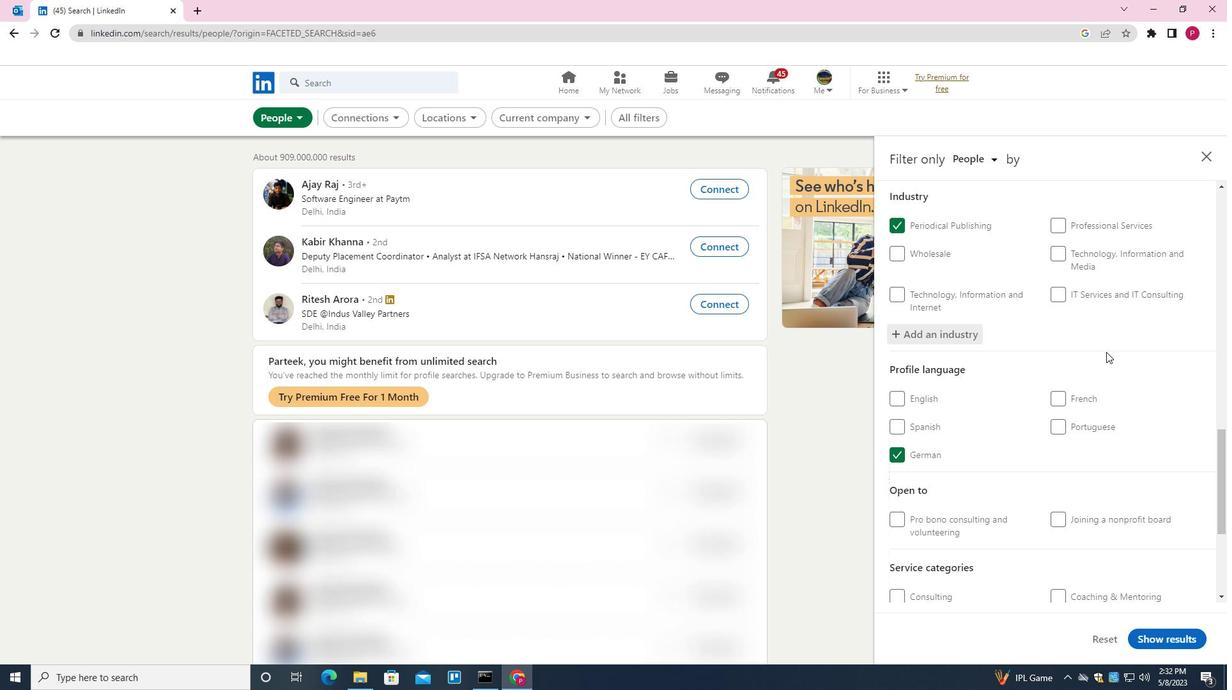 
Action: Mouse moved to (1090, 419)
Screenshot: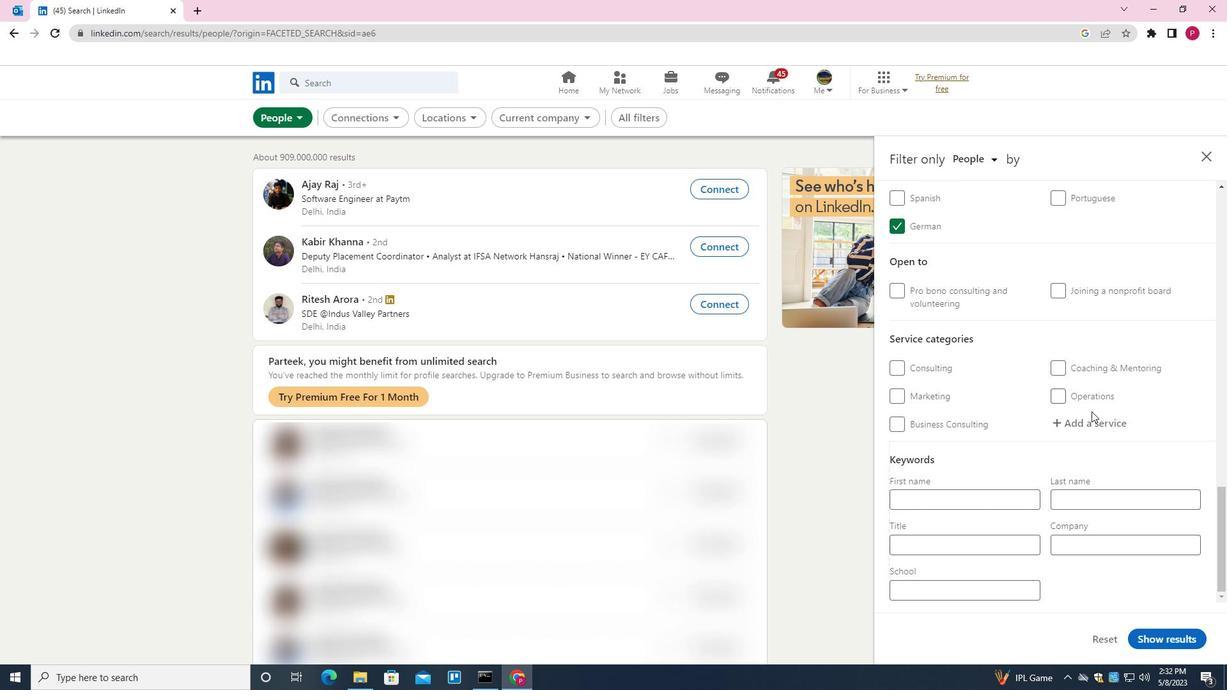 
Action: Mouse pressed left at (1090, 419)
Screenshot: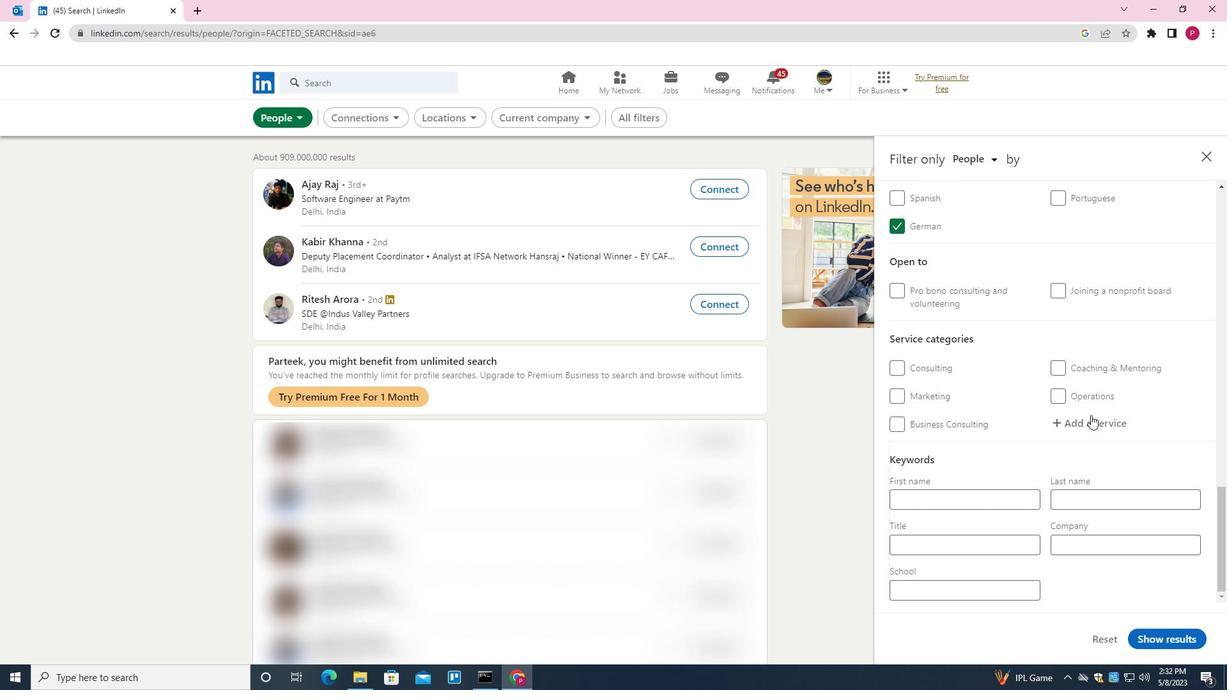 
Action: Key pressed <Key.shift>PRODUCT<Key.space><Key.shift>MARKETING<Key.down><Key.enter>
Screenshot: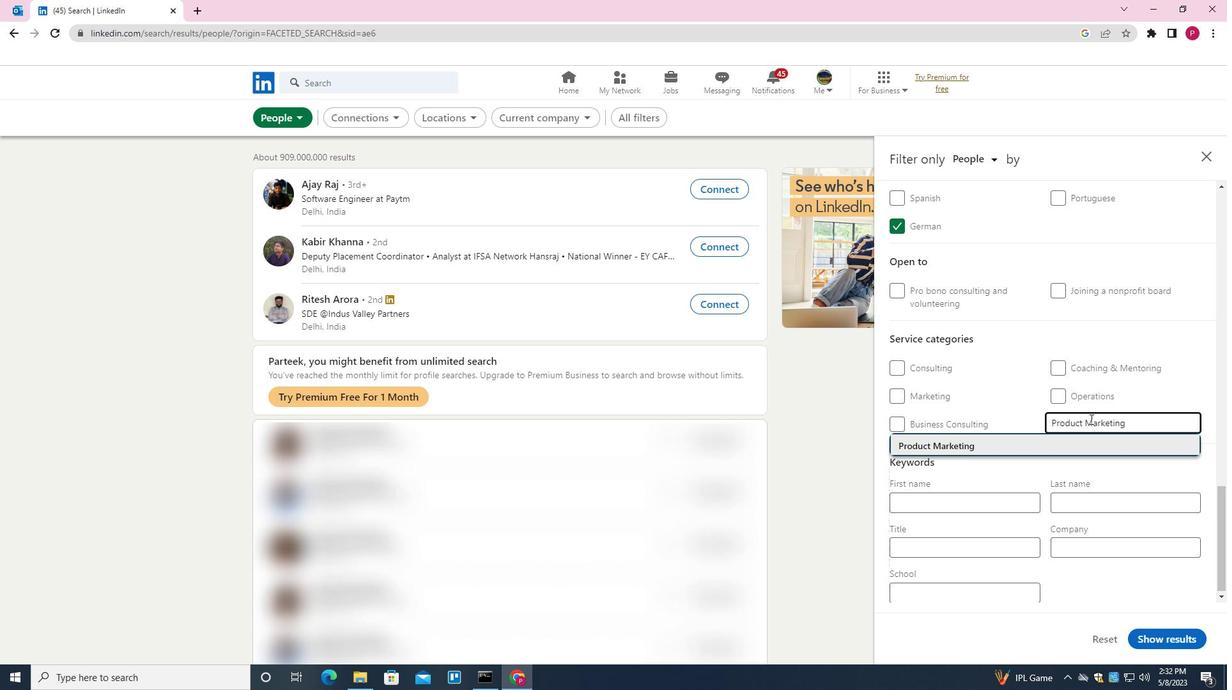 
Action: Mouse moved to (1097, 417)
Screenshot: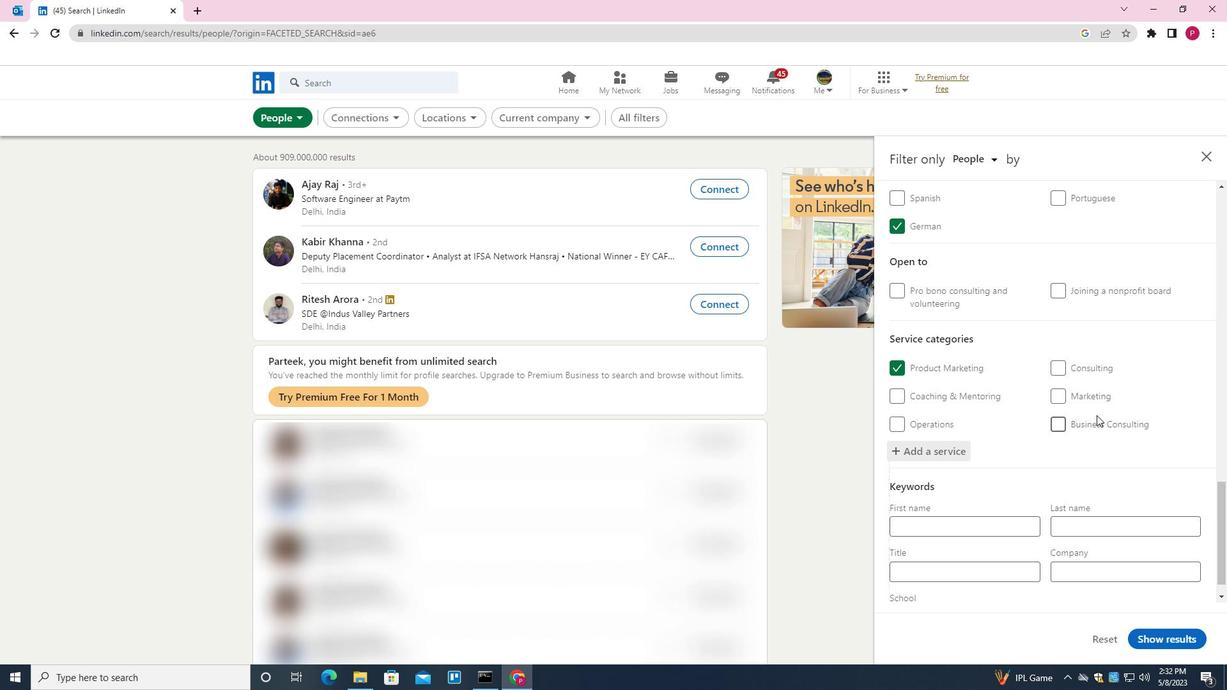 
Action: Mouse scrolled (1097, 416) with delta (0, 0)
Screenshot: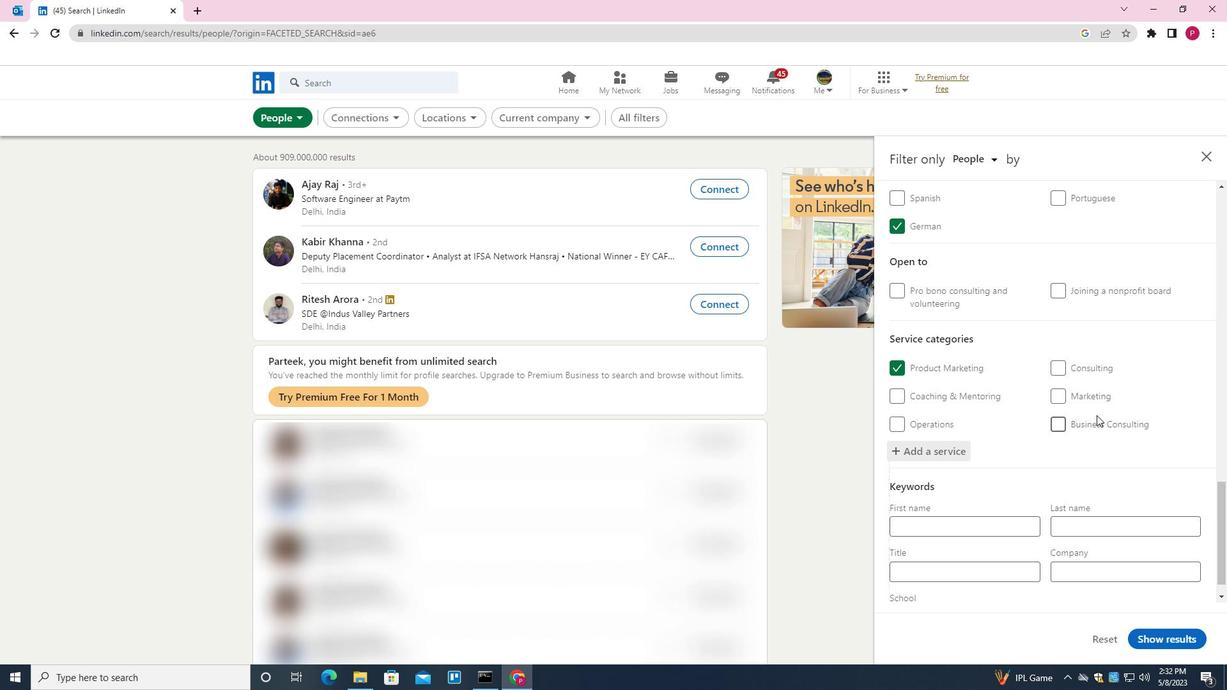 
Action: Mouse moved to (1097, 420)
Screenshot: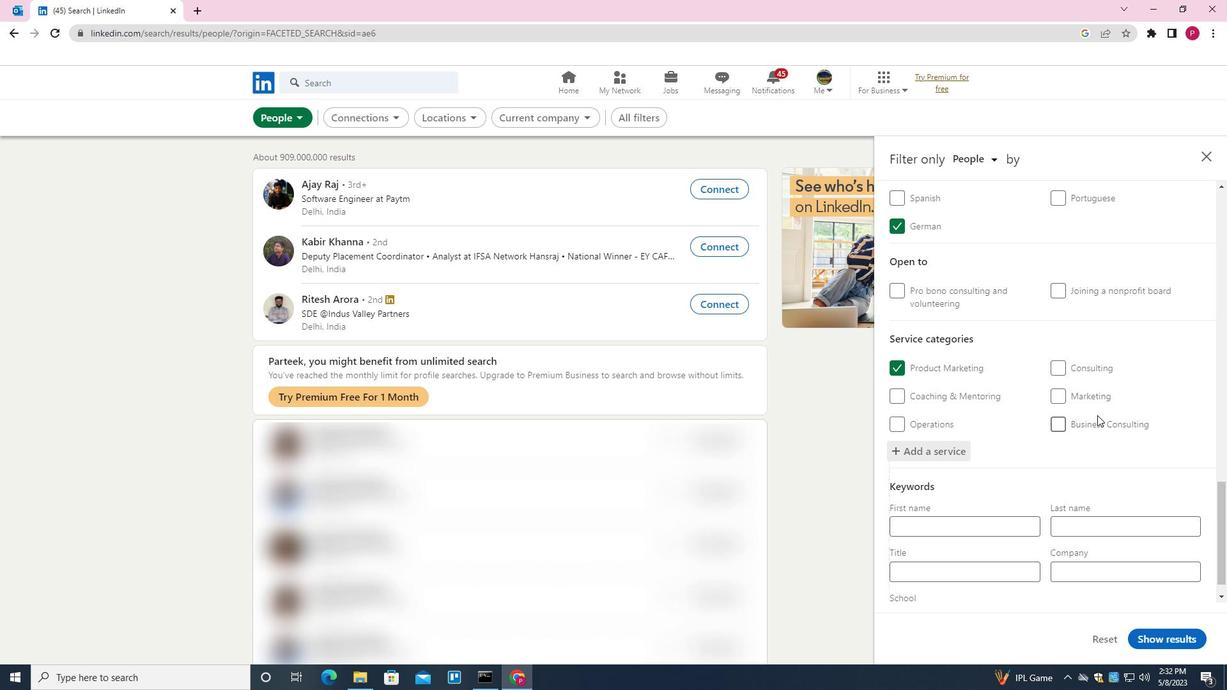 
Action: Mouse scrolled (1097, 420) with delta (0, 0)
Screenshot: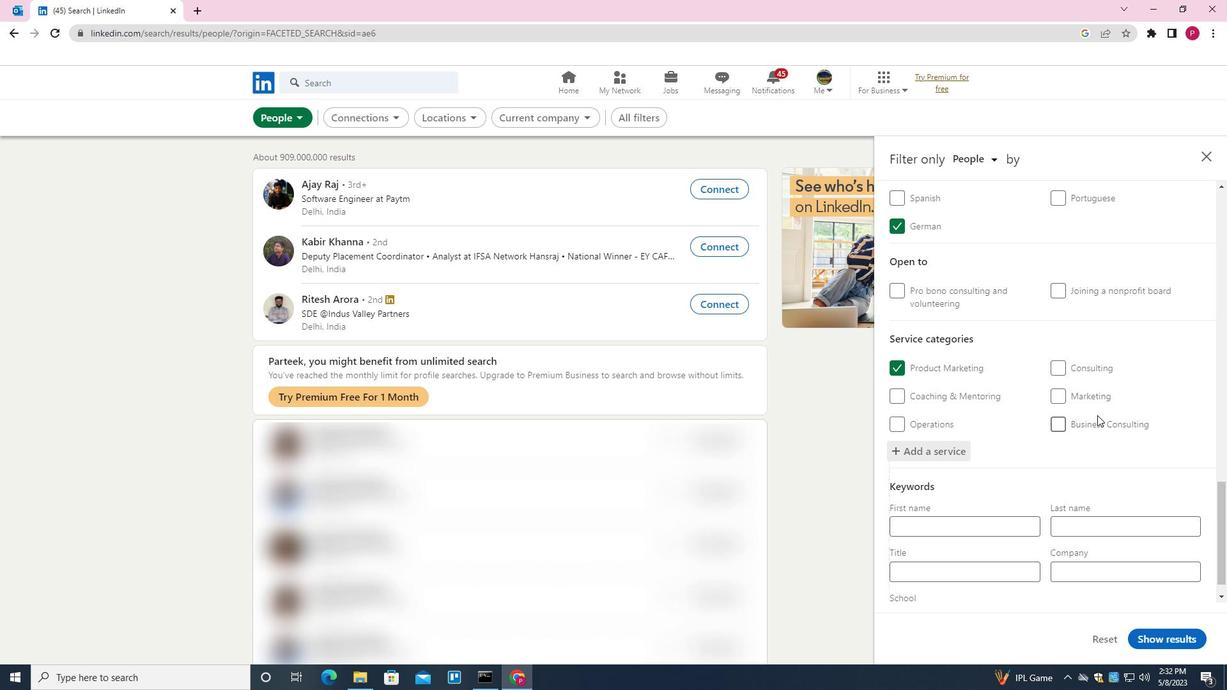 
Action: Mouse moved to (1097, 430)
Screenshot: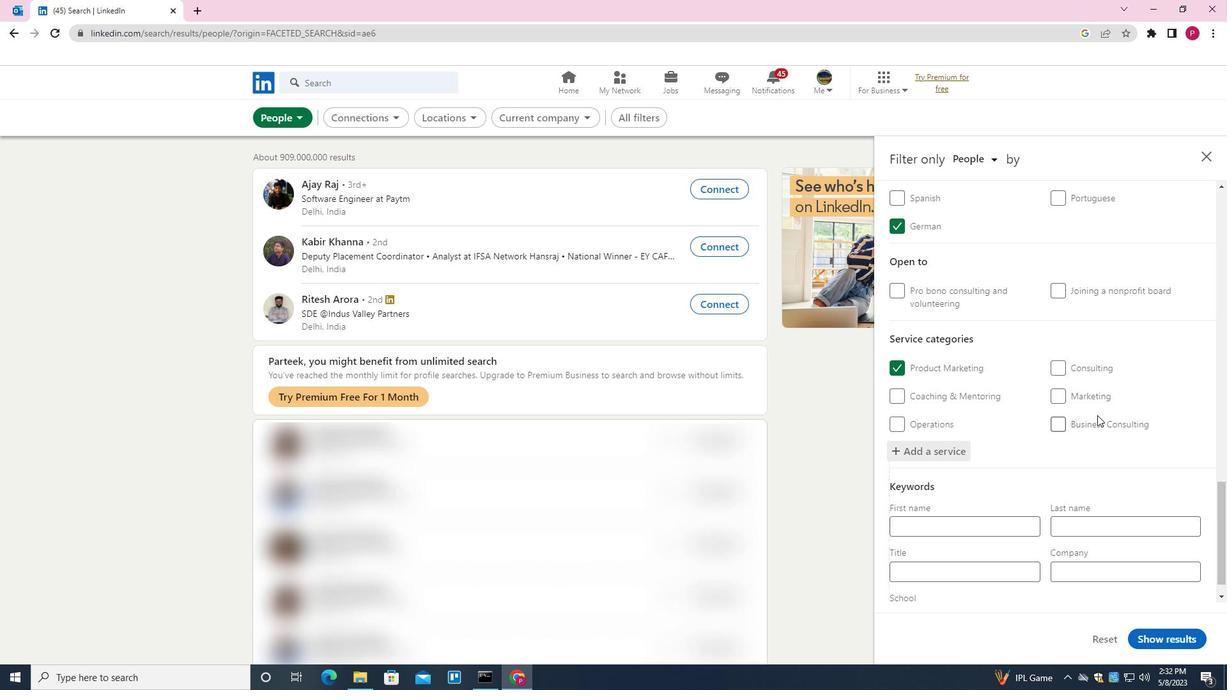 
Action: Mouse scrolled (1097, 429) with delta (0, 0)
Screenshot: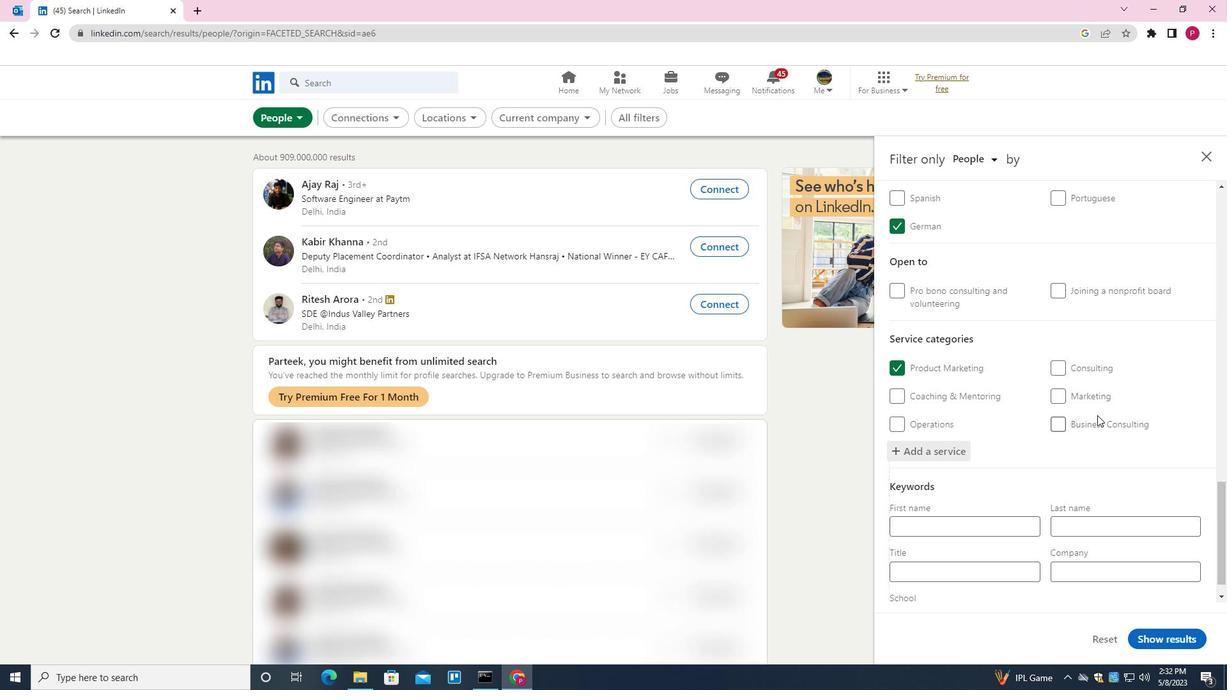 
Action: Mouse moved to (1007, 548)
Screenshot: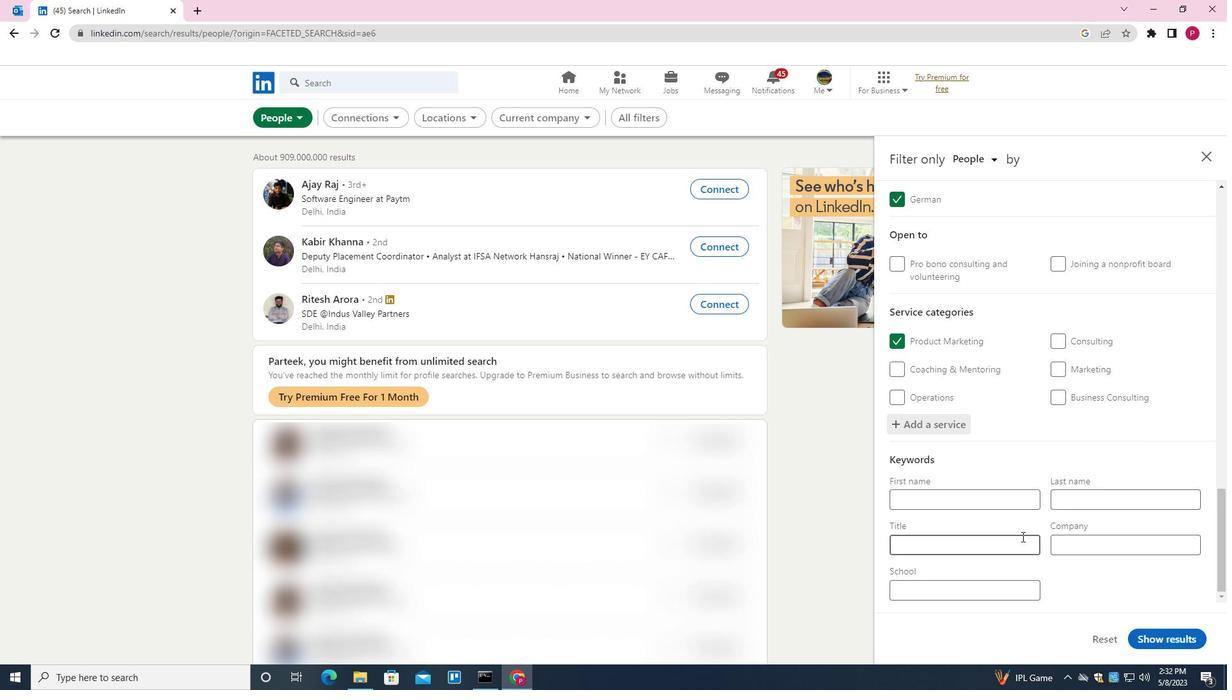 
Action: Mouse pressed left at (1007, 548)
Screenshot: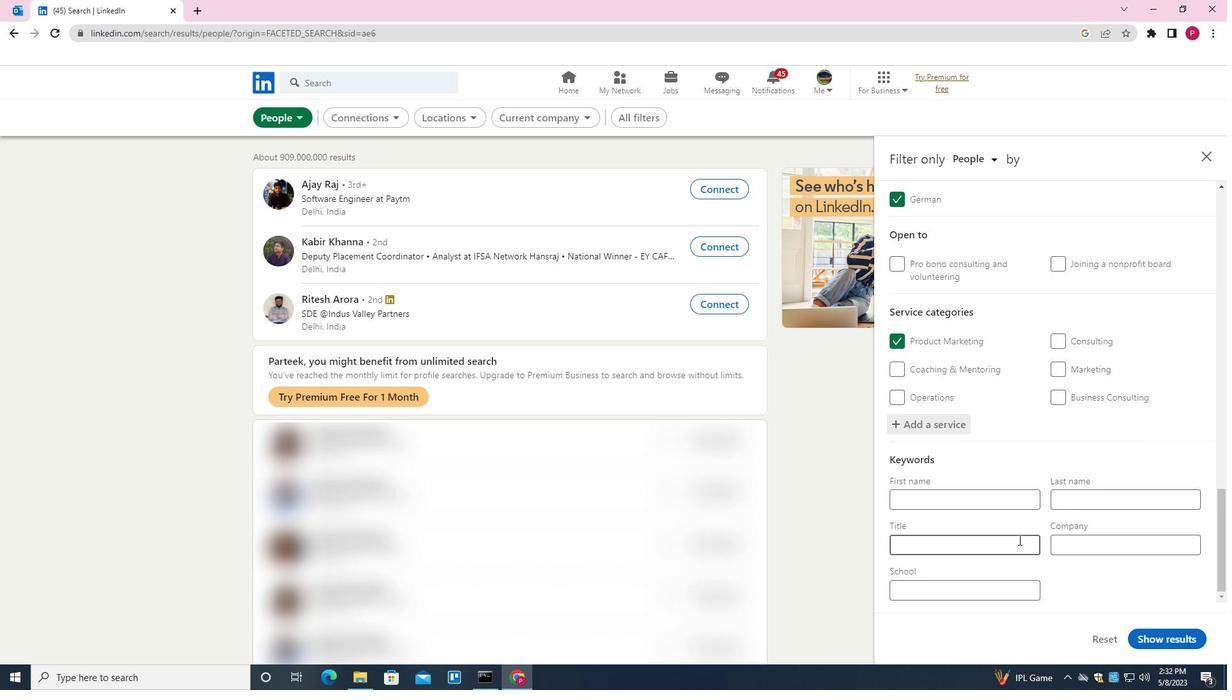 
Action: Mouse moved to (1006, 548)
Screenshot: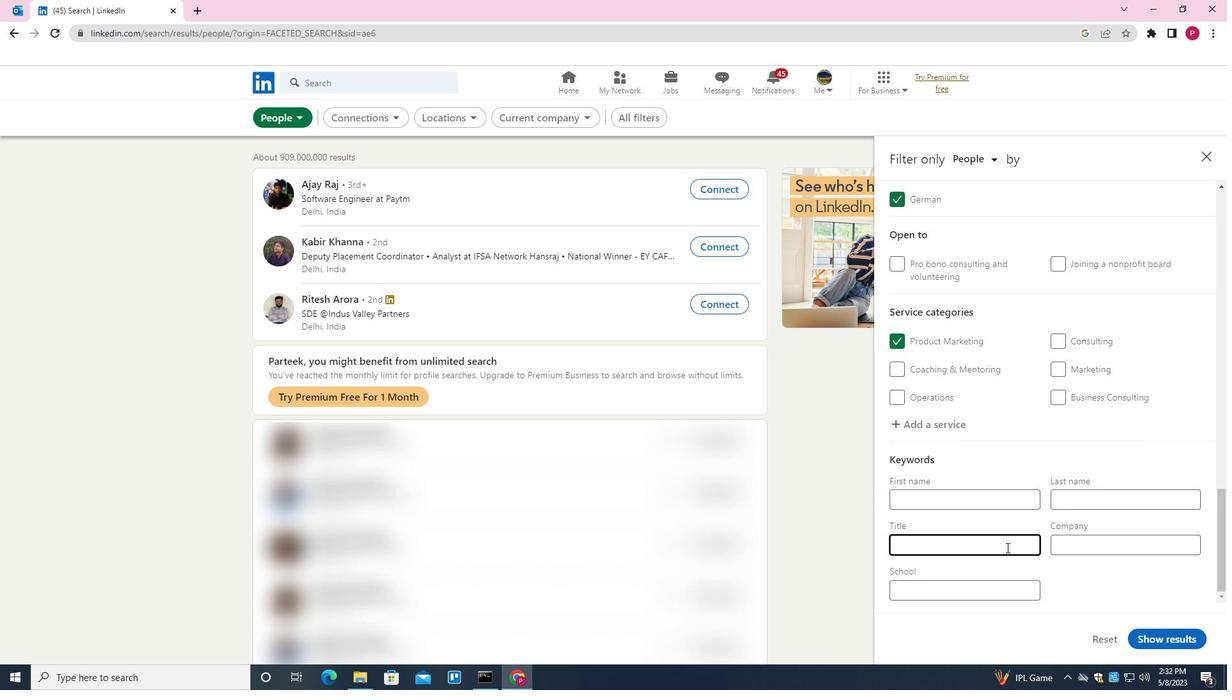 
Action: Key pressed <Key.shift>TELEPHONE<Key.space><Key.shift>OPERATOR
Screenshot: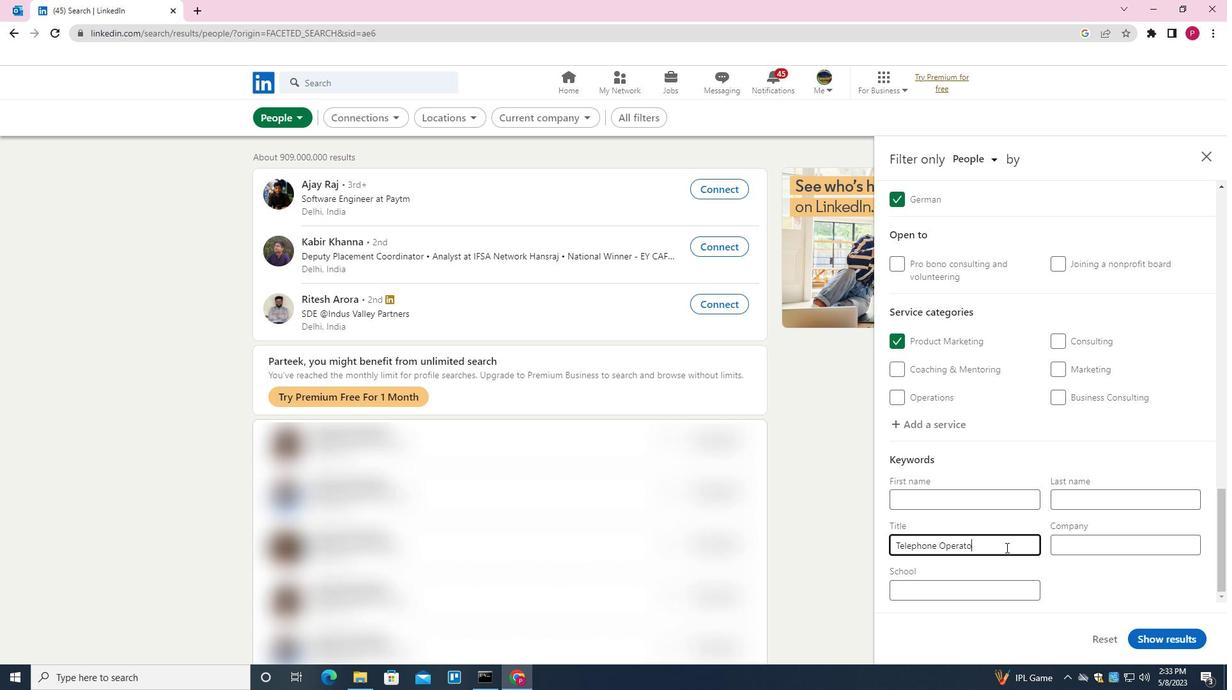 
Action: Mouse moved to (1158, 643)
Screenshot: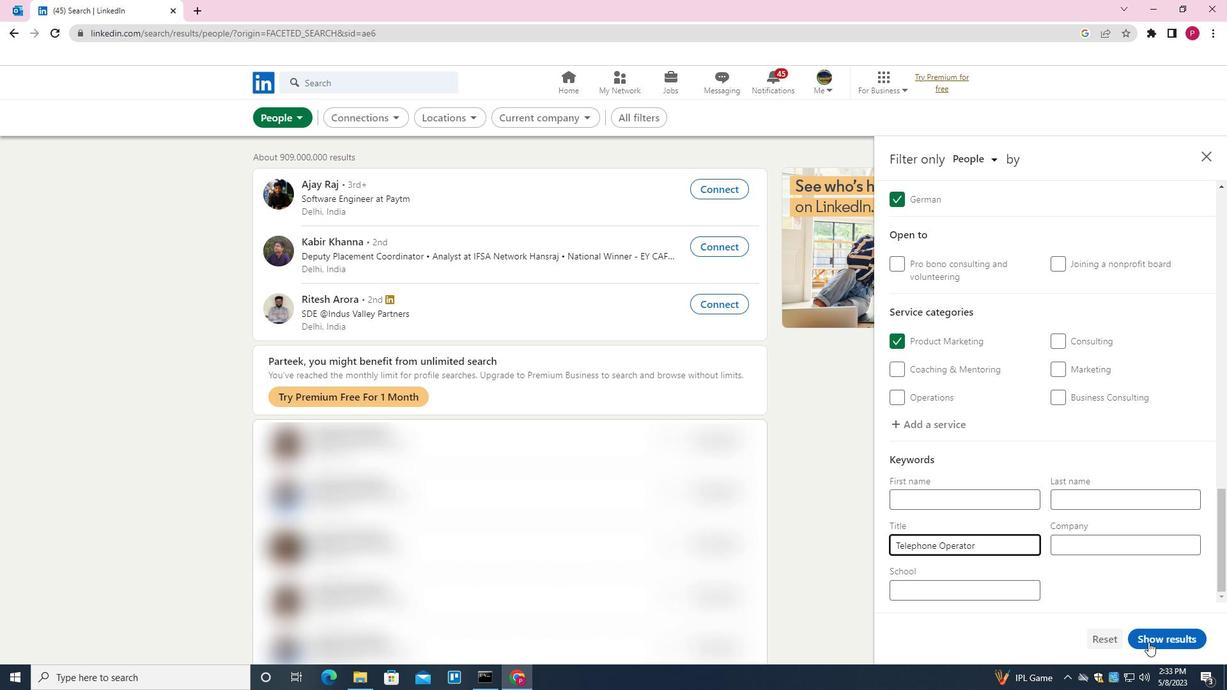 
Action: Mouse pressed left at (1158, 643)
Screenshot: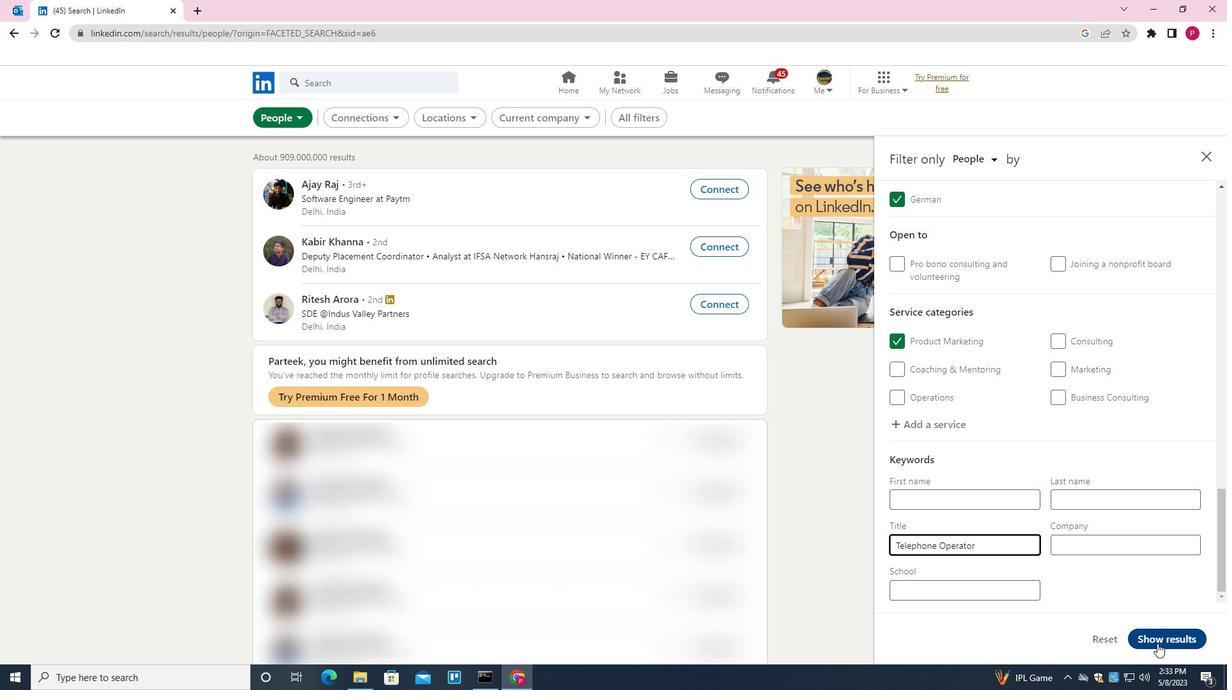
Action: Mouse moved to (476, 271)
Screenshot: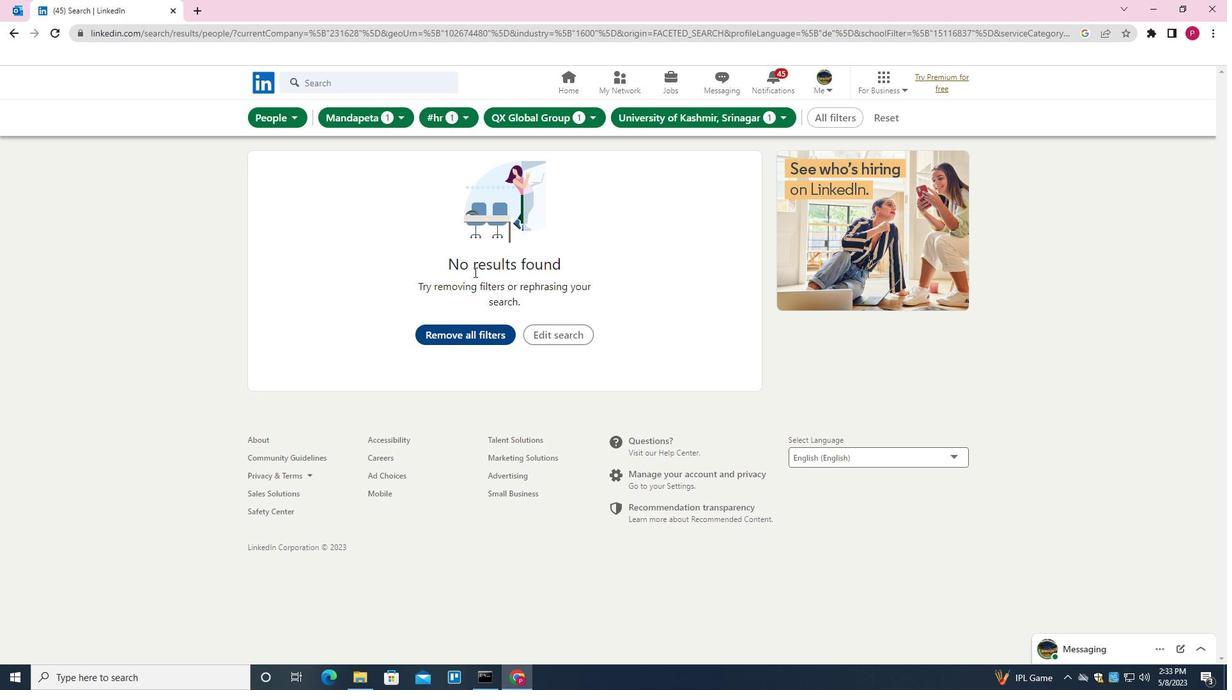 
